 Task: Search one way flight ticket for 3 adults, 3 children in premium economy from Cedar City: Cedar City Regional Airport to Fort Wayne: Fort Wayne International Airport on 8-4-2023. Choice of flights is American. Number of bags: 9 checked bags. Price is upto 25000. Outbound departure time preference is 12:30.
Action: Mouse moved to (269, 406)
Screenshot: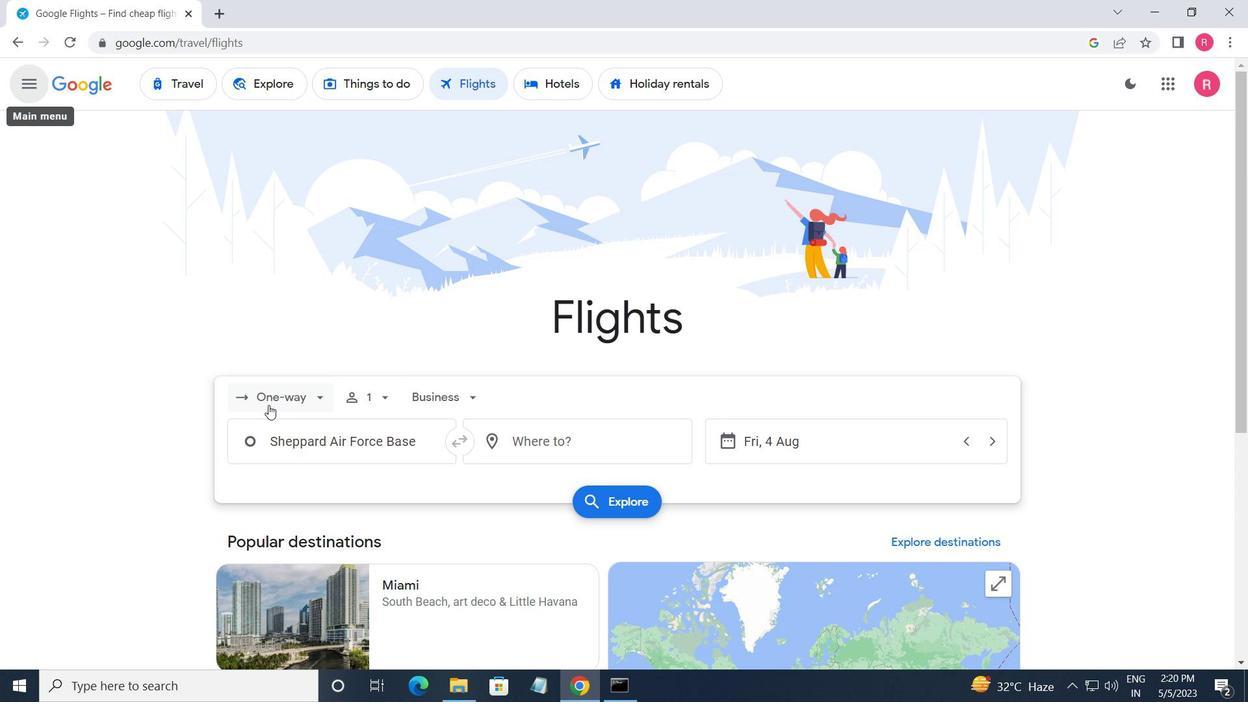 
Action: Mouse pressed left at (269, 406)
Screenshot: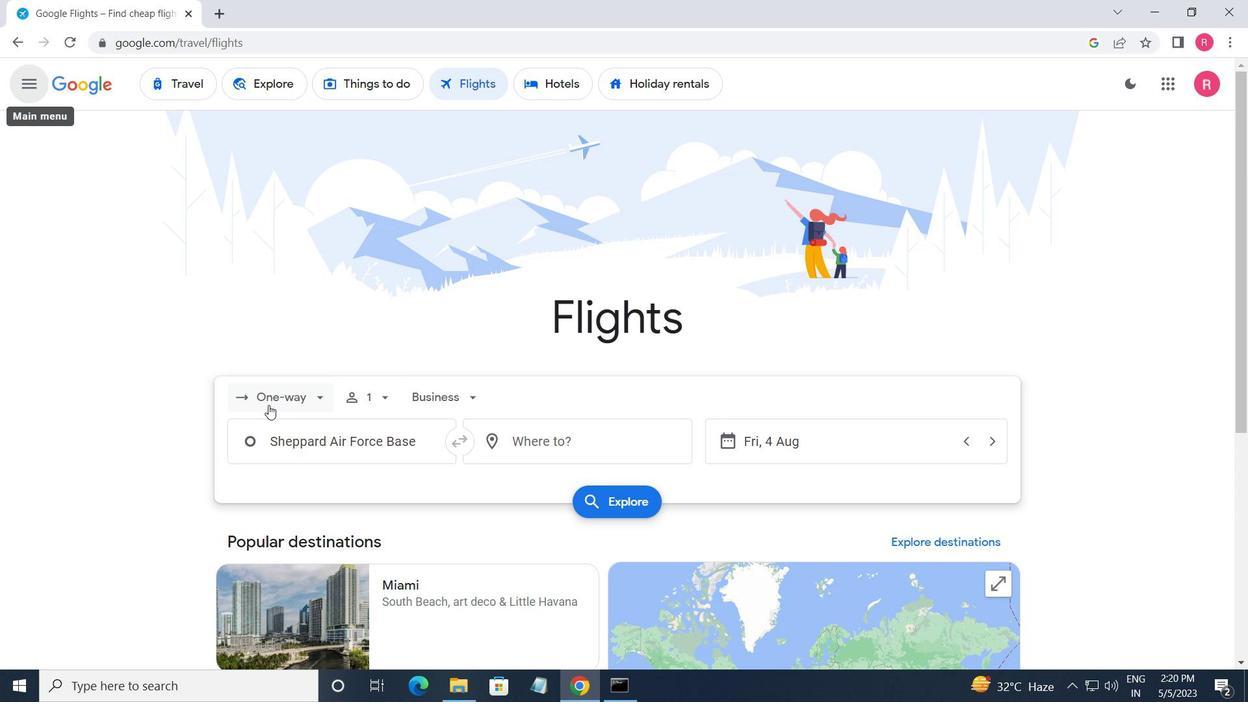 
Action: Mouse moved to (295, 476)
Screenshot: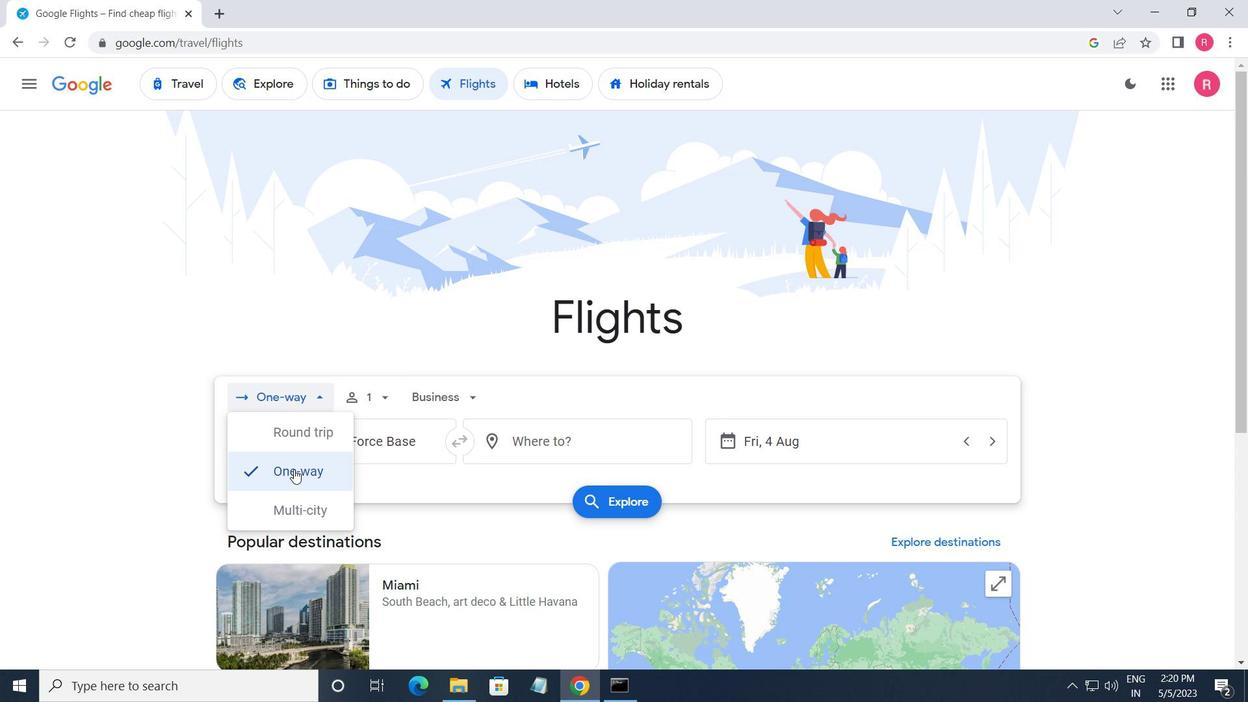 
Action: Mouse pressed left at (295, 476)
Screenshot: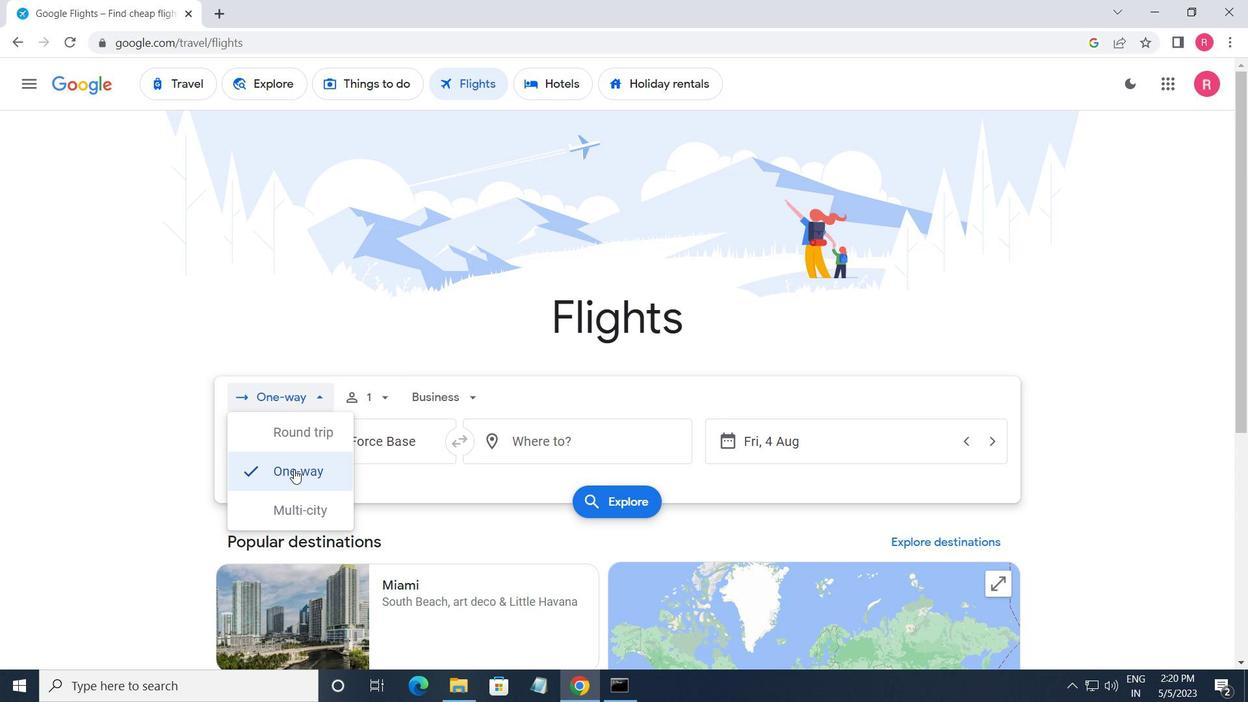 
Action: Mouse moved to (384, 394)
Screenshot: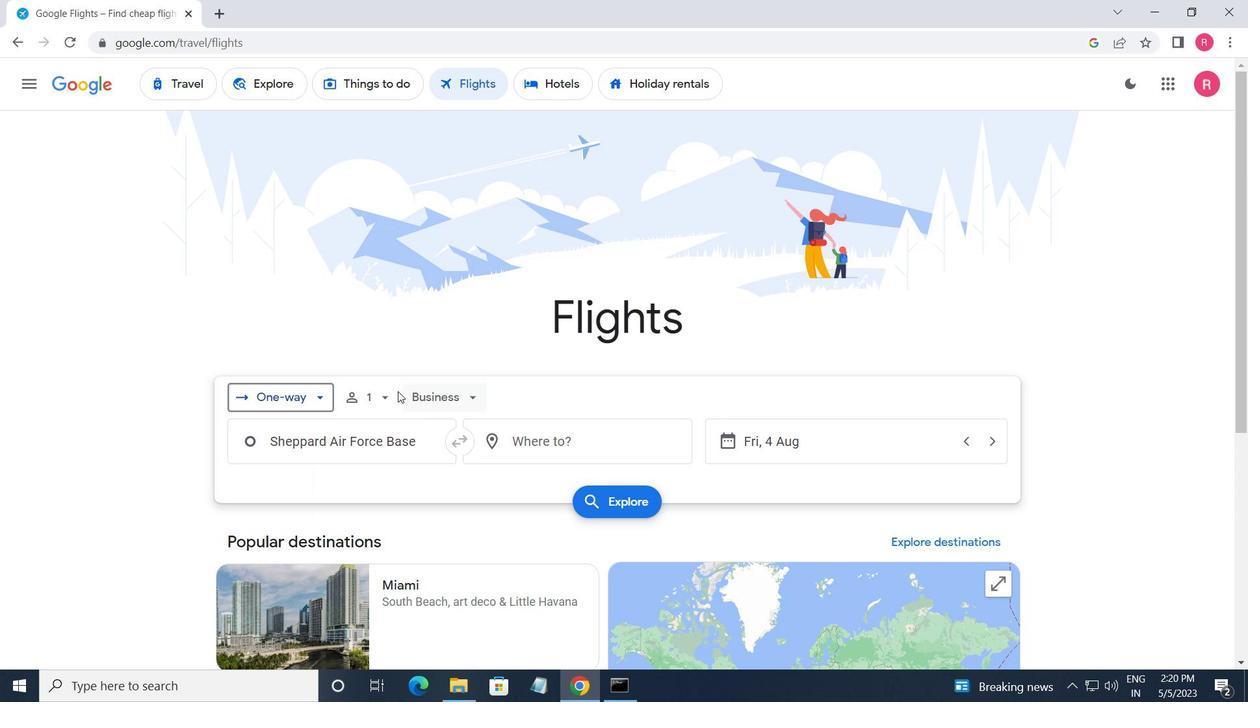 
Action: Mouse pressed left at (384, 394)
Screenshot: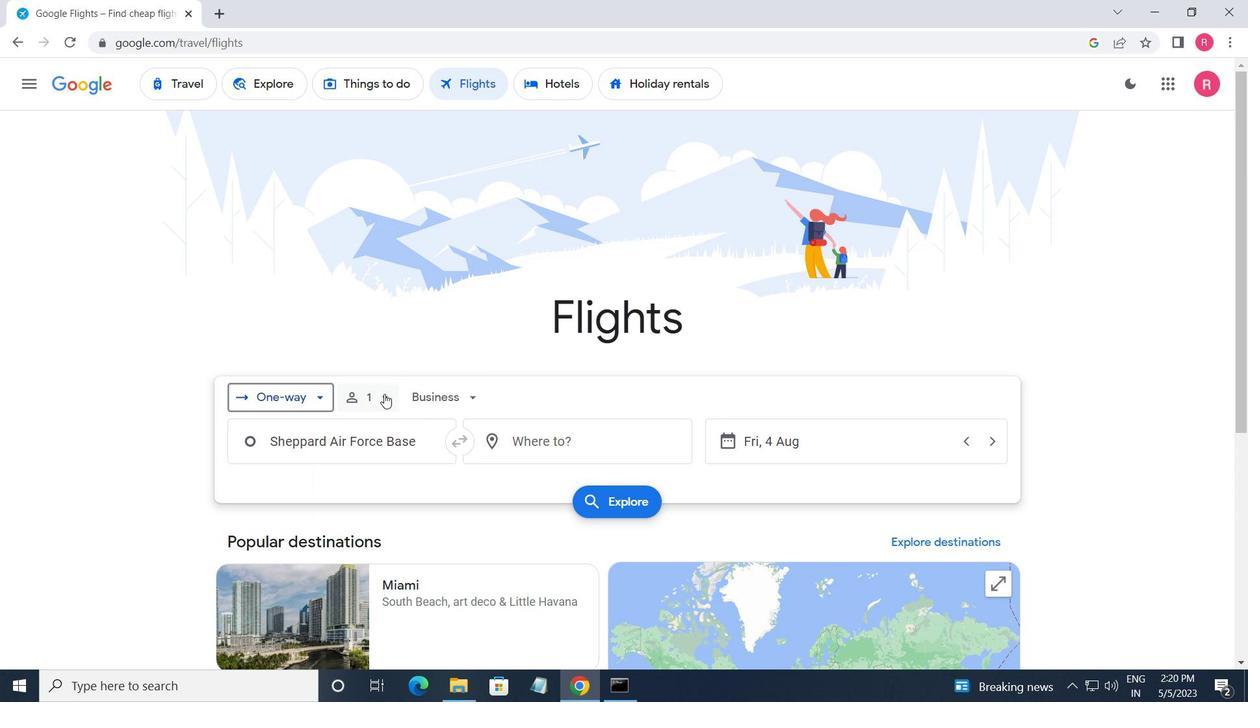 
Action: Mouse moved to (508, 439)
Screenshot: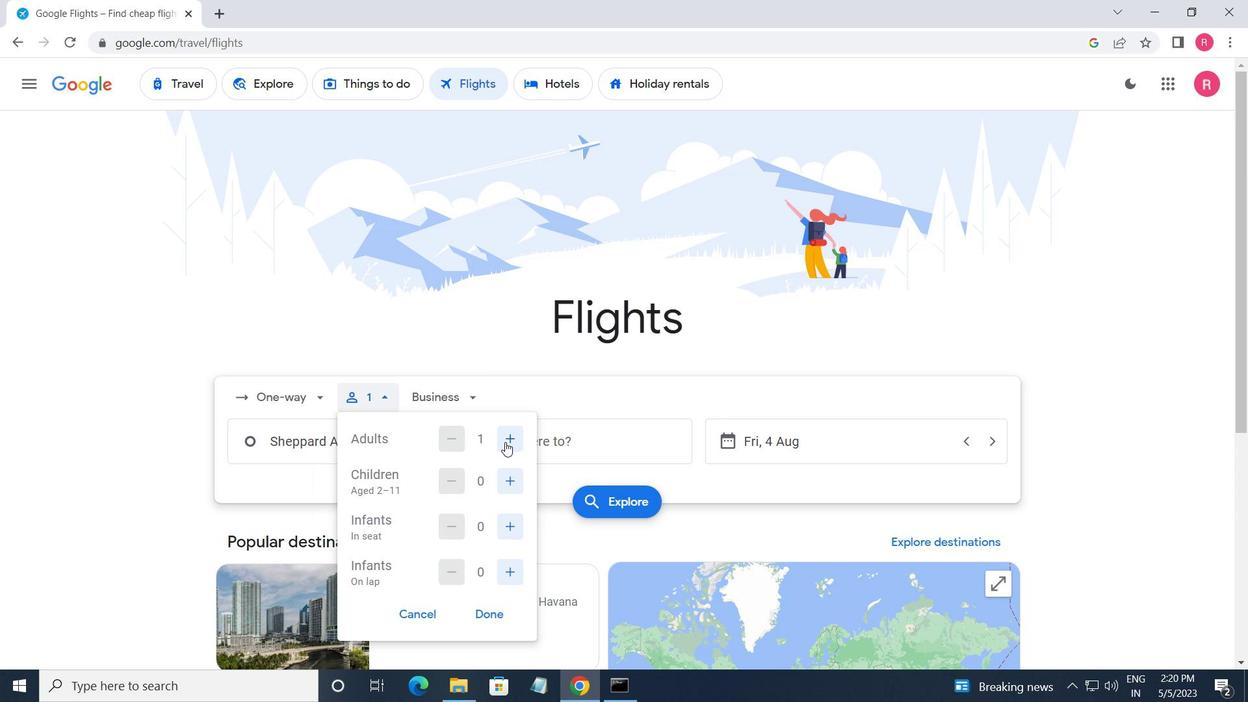 
Action: Mouse pressed left at (508, 439)
Screenshot: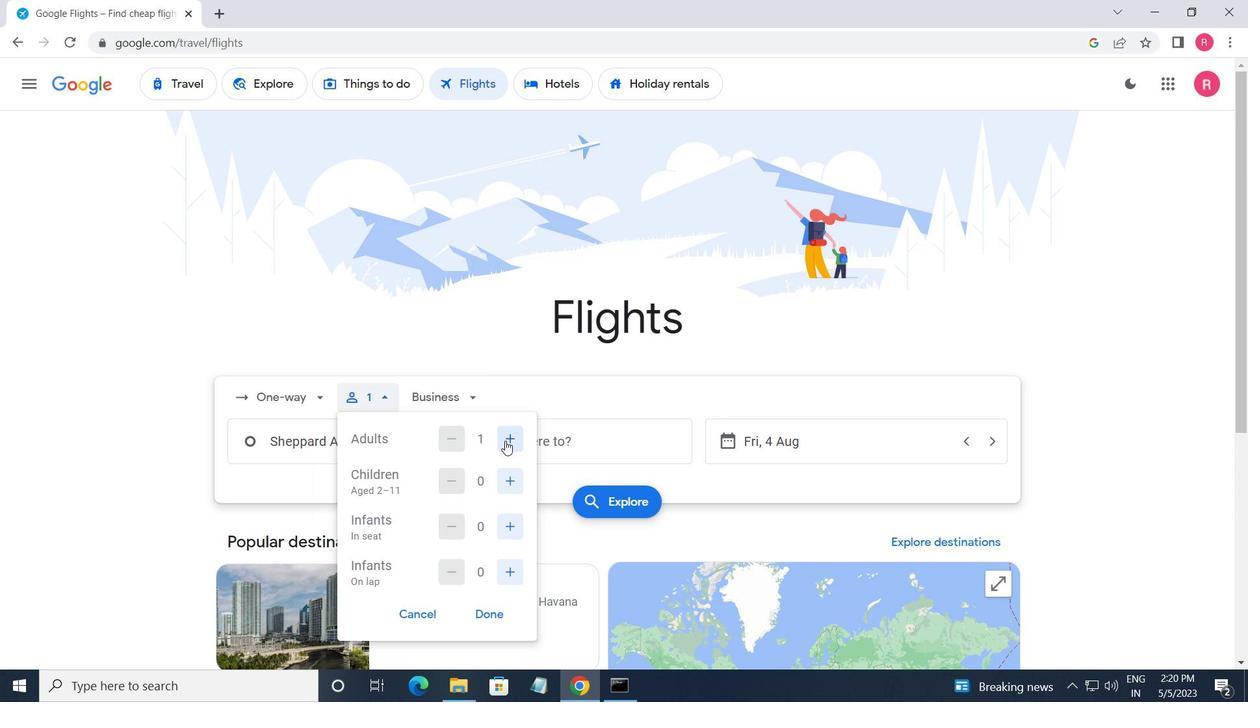 
Action: Mouse moved to (508, 439)
Screenshot: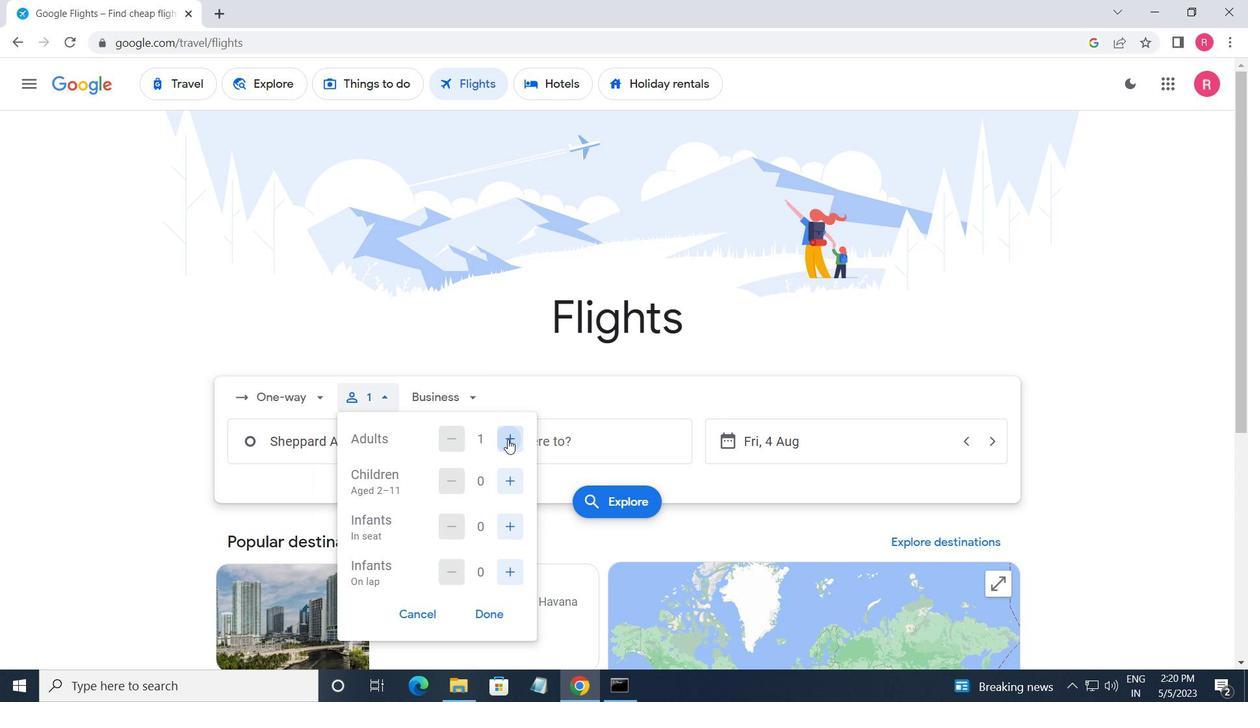 
Action: Mouse pressed left at (508, 439)
Screenshot: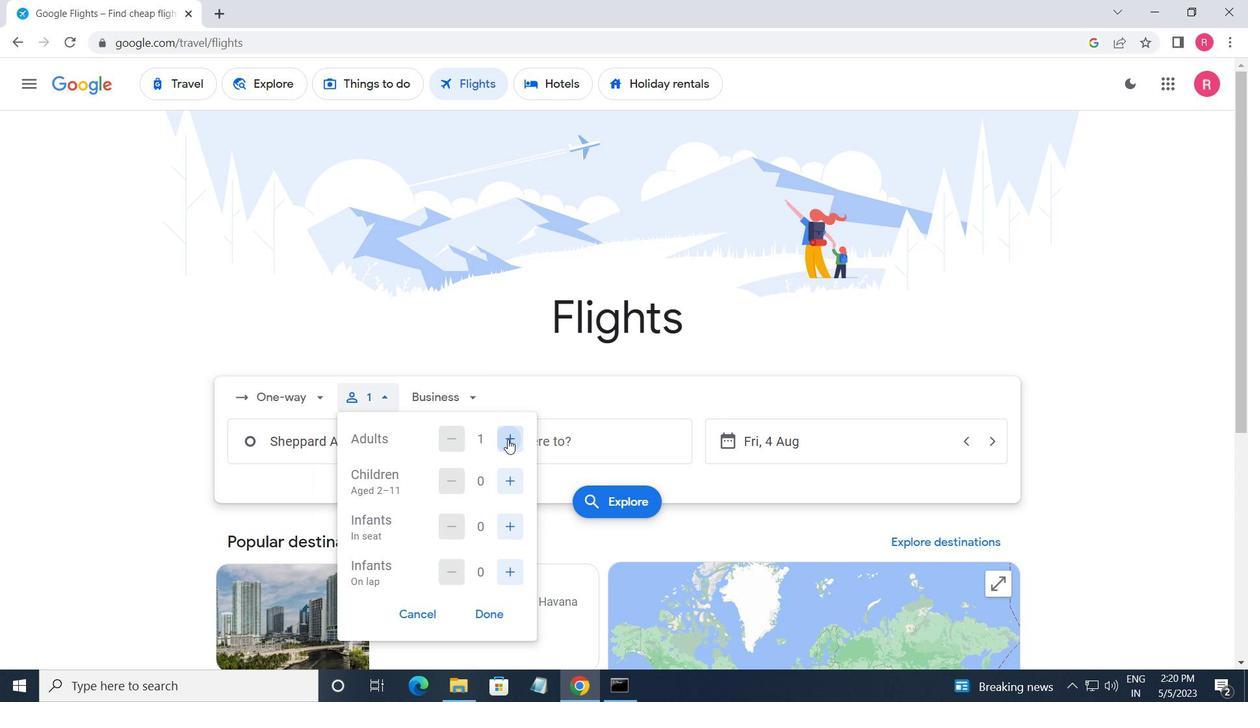 
Action: Mouse moved to (509, 478)
Screenshot: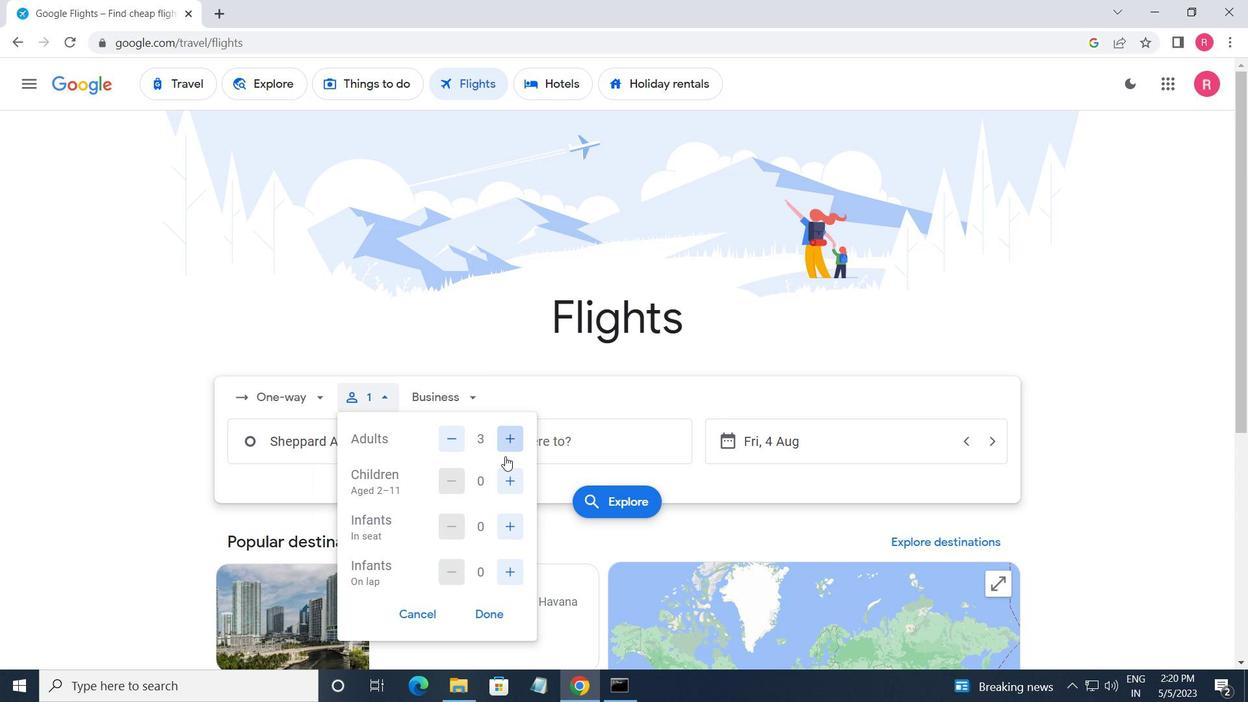 
Action: Mouse pressed left at (509, 478)
Screenshot: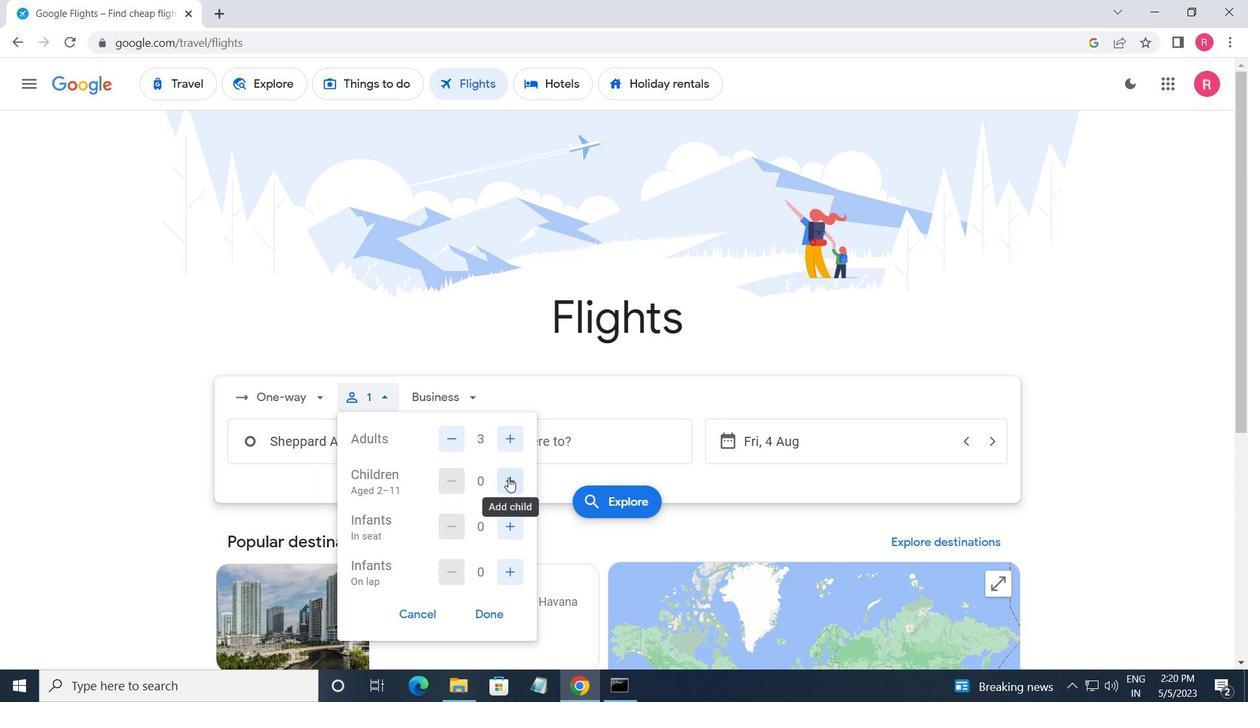 
Action: Mouse moved to (509, 478)
Screenshot: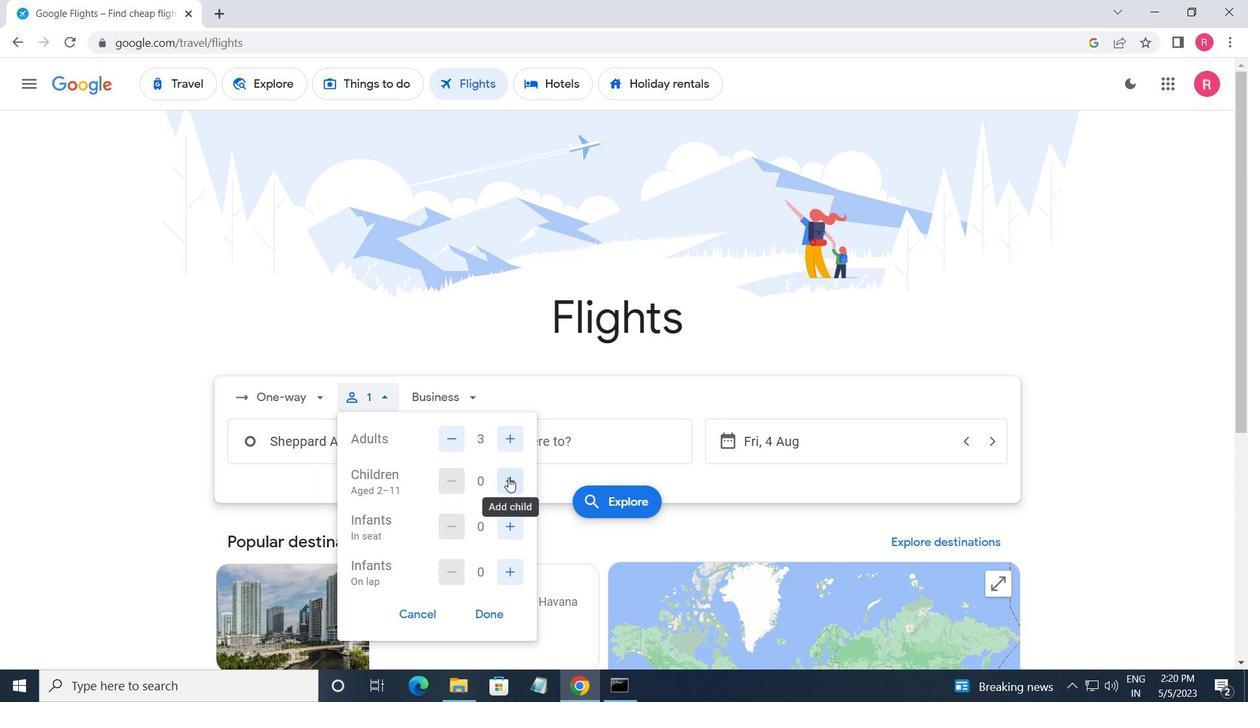 
Action: Mouse pressed left at (509, 478)
Screenshot: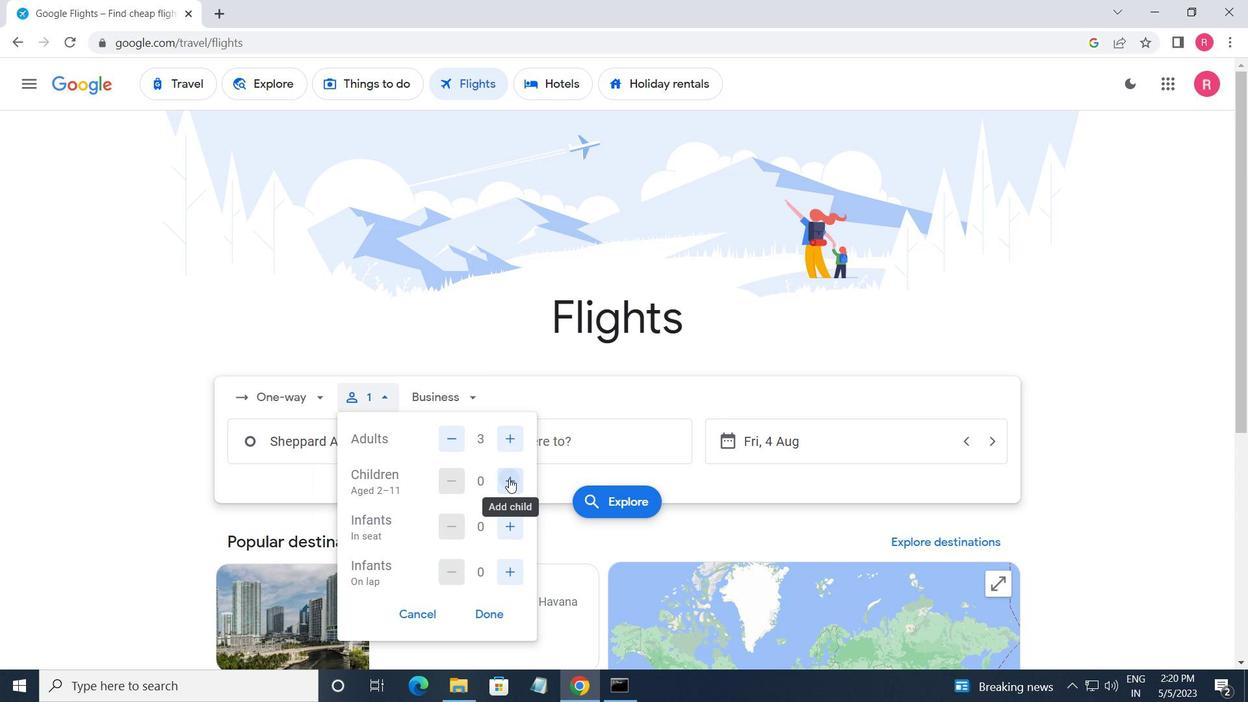 
Action: Mouse pressed left at (509, 478)
Screenshot: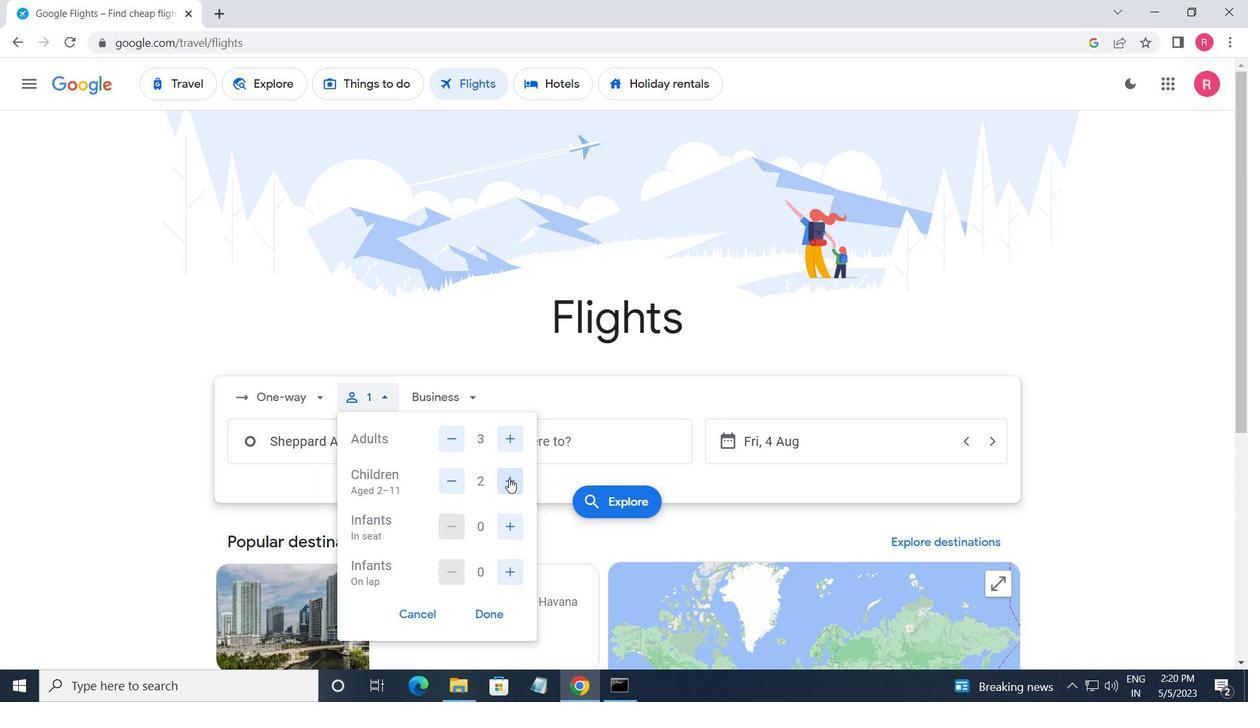 
Action: Mouse moved to (488, 615)
Screenshot: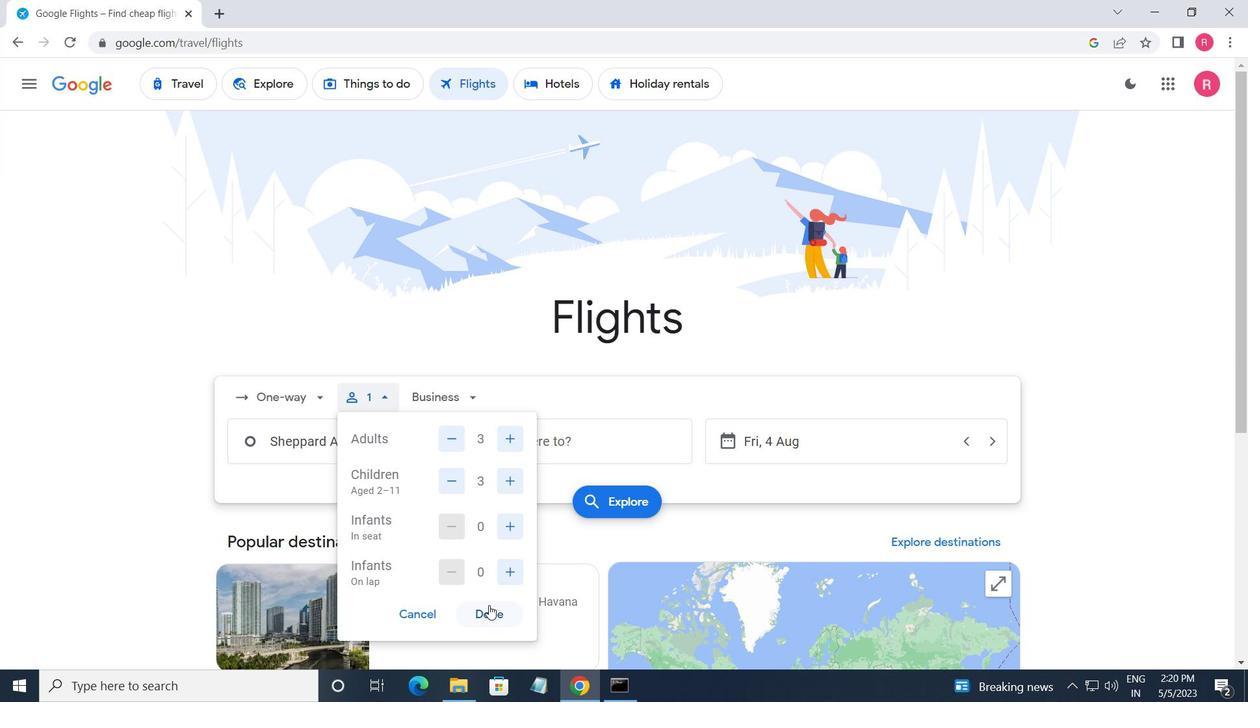 
Action: Mouse pressed left at (488, 615)
Screenshot: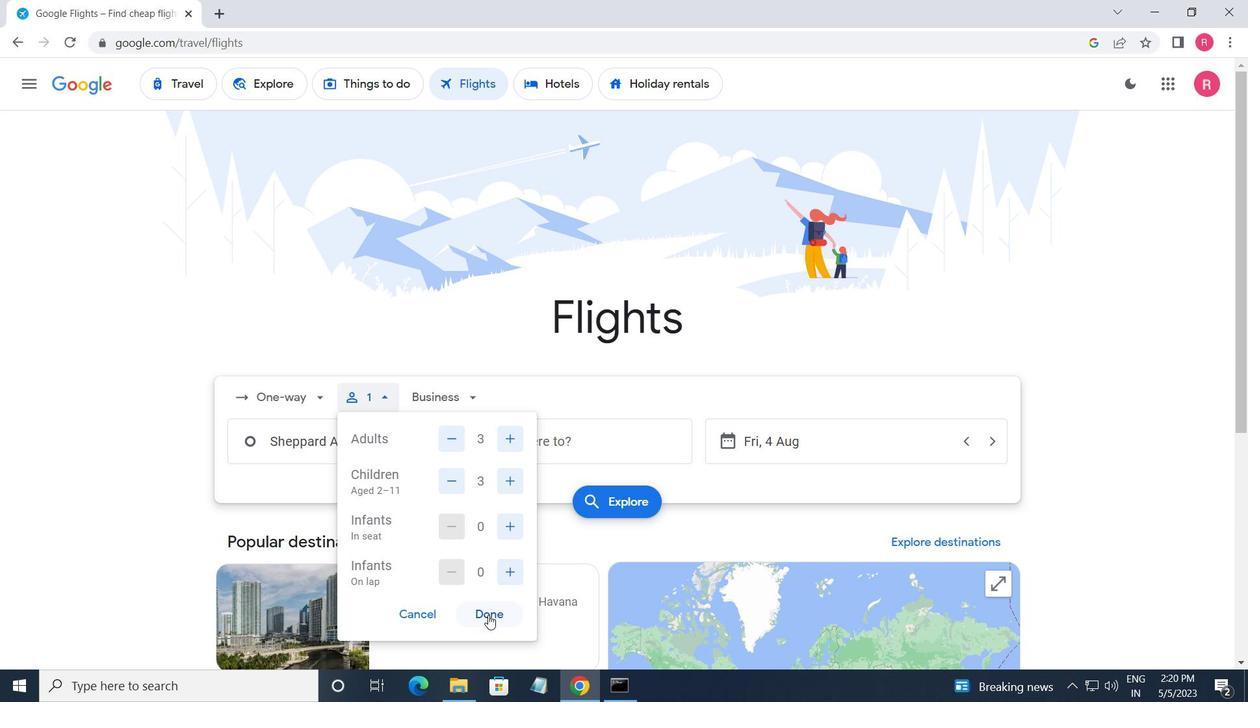 
Action: Mouse moved to (433, 398)
Screenshot: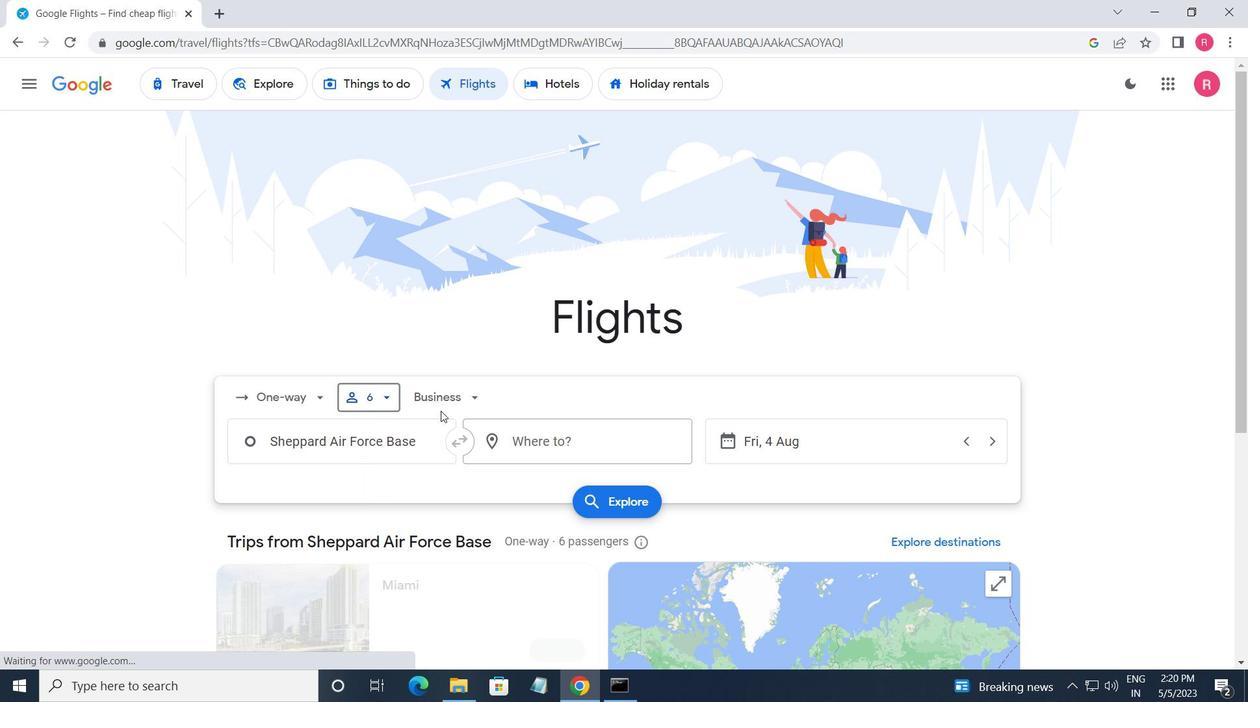 
Action: Mouse pressed left at (433, 398)
Screenshot: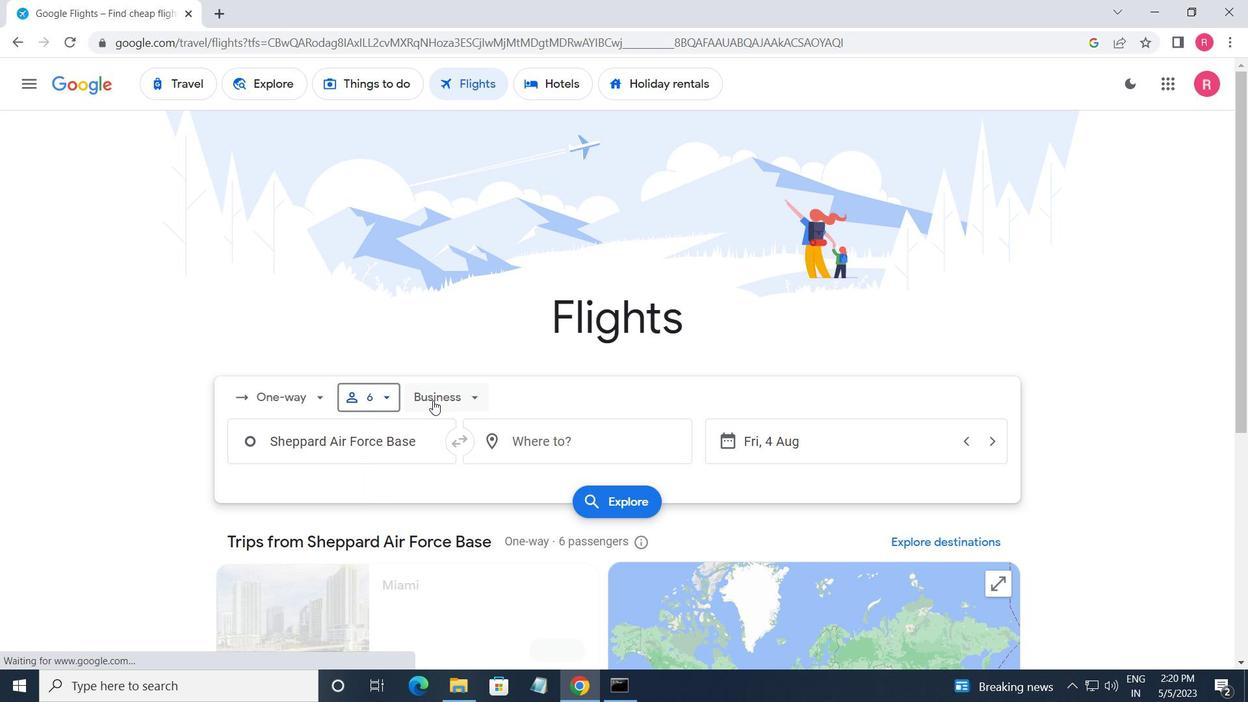 
Action: Mouse moved to (485, 474)
Screenshot: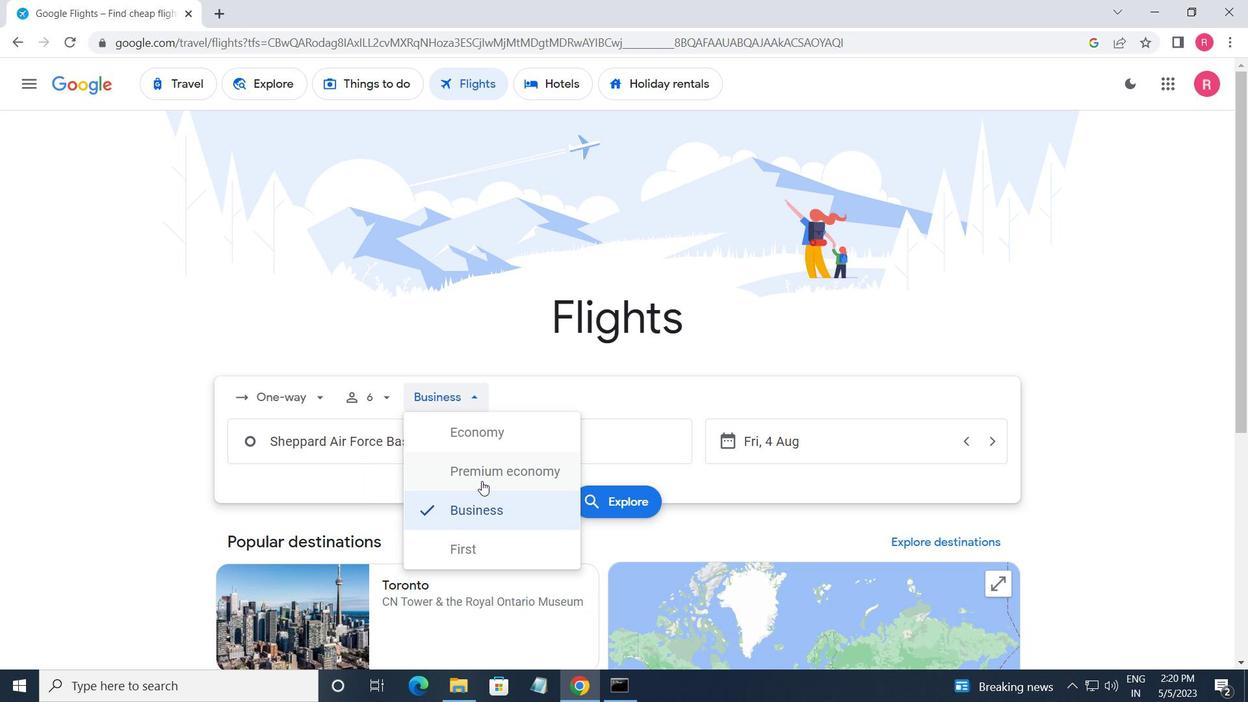 
Action: Mouse pressed left at (485, 474)
Screenshot: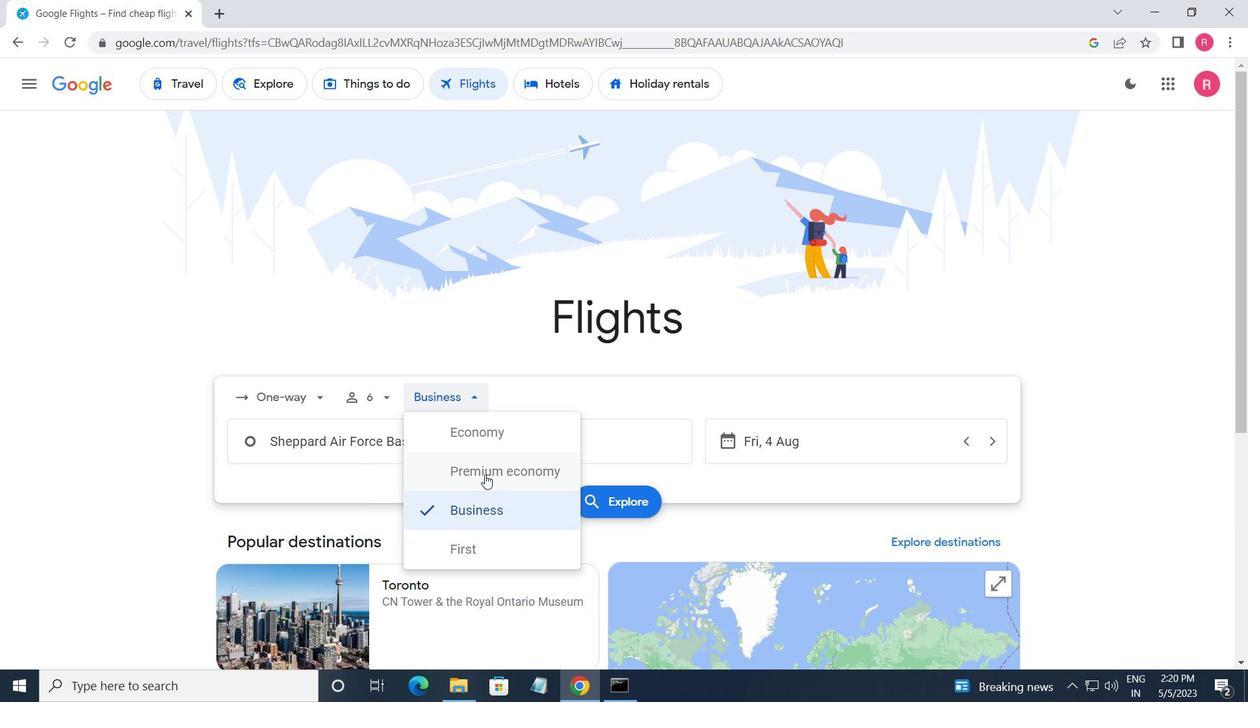 
Action: Mouse moved to (338, 444)
Screenshot: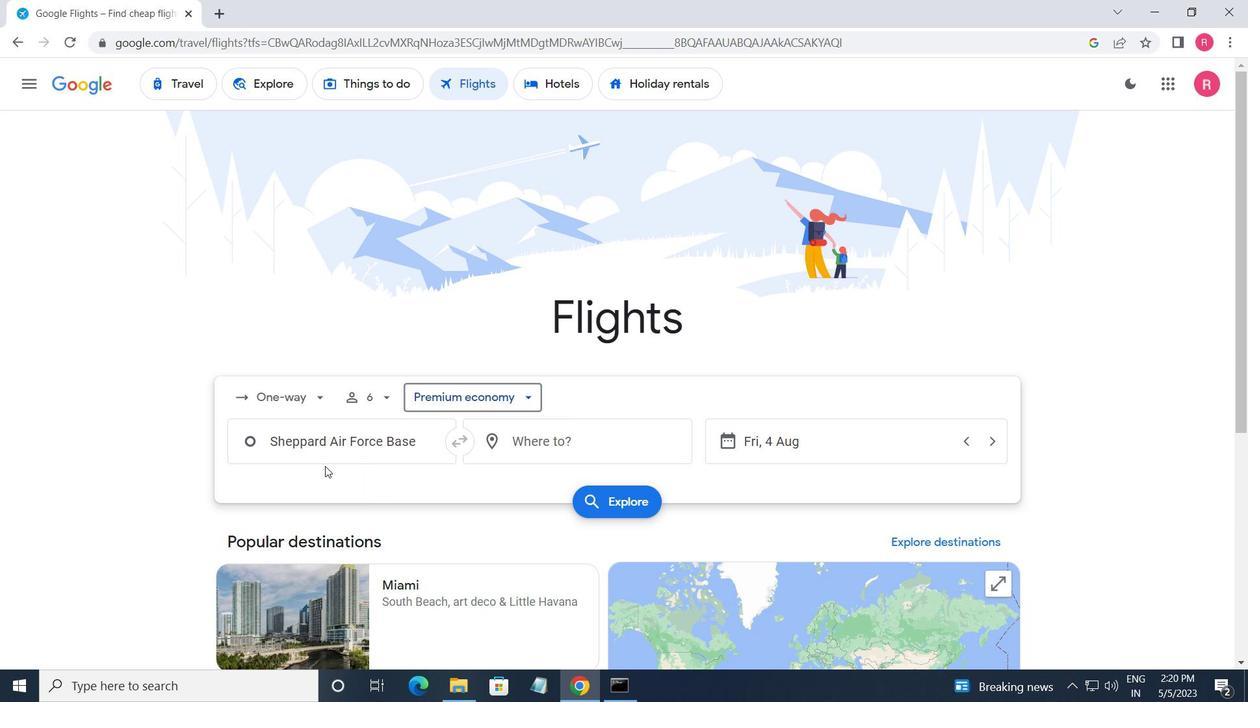 
Action: Mouse pressed left at (338, 444)
Screenshot: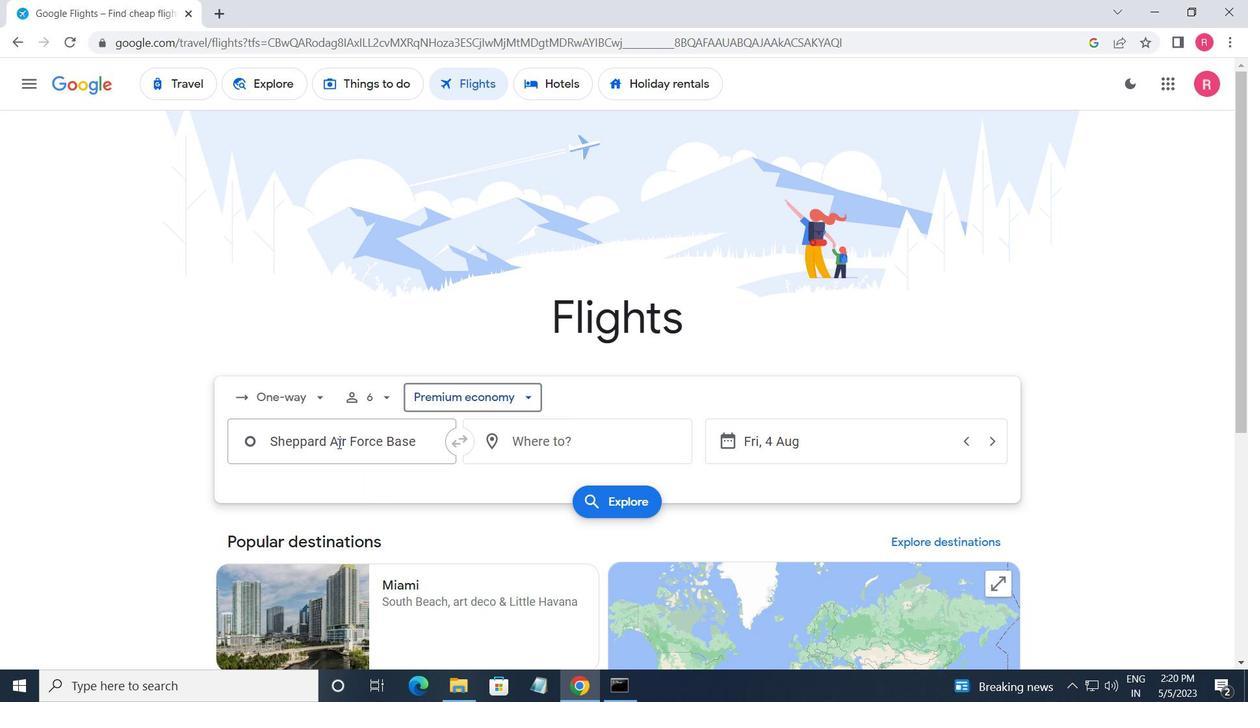 
Action: Mouse moved to (339, 444)
Screenshot: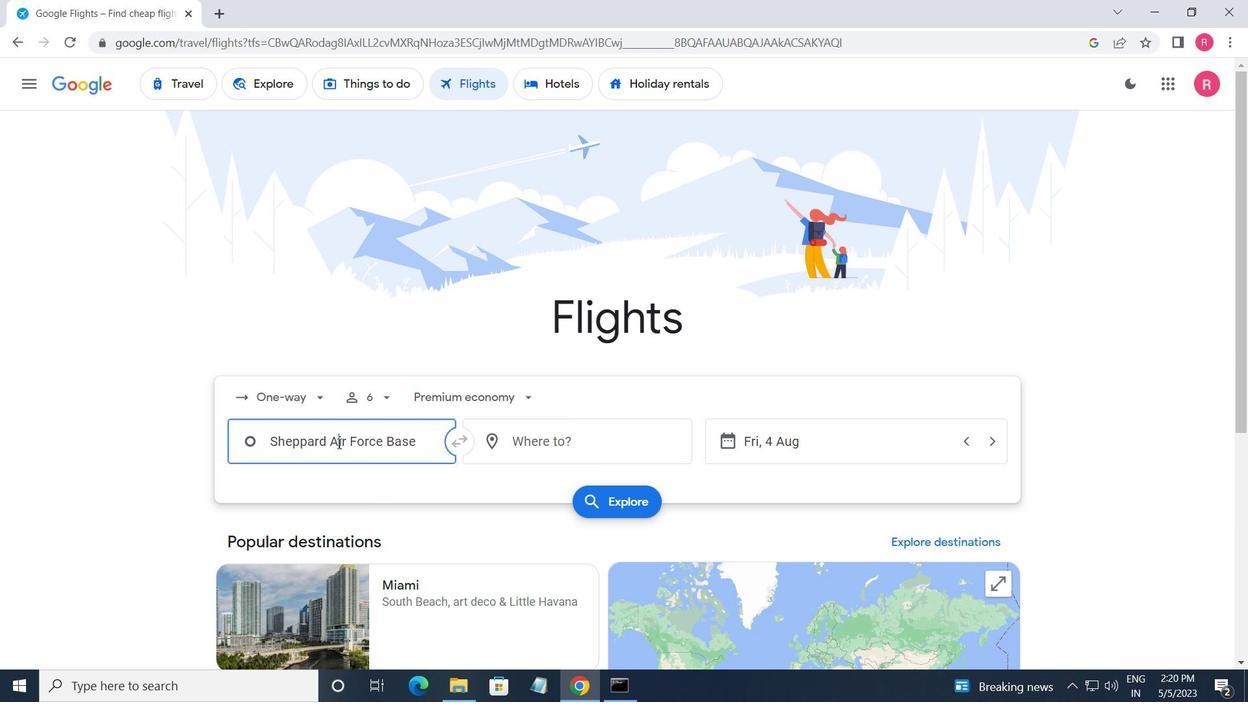 
Action: Key pressed <Key.shift>CEDAR<Key.space><Key.shift><Key.shift><Key.shift><Key.shift><Key.shift><Key.shift>CITY
Screenshot: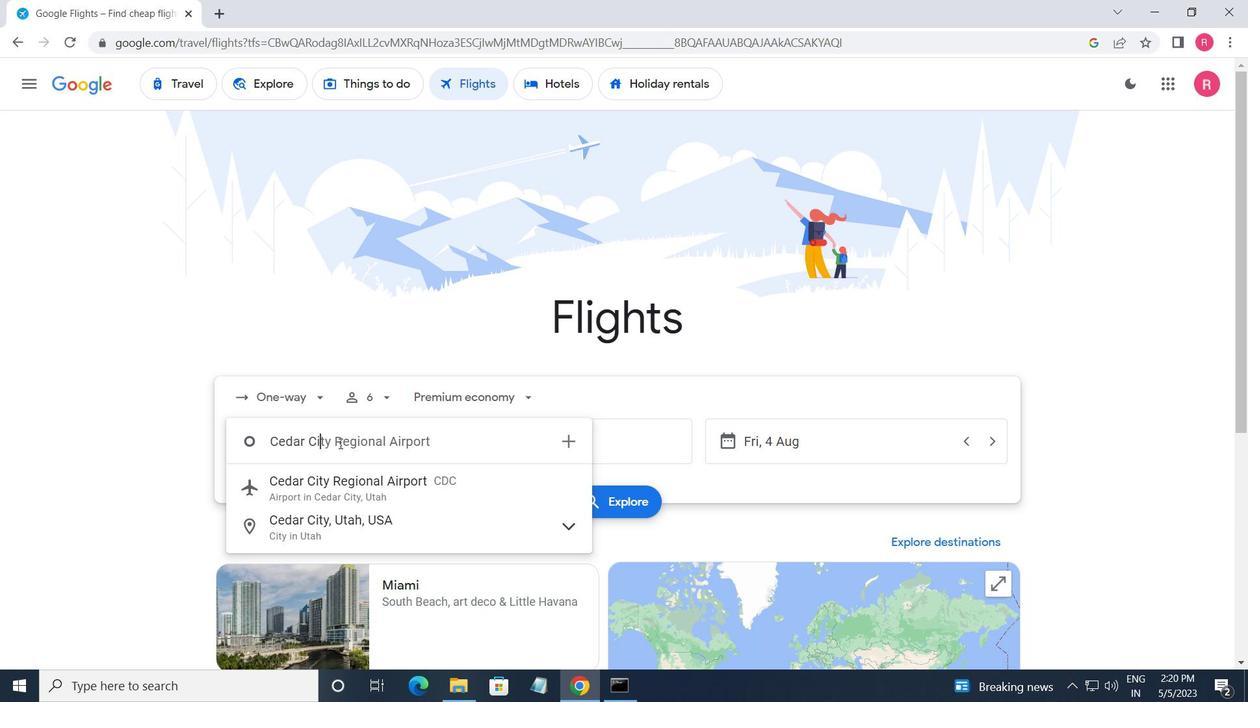 
Action: Mouse moved to (362, 501)
Screenshot: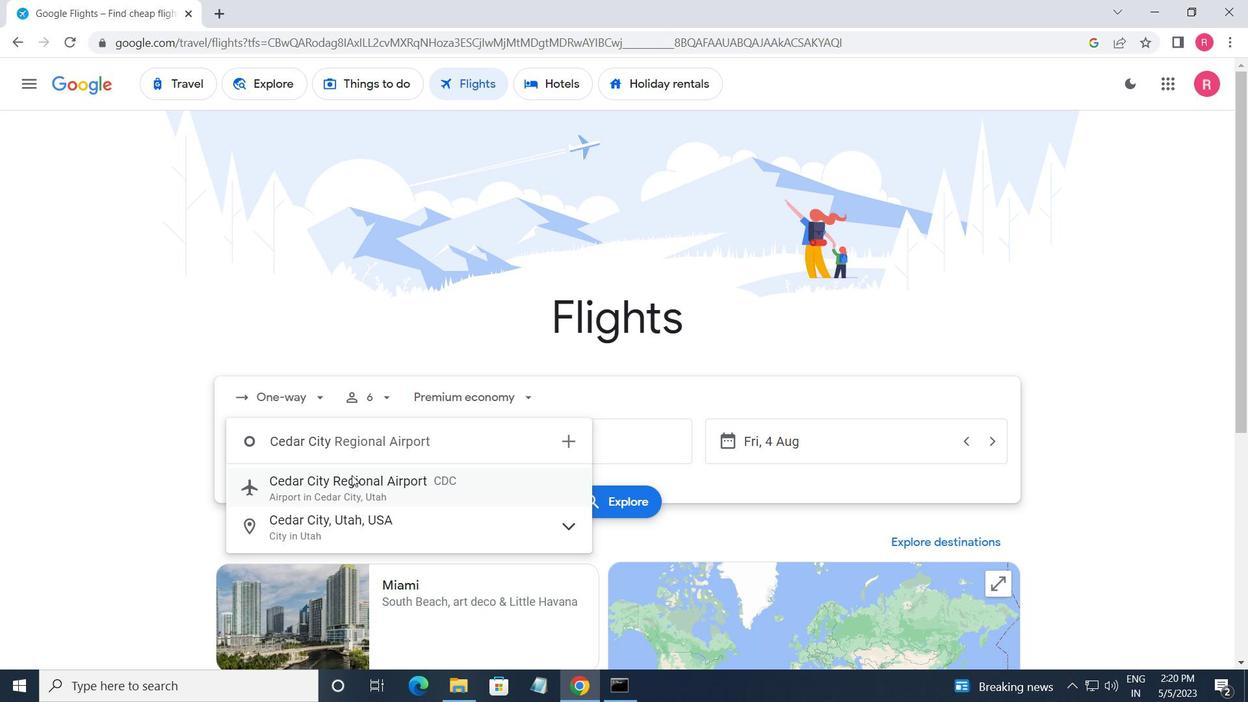 
Action: Mouse pressed left at (362, 501)
Screenshot: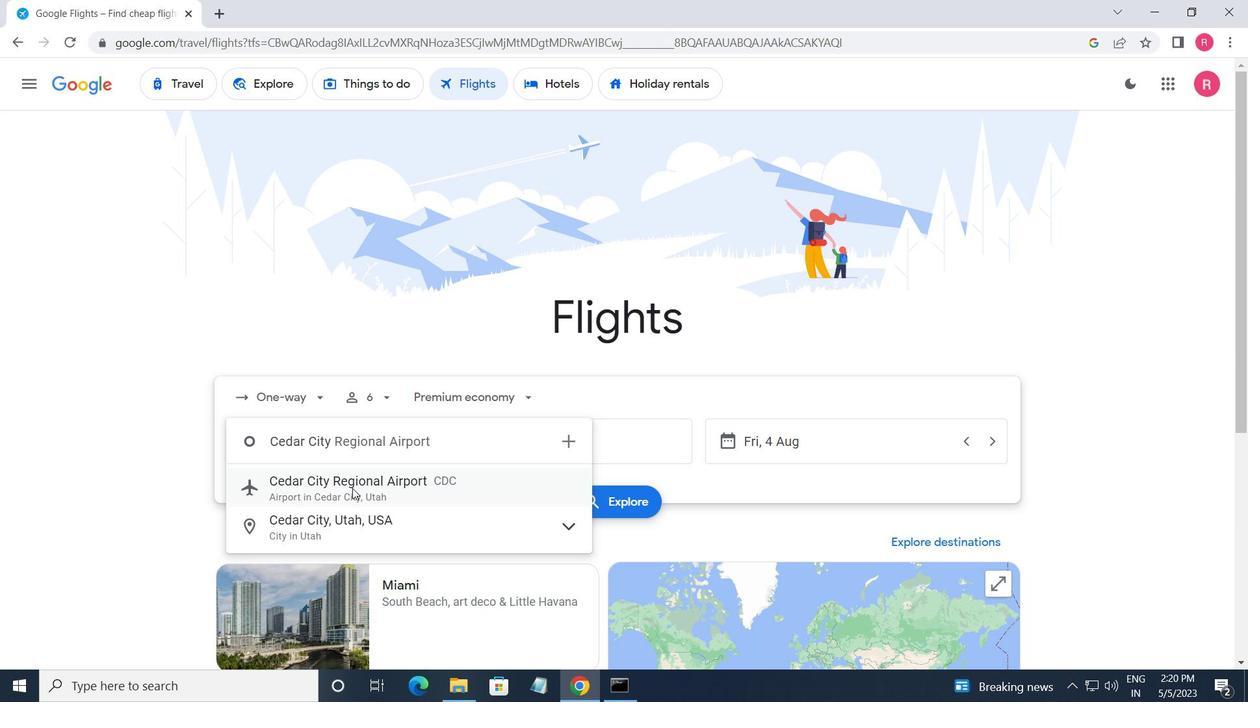 
Action: Mouse moved to (643, 436)
Screenshot: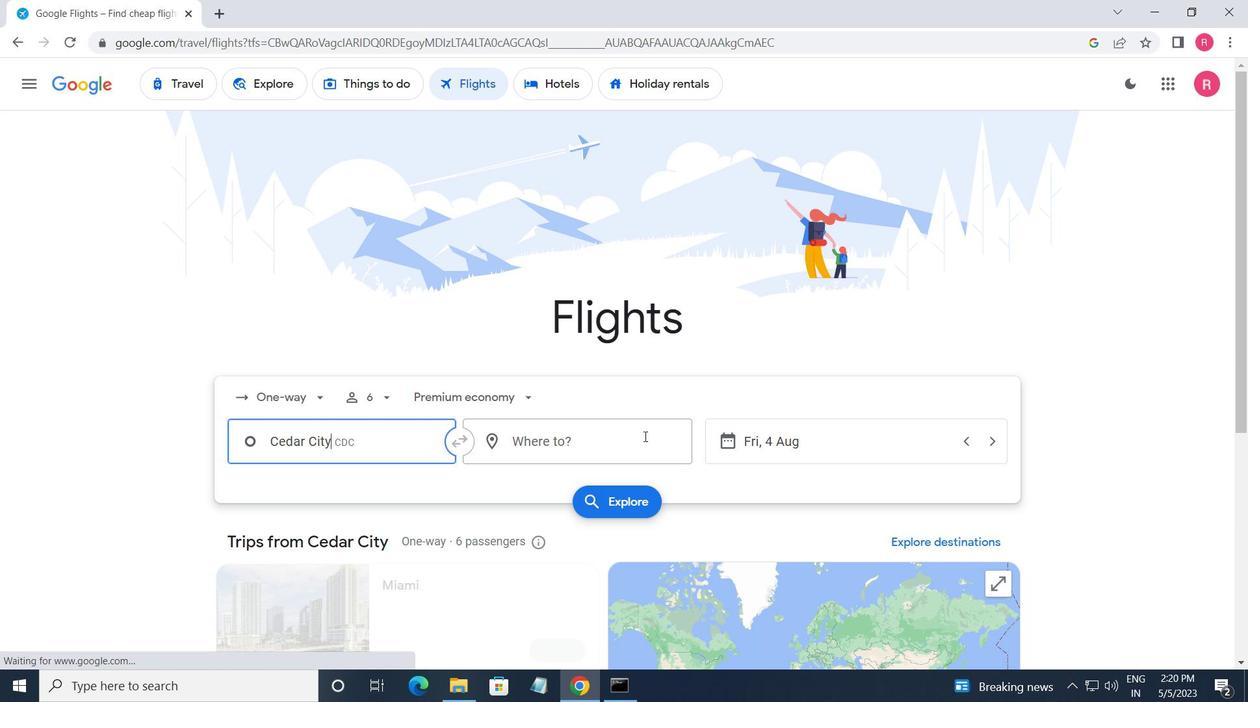 
Action: Mouse pressed left at (643, 436)
Screenshot: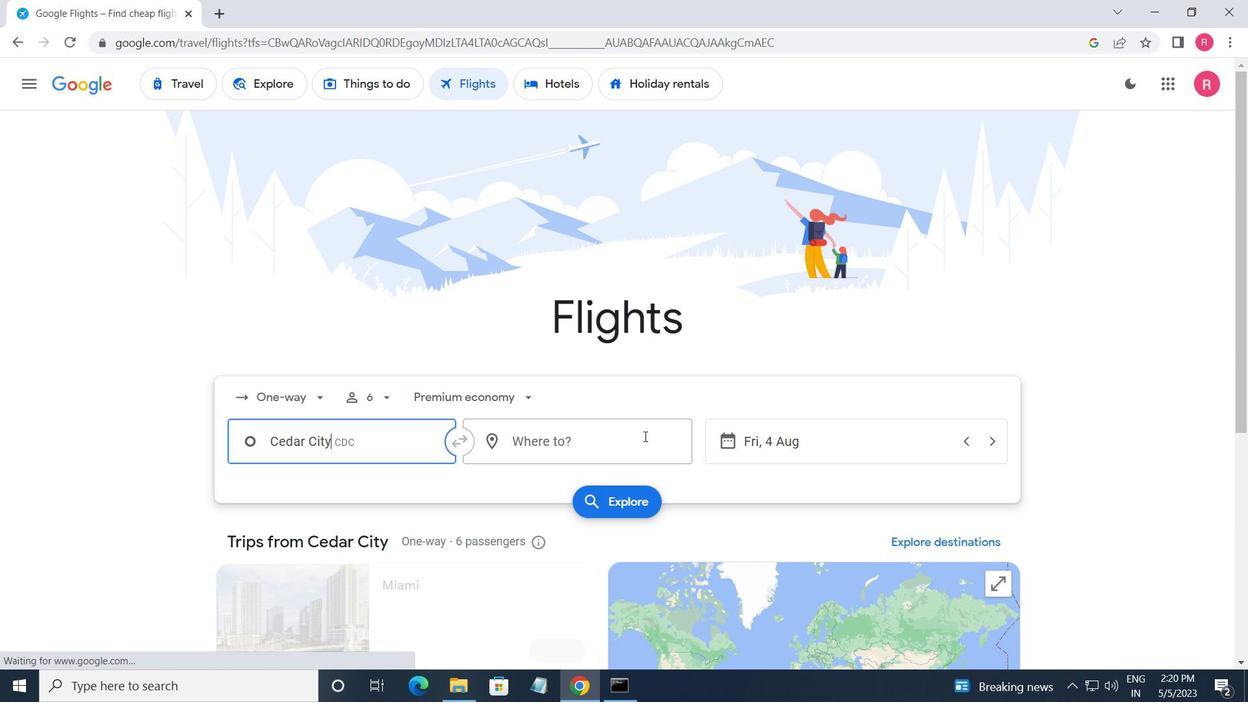 
Action: Key pressed <Key.shift>FORT<Key.space><Key.shift>WAY
Screenshot: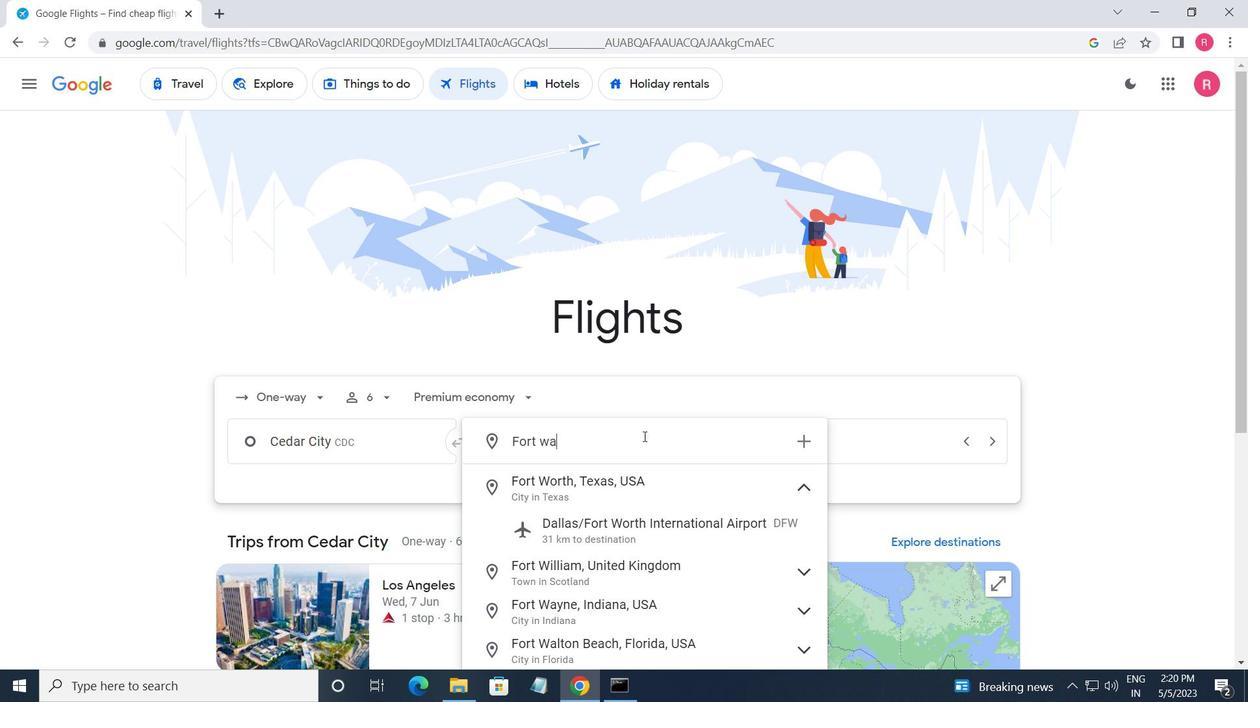 
Action: Mouse moved to (693, 549)
Screenshot: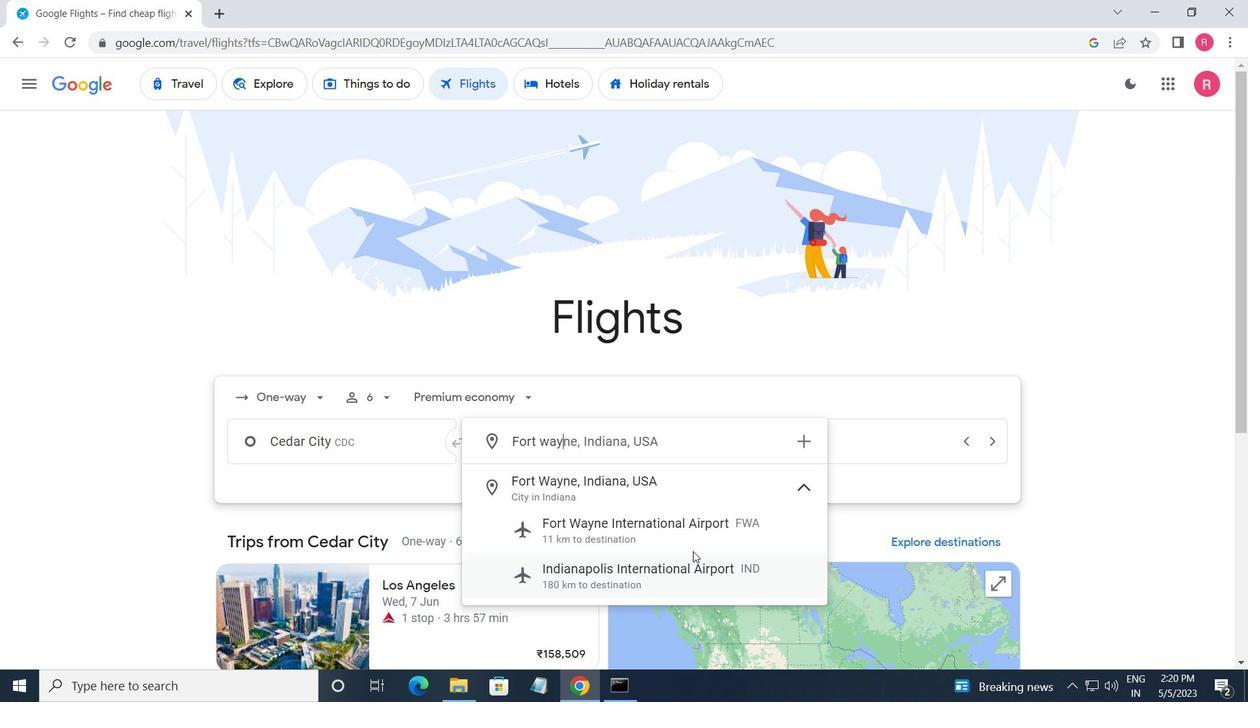 
Action: Mouse pressed left at (693, 549)
Screenshot: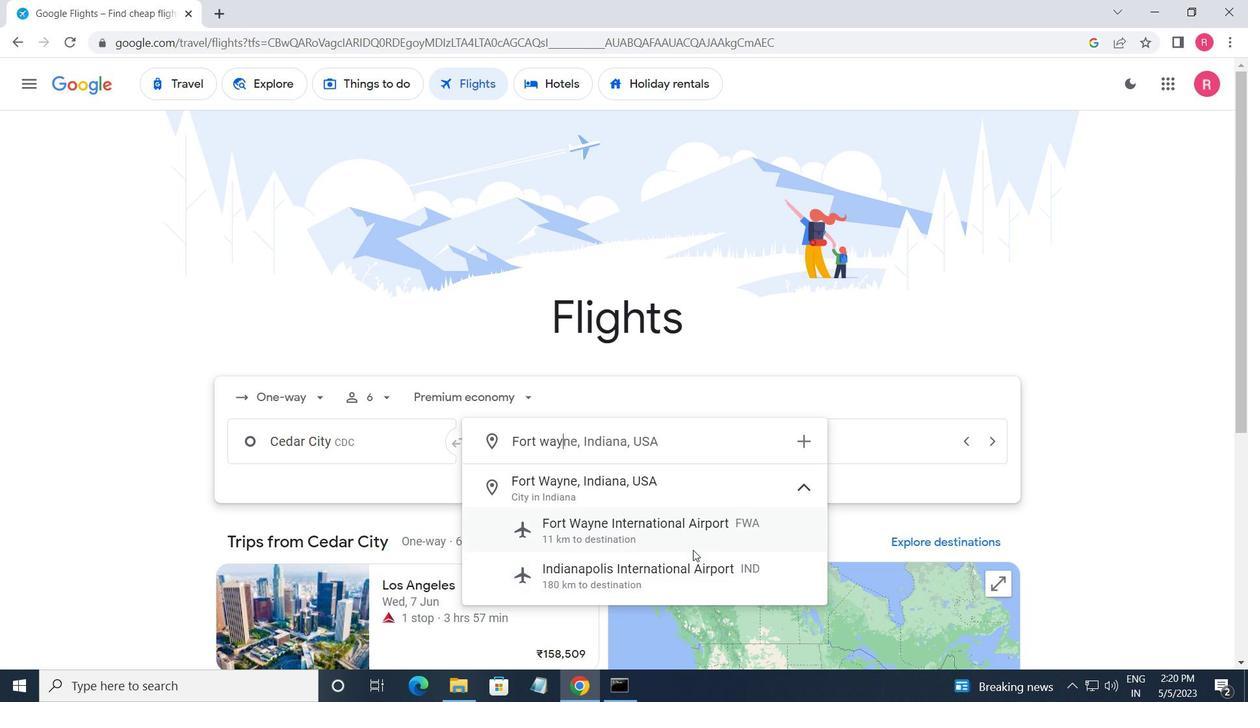 
Action: Mouse moved to (833, 427)
Screenshot: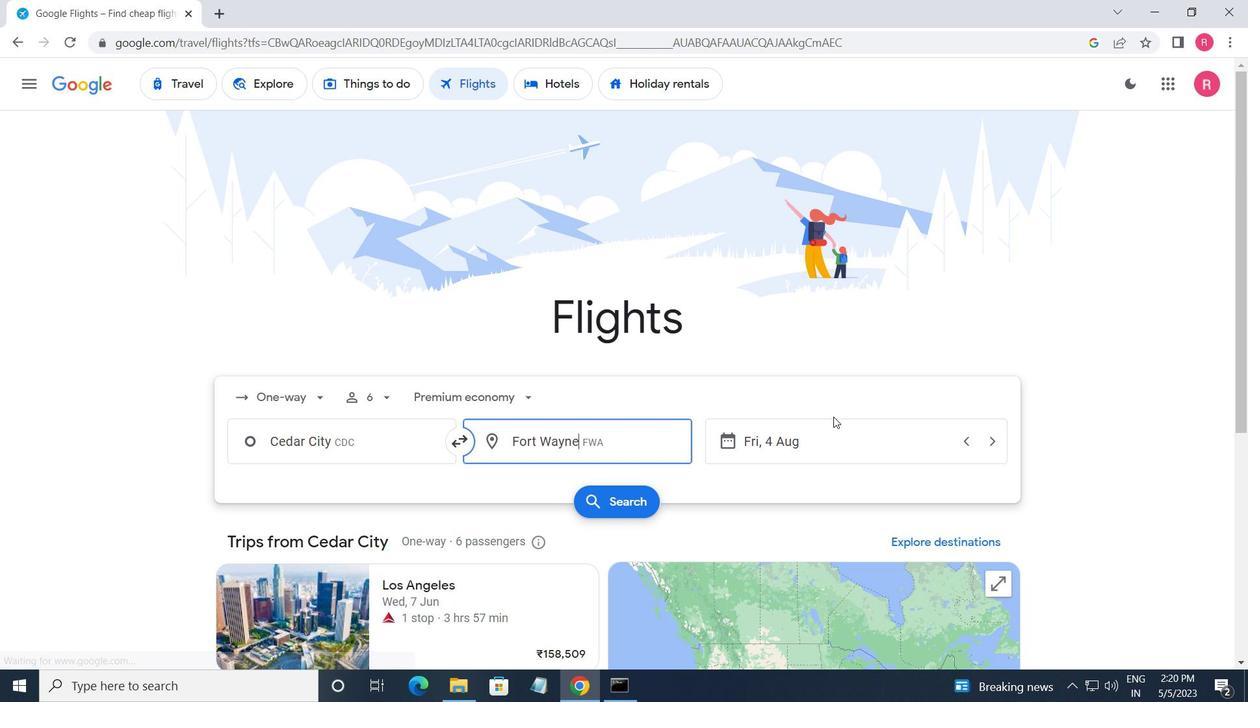 
Action: Mouse pressed left at (833, 427)
Screenshot: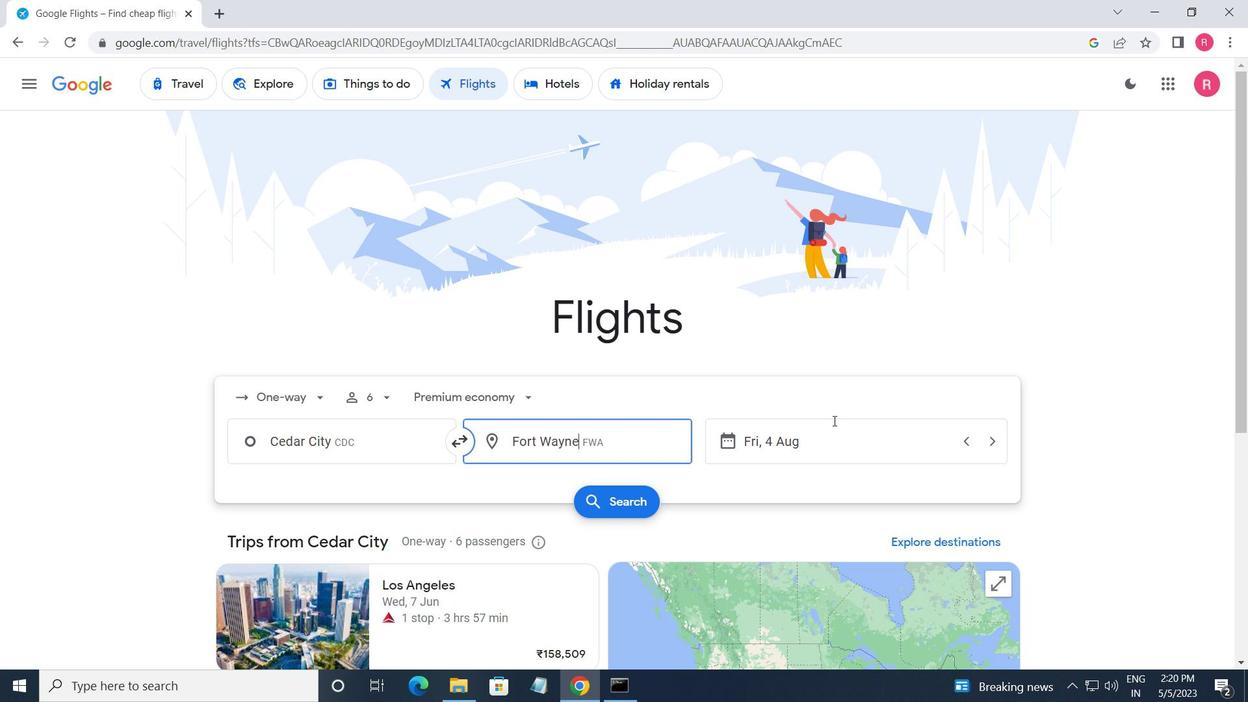 
Action: Mouse moved to (634, 370)
Screenshot: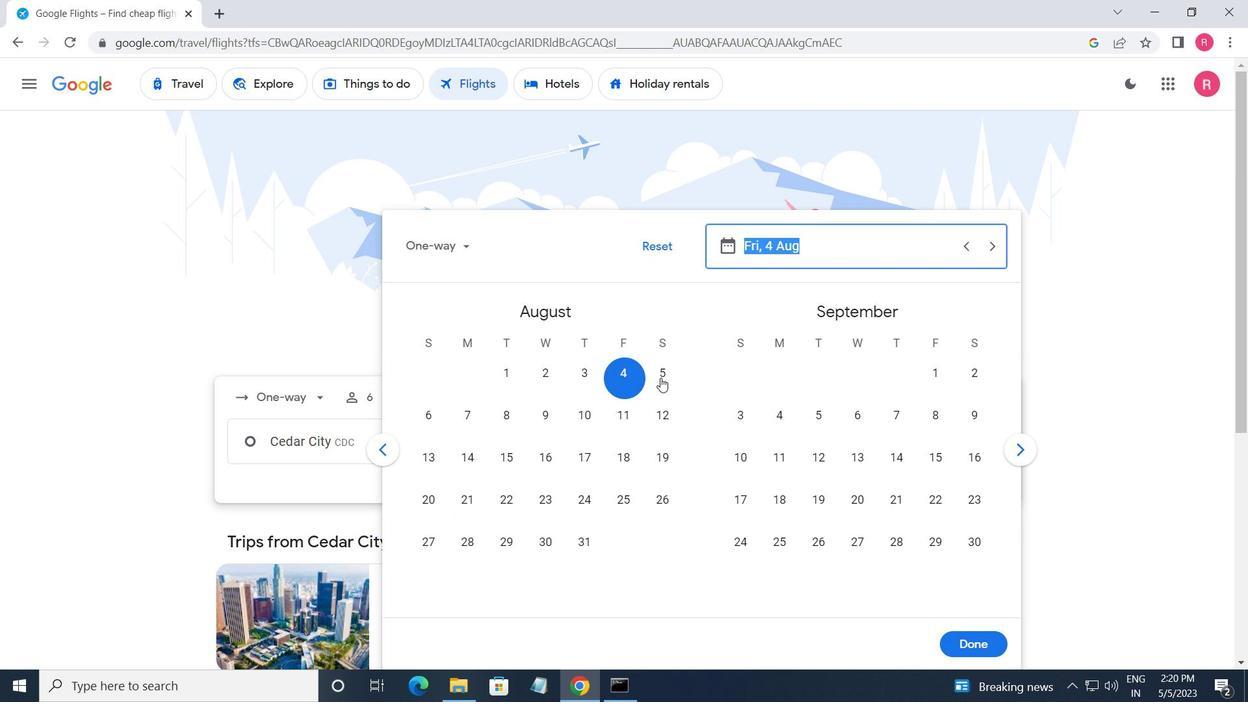 
Action: Mouse pressed left at (634, 370)
Screenshot: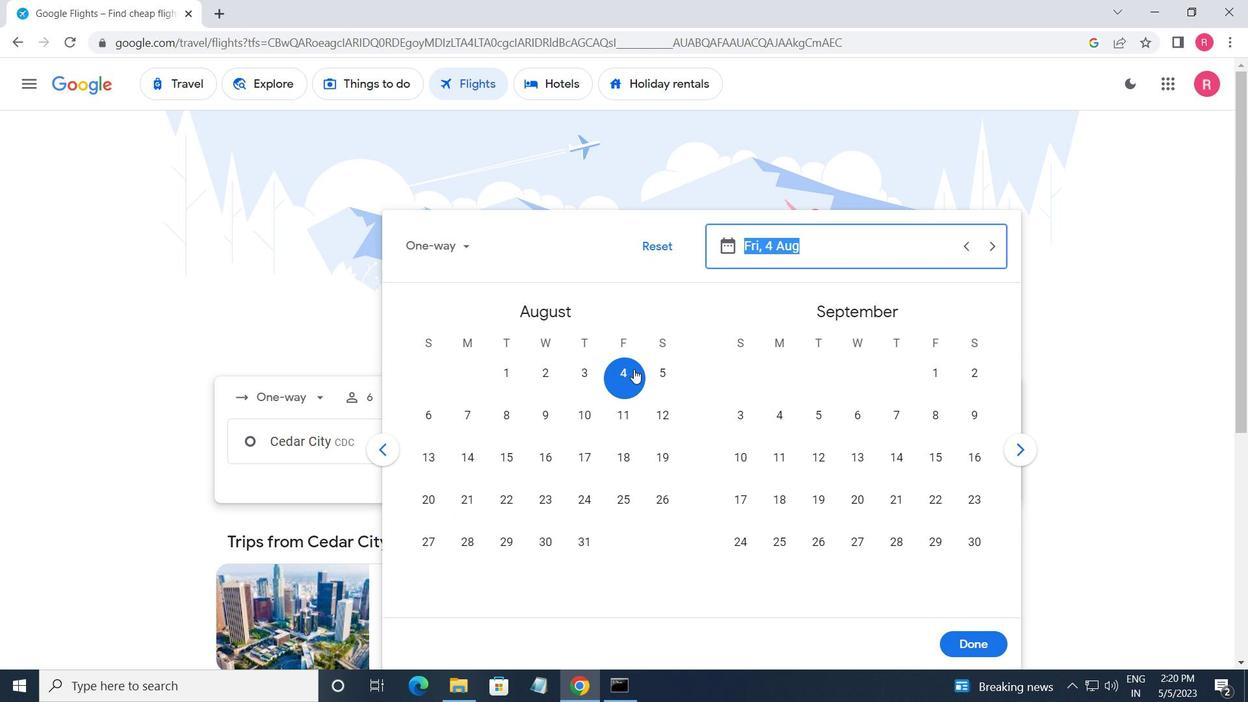 
Action: Mouse moved to (967, 640)
Screenshot: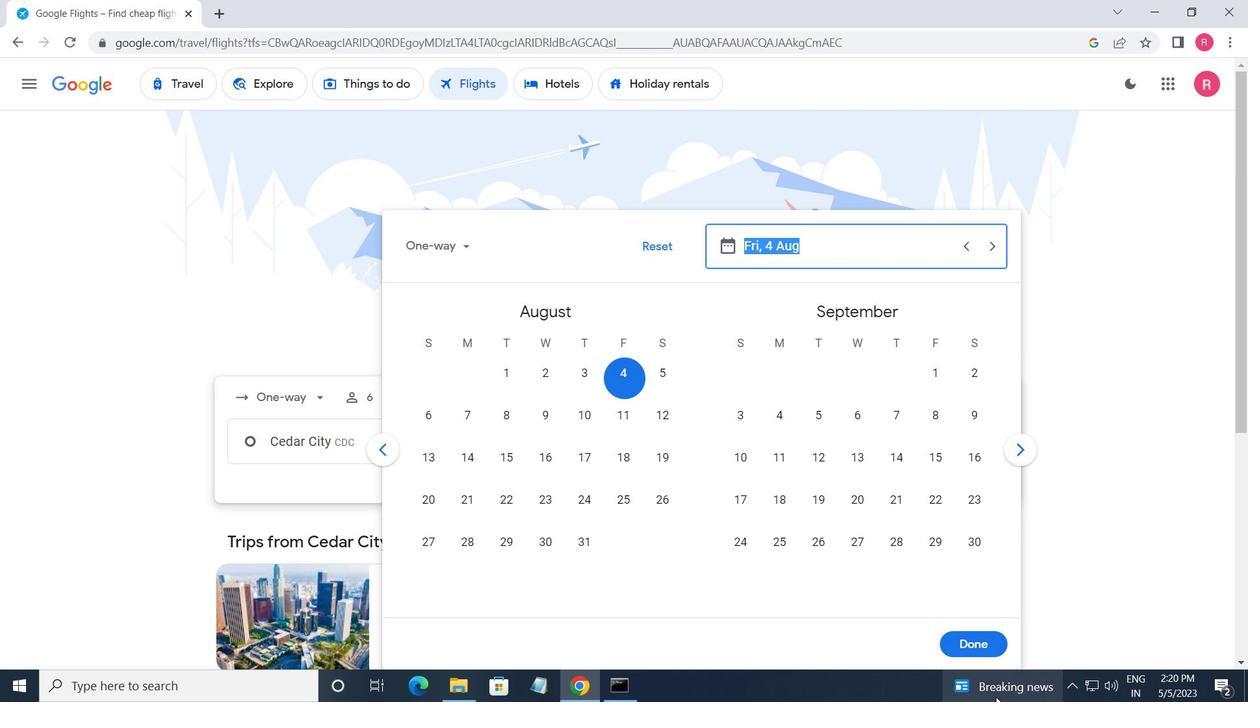 
Action: Mouse pressed left at (967, 640)
Screenshot: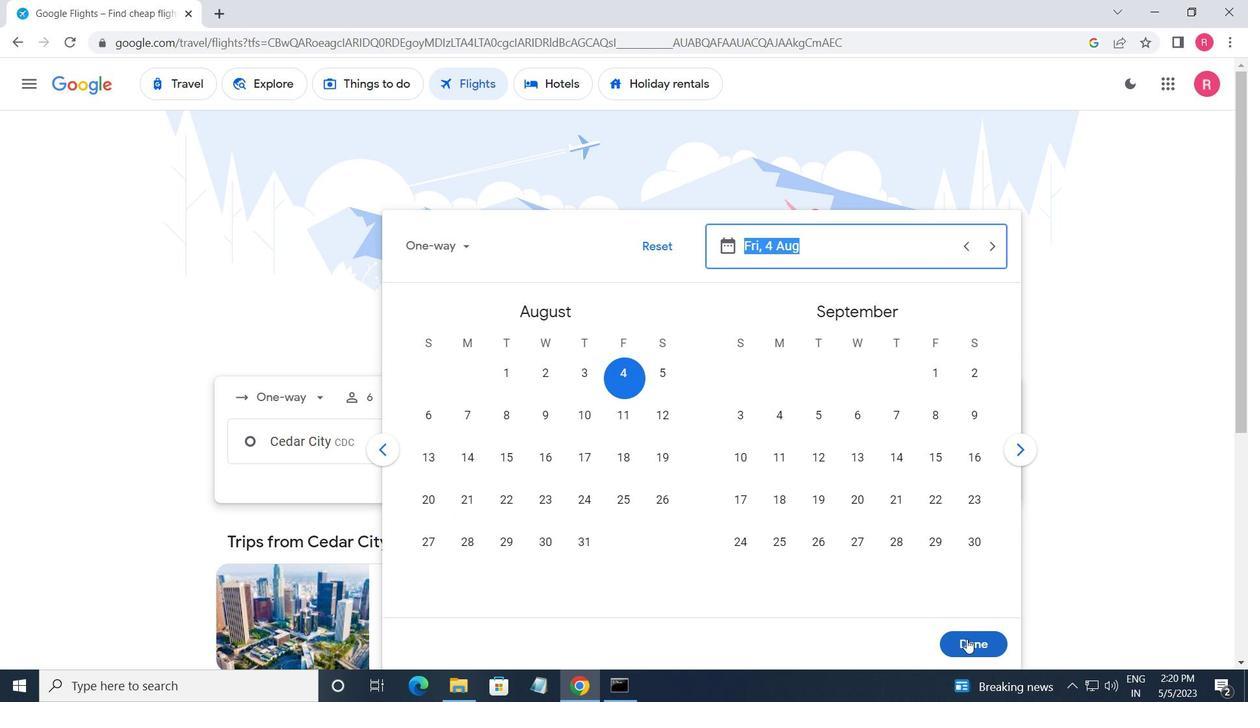 
Action: Mouse moved to (647, 508)
Screenshot: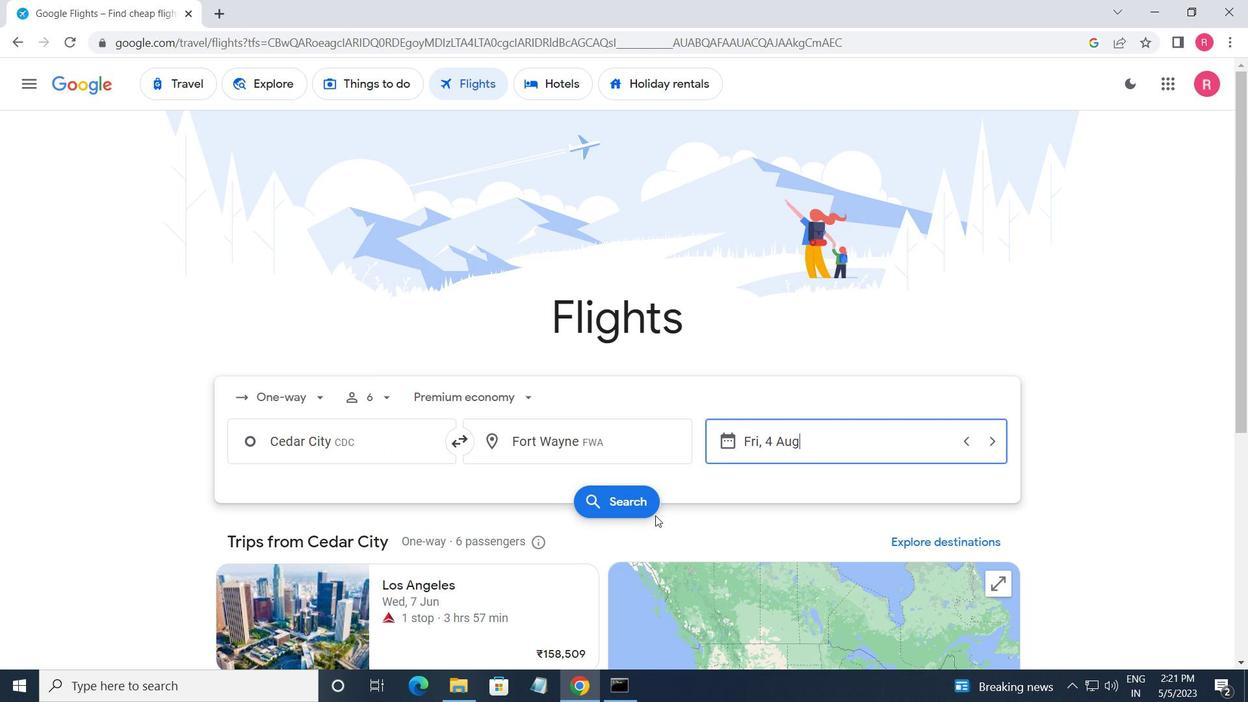 
Action: Mouse pressed left at (647, 508)
Screenshot: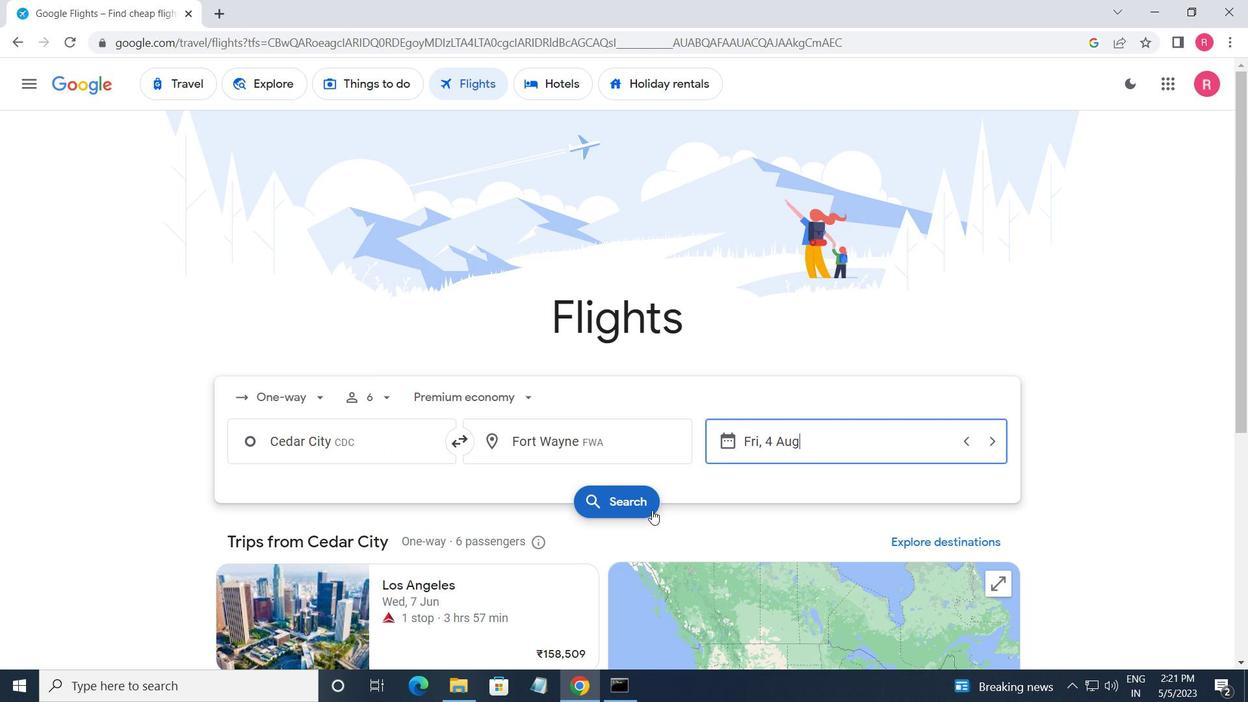 
Action: Mouse moved to (238, 234)
Screenshot: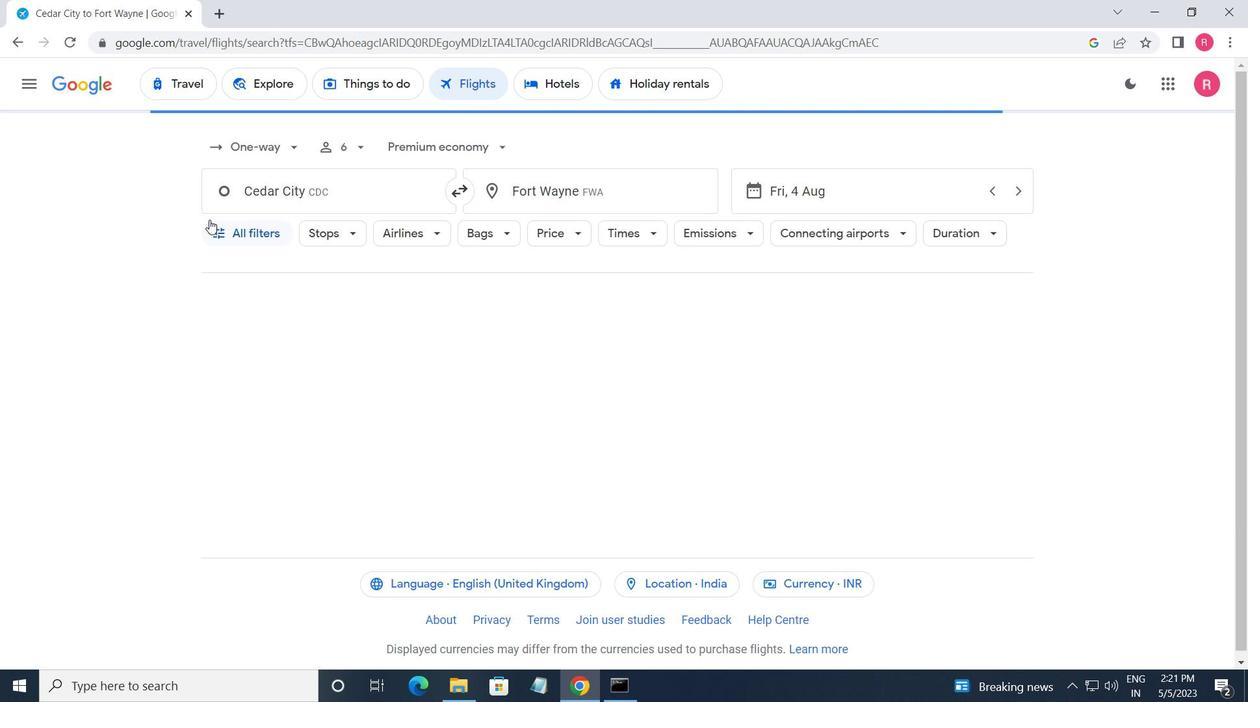 
Action: Mouse pressed left at (238, 234)
Screenshot: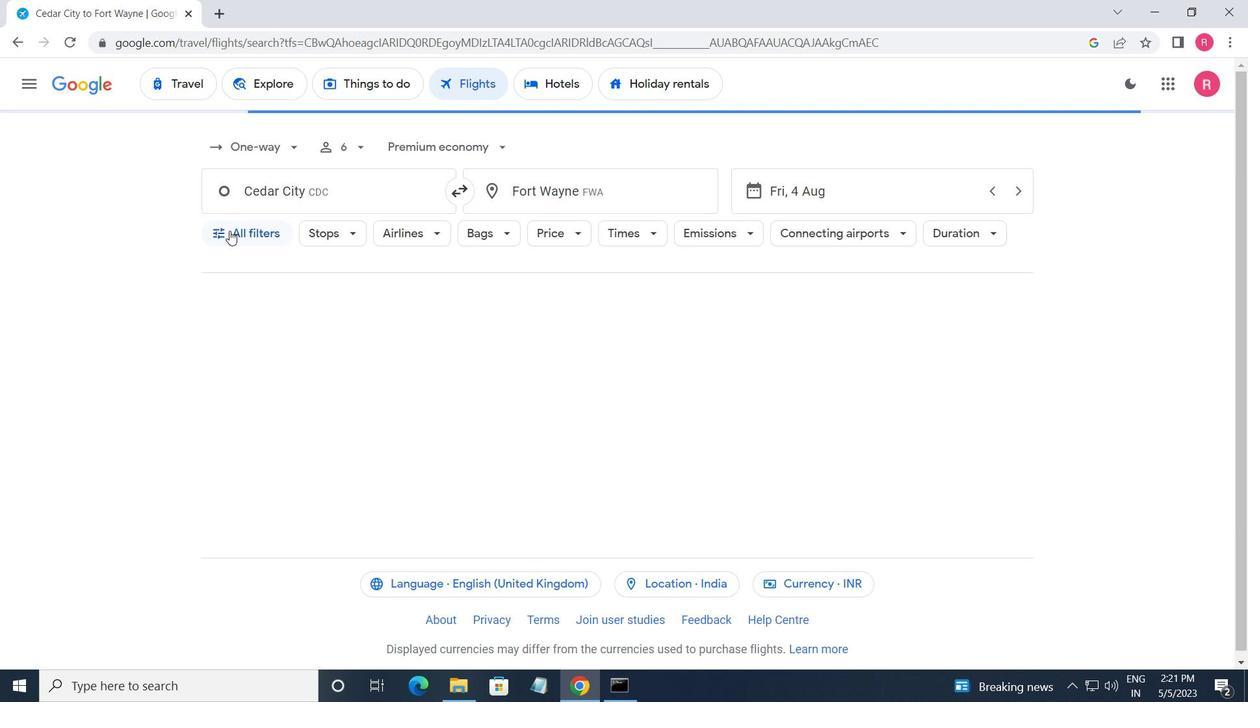 
Action: Mouse moved to (311, 303)
Screenshot: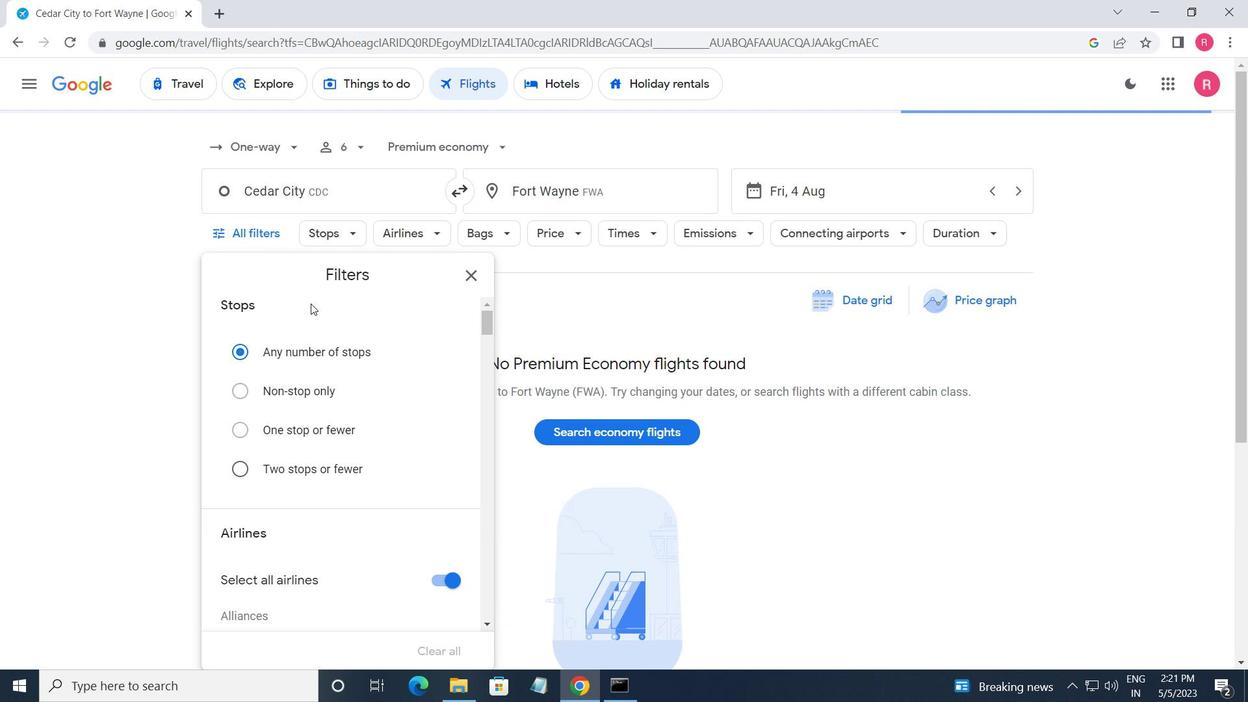 
Action: Mouse scrolled (311, 303) with delta (0, 0)
Screenshot: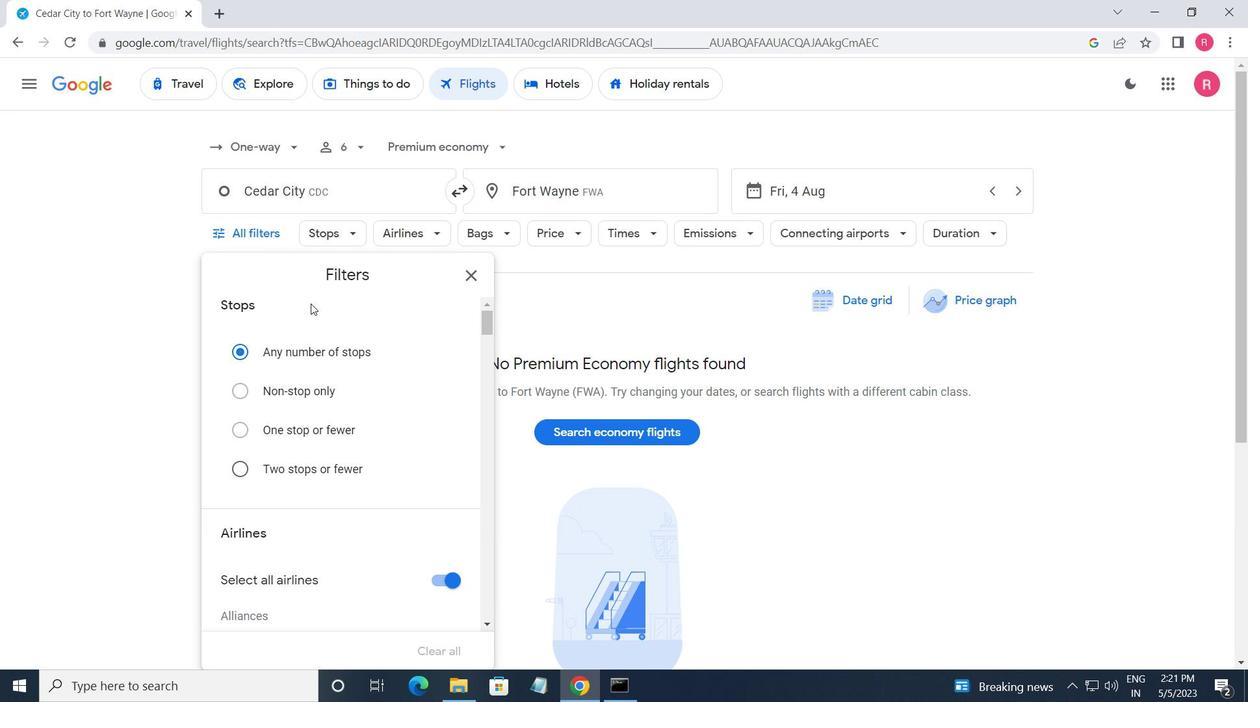 
Action: Mouse scrolled (311, 303) with delta (0, 0)
Screenshot: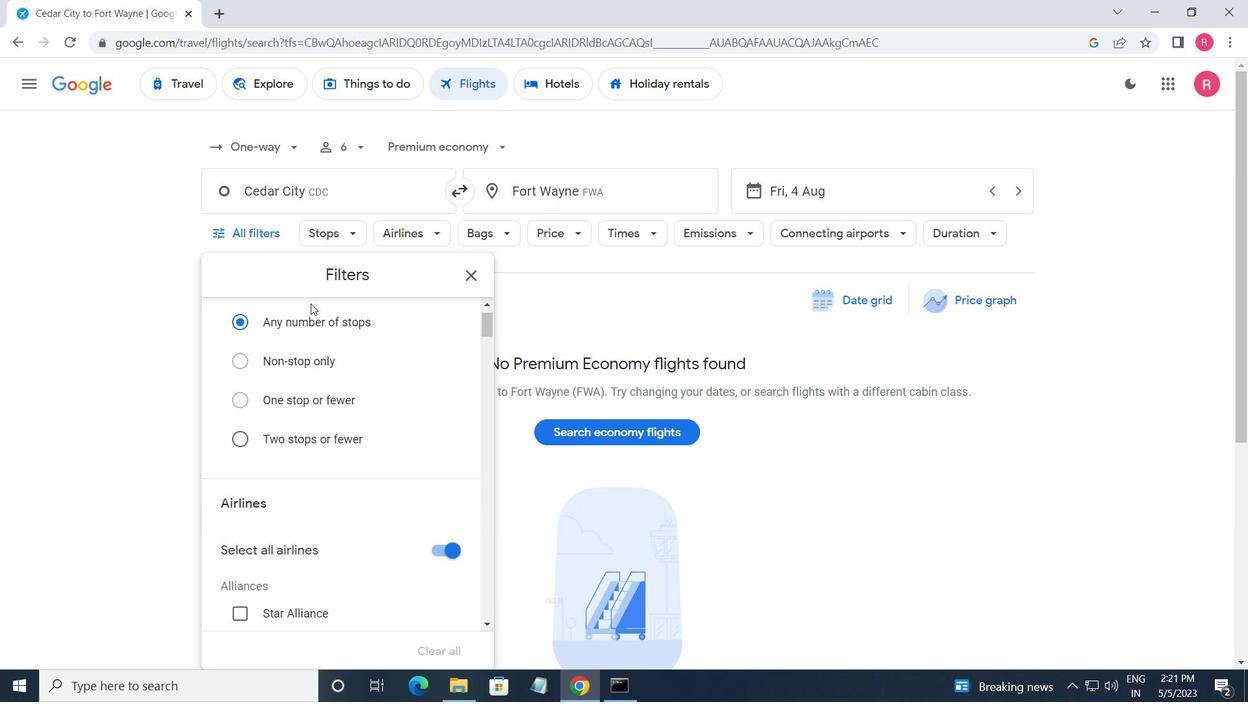
Action: Mouse scrolled (311, 303) with delta (0, 0)
Screenshot: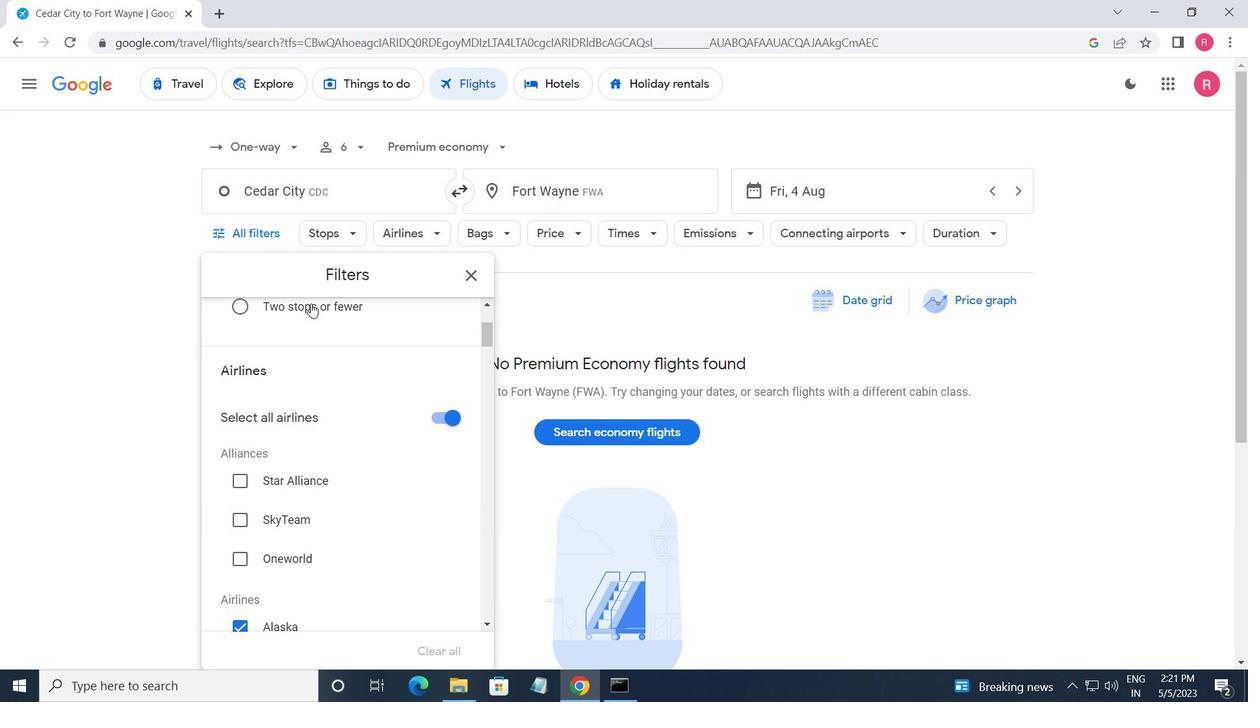 
Action: Mouse moved to (330, 447)
Screenshot: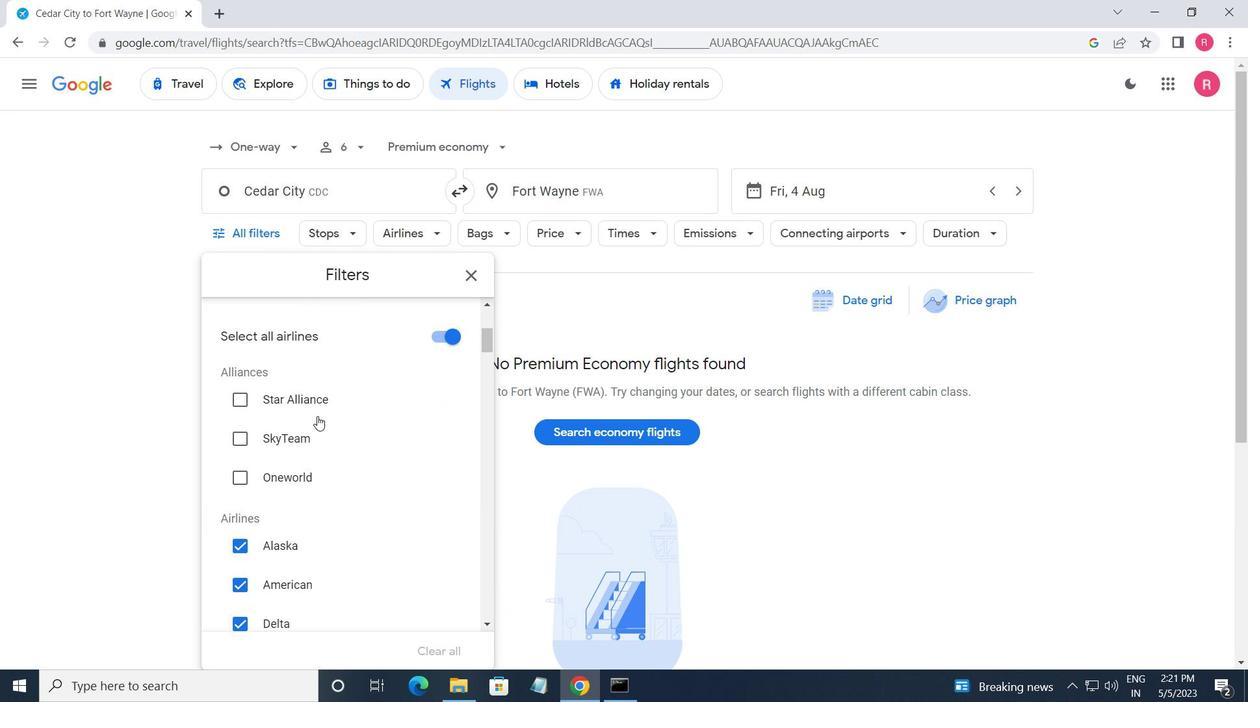 
Action: Mouse scrolled (330, 446) with delta (0, 0)
Screenshot: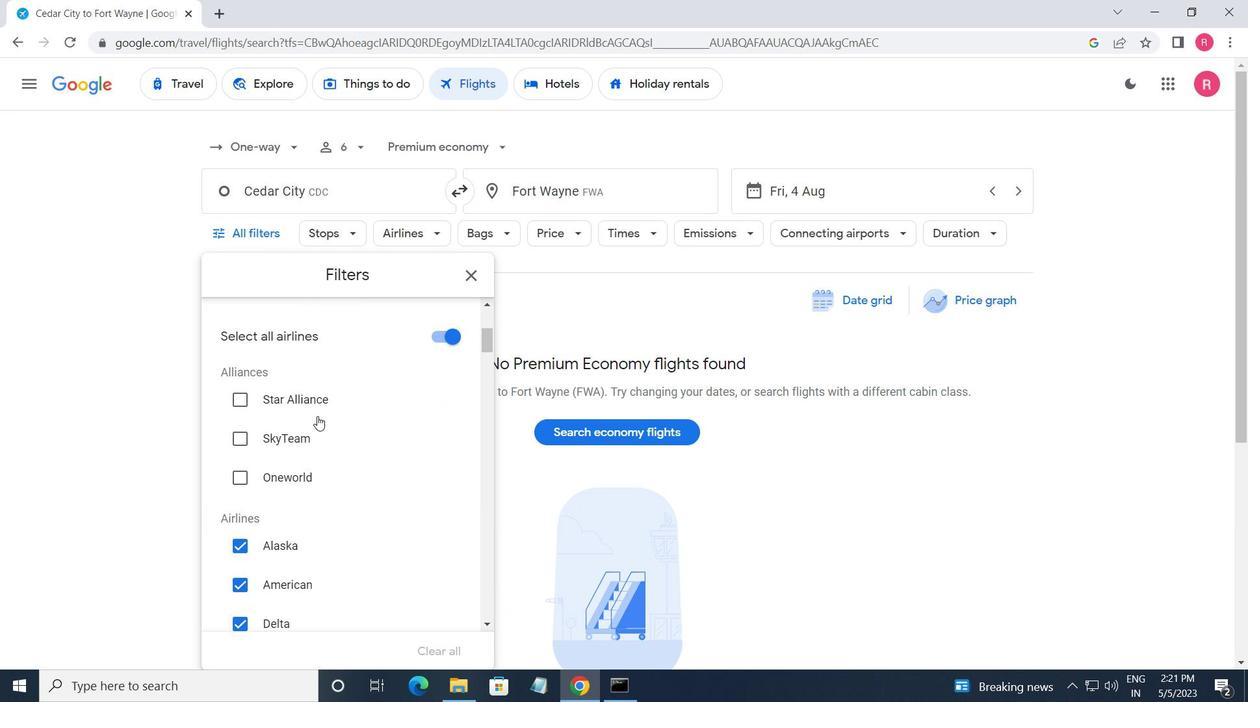 
Action: Mouse moved to (424, 495)
Screenshot: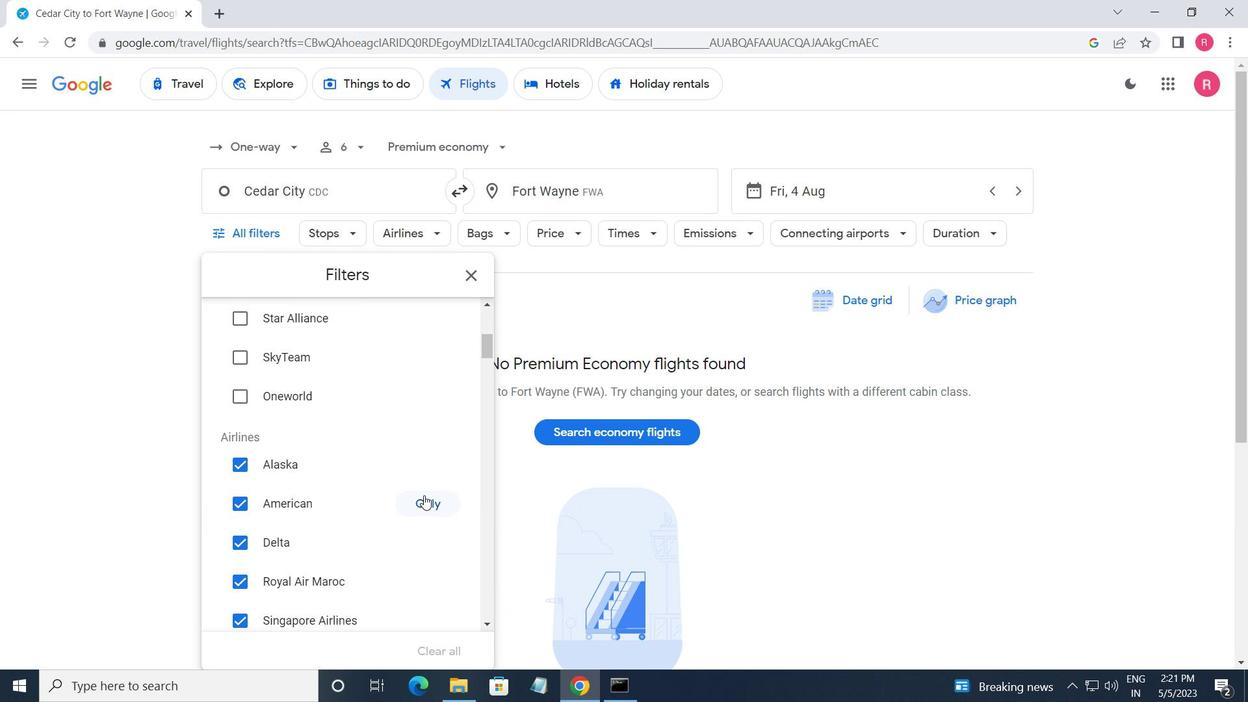 
Action: Mouse pressed left at (424, 495)
Screenshot: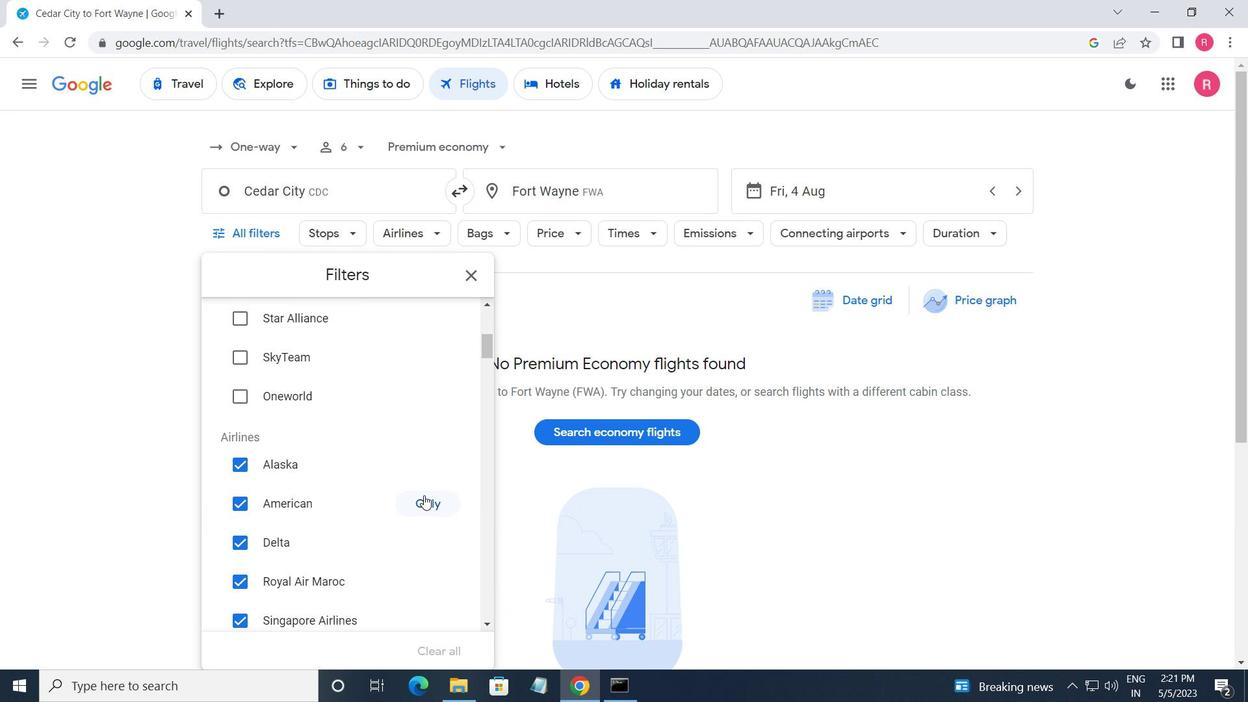 
Action: Mouse moved to (380, 444)
Screenshot: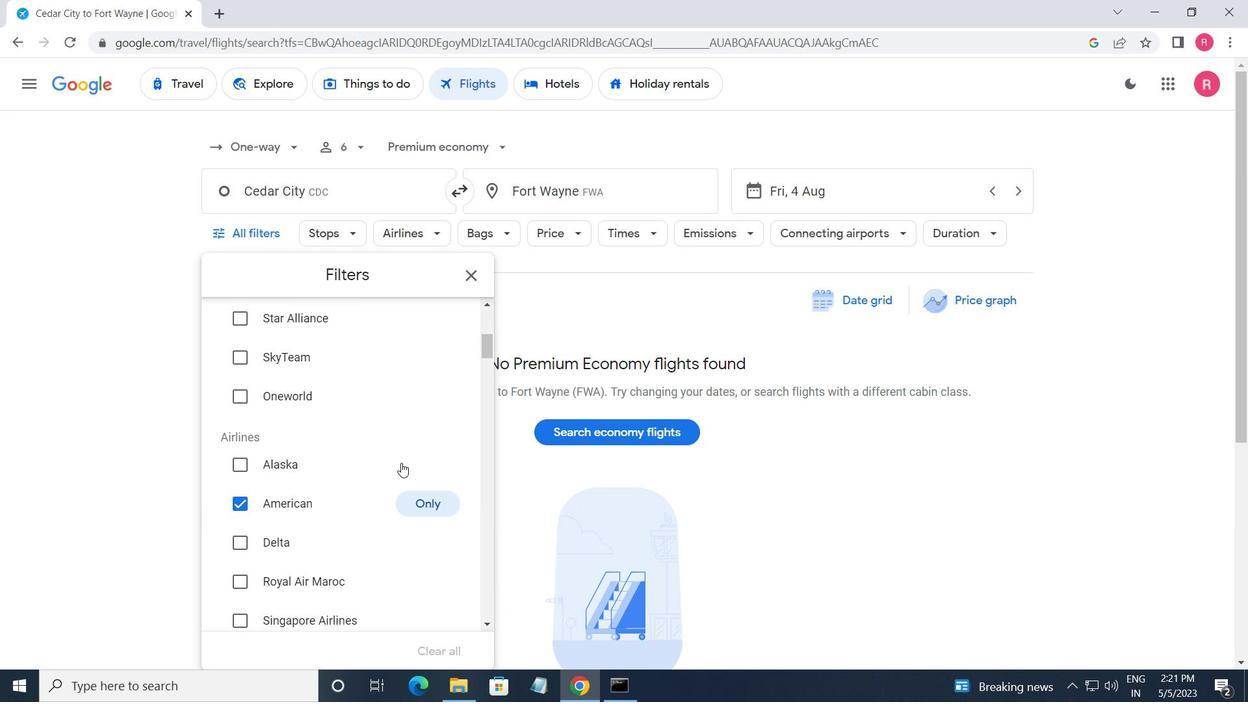 
Action: Mouse scrolled (380, 444) with delta (0, 0)
Screenshot: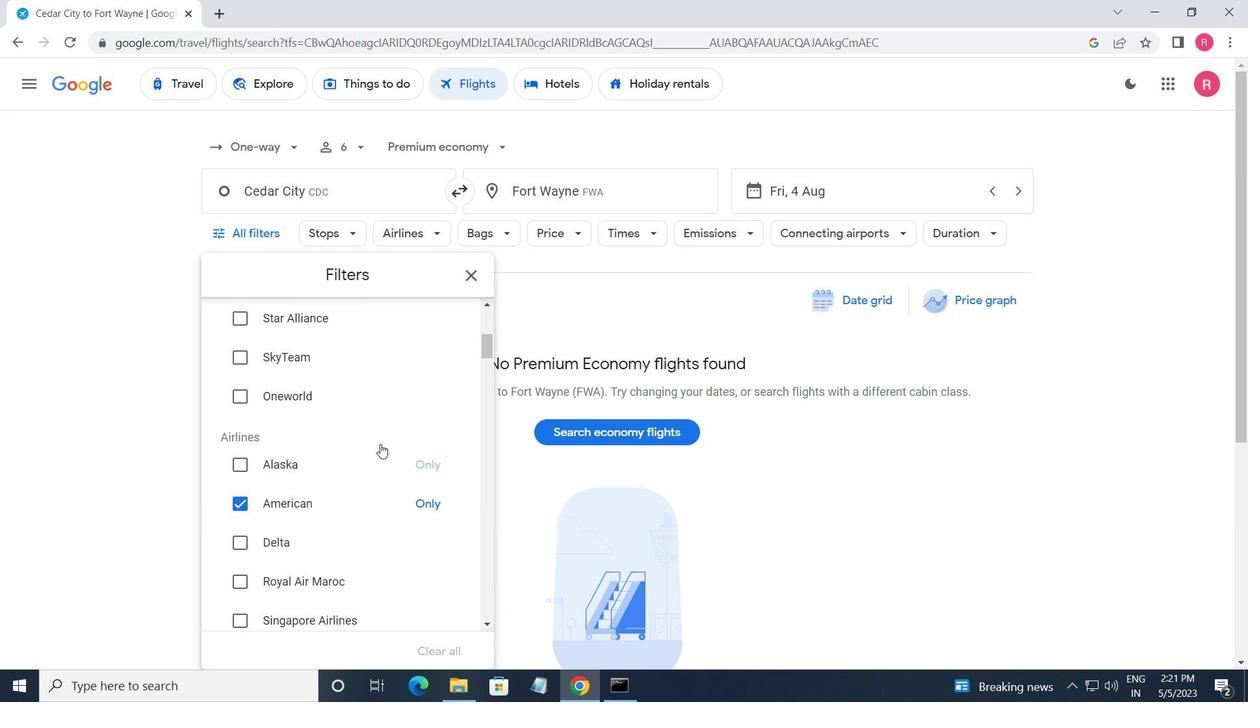 
Action: Mouse moved to (380, 444)
Screenshot: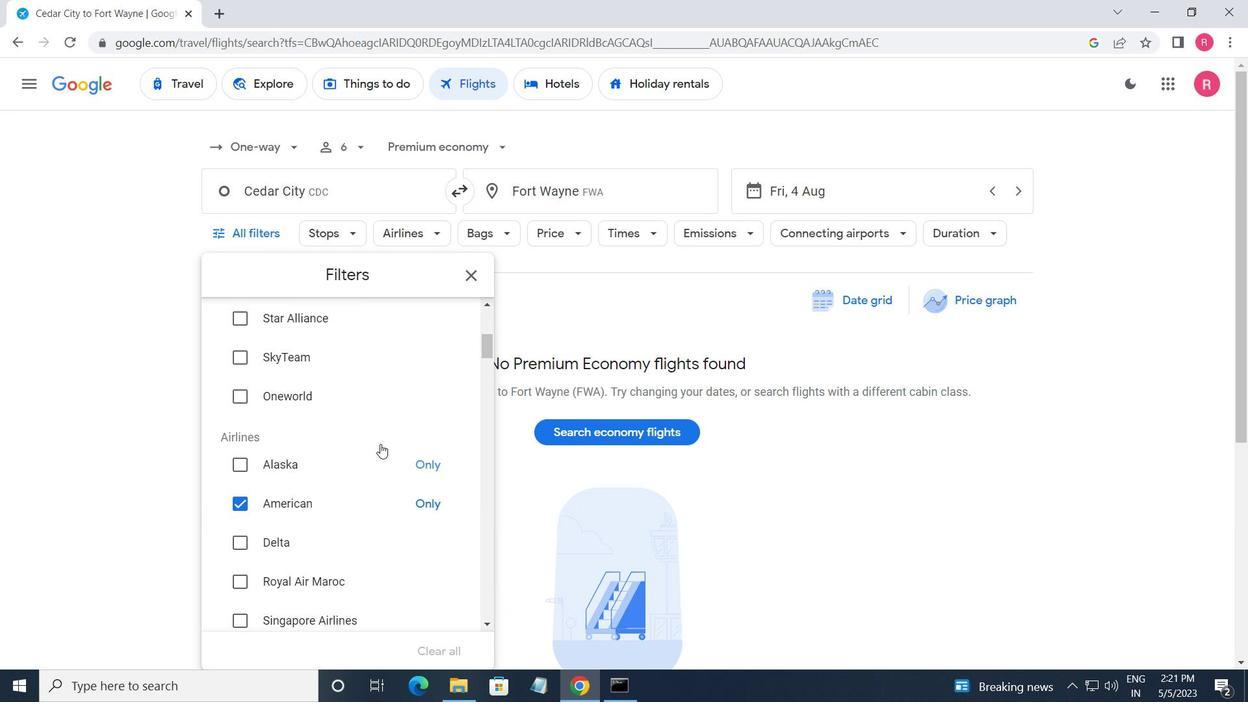 
Action: Mouse scrolled (380, 444) with delta (0, 0)
Screenshot: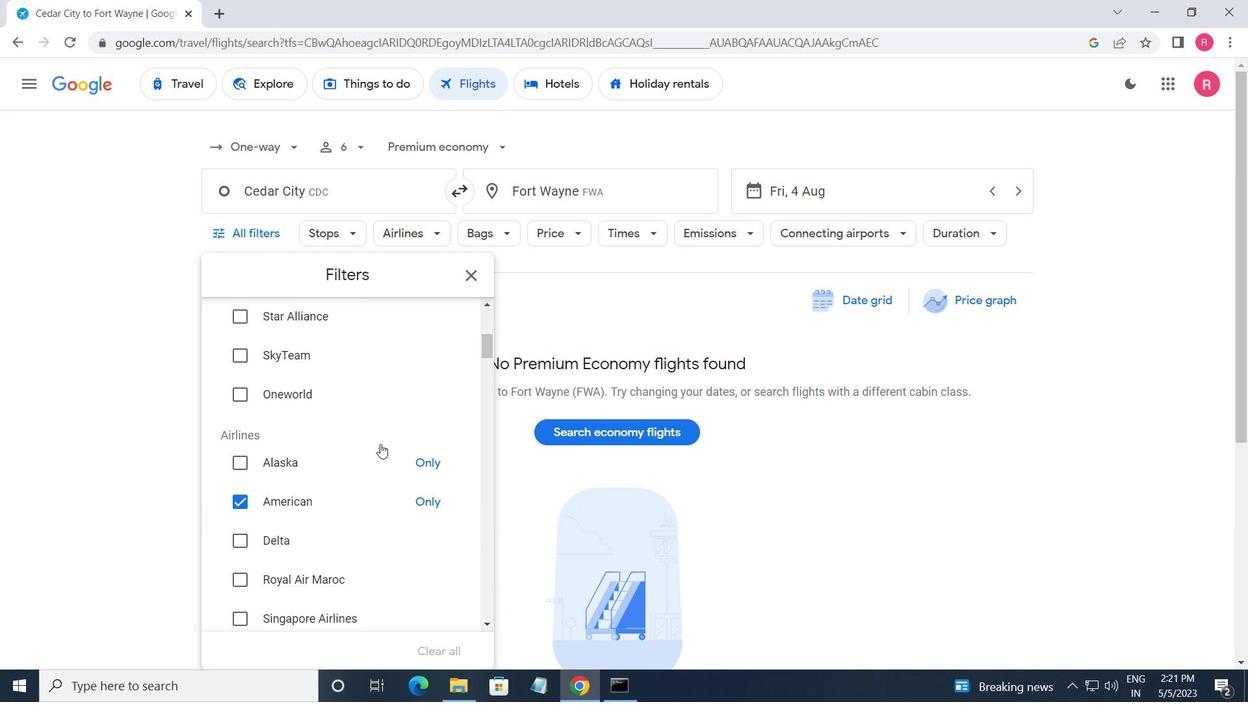 
Action: Mouse moved to (394, 474)
Screenshot: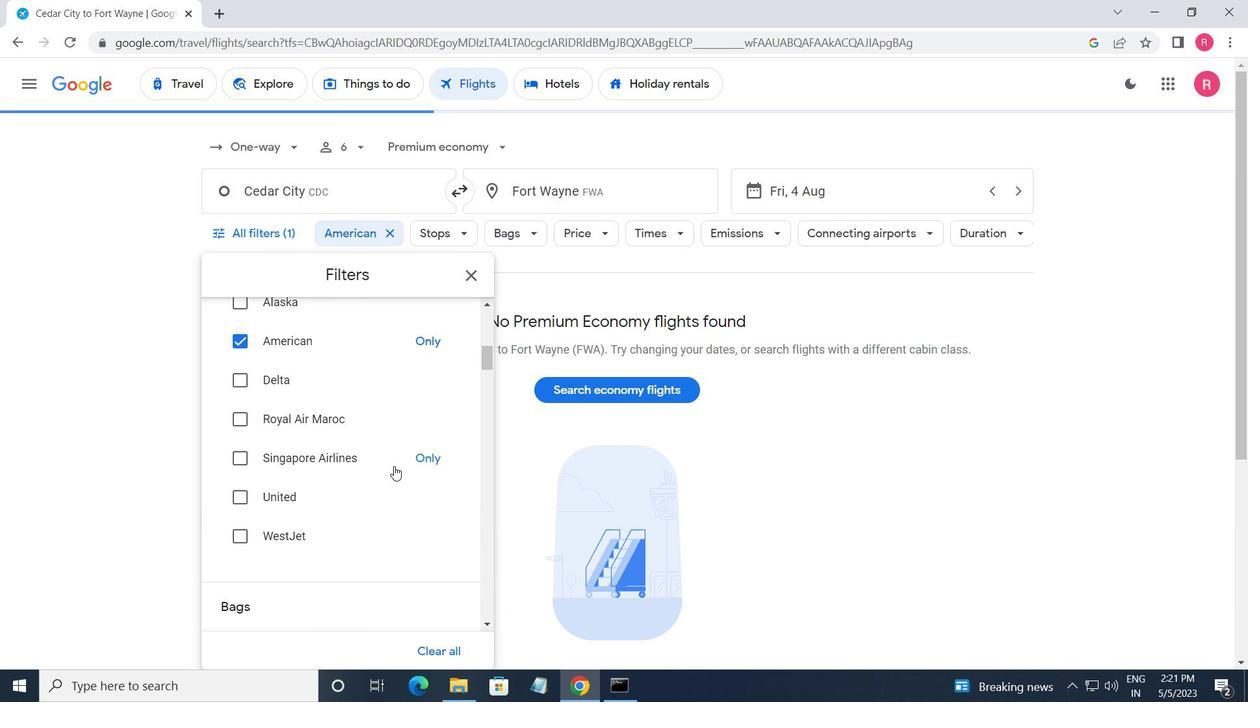 
Action: Mouse scrolled (394, 474) with delta (0, 0)
Screenshot: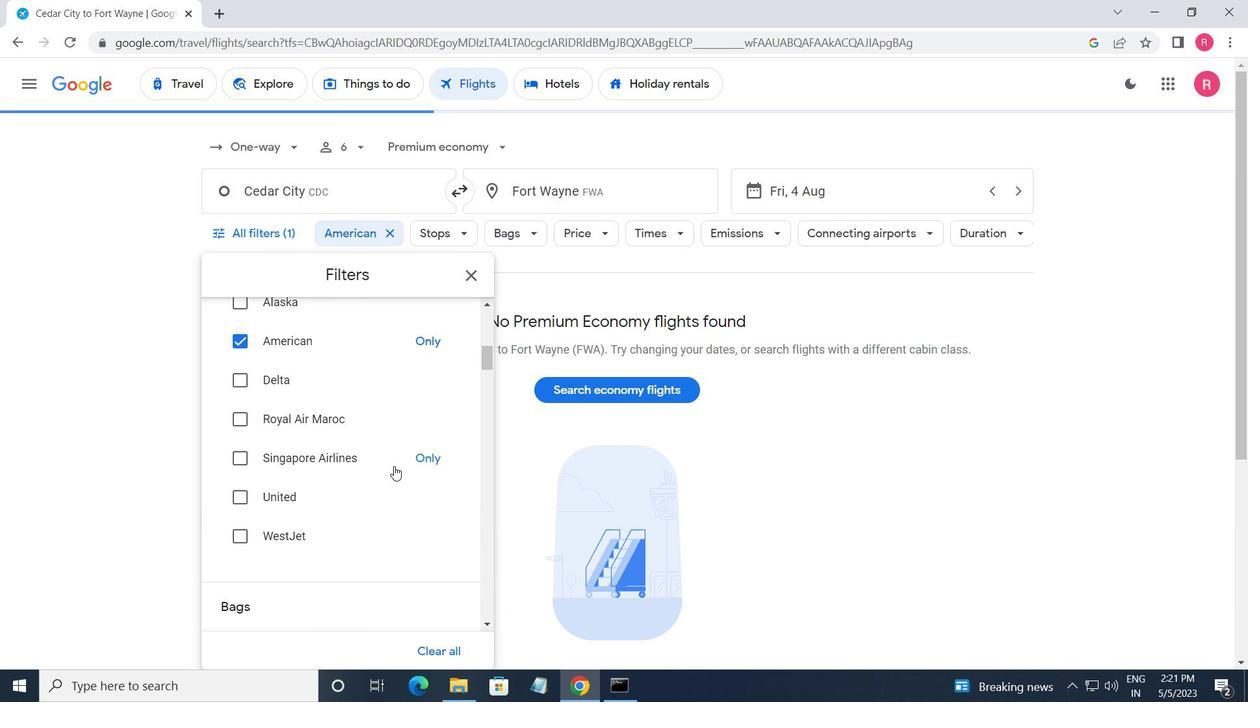 
Action: Mouse moved to (394, 478)
Screenshot: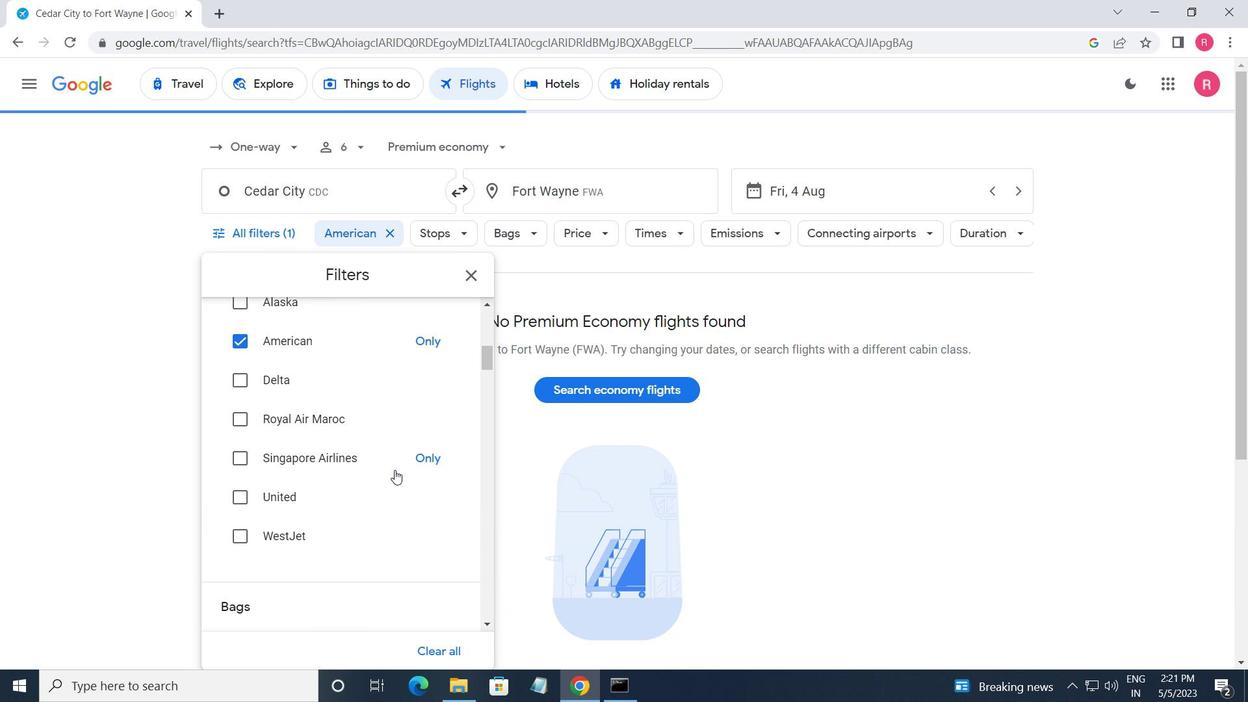 
Action: Mouse scrolled (394, 477) with delta (0, 0)
Screenshot: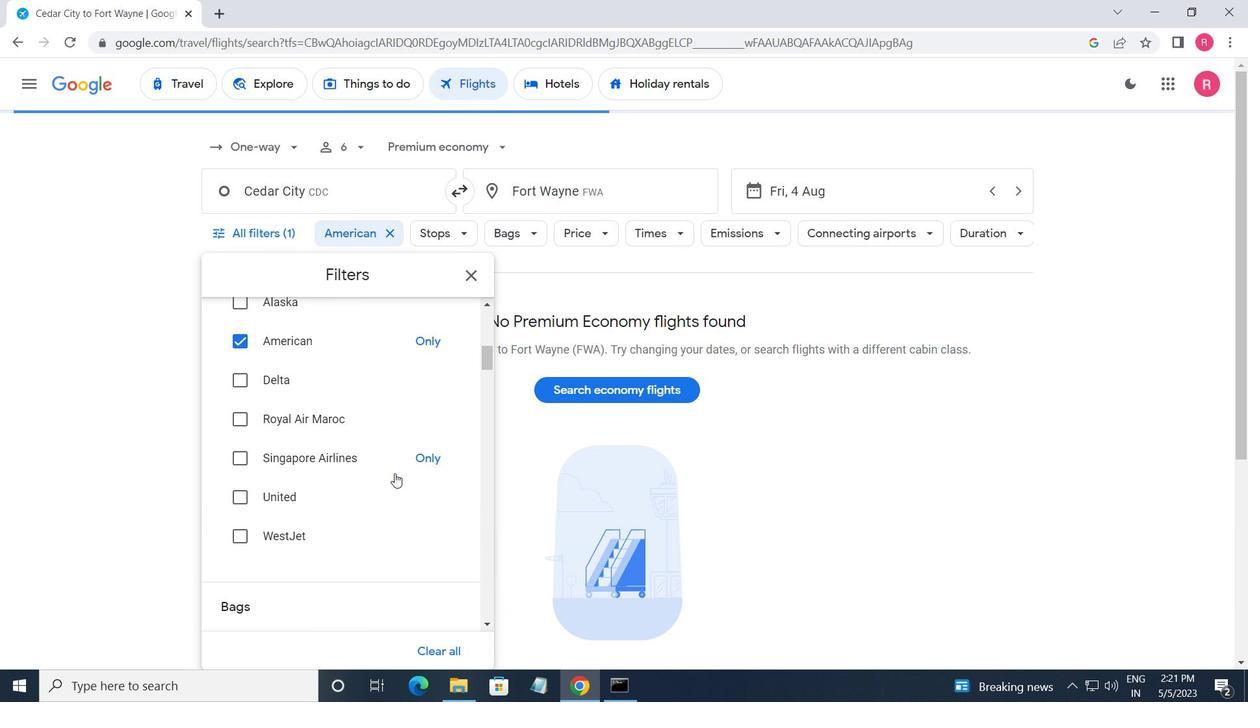 
Action: Mouse moved to (447, 517)
Screenshot: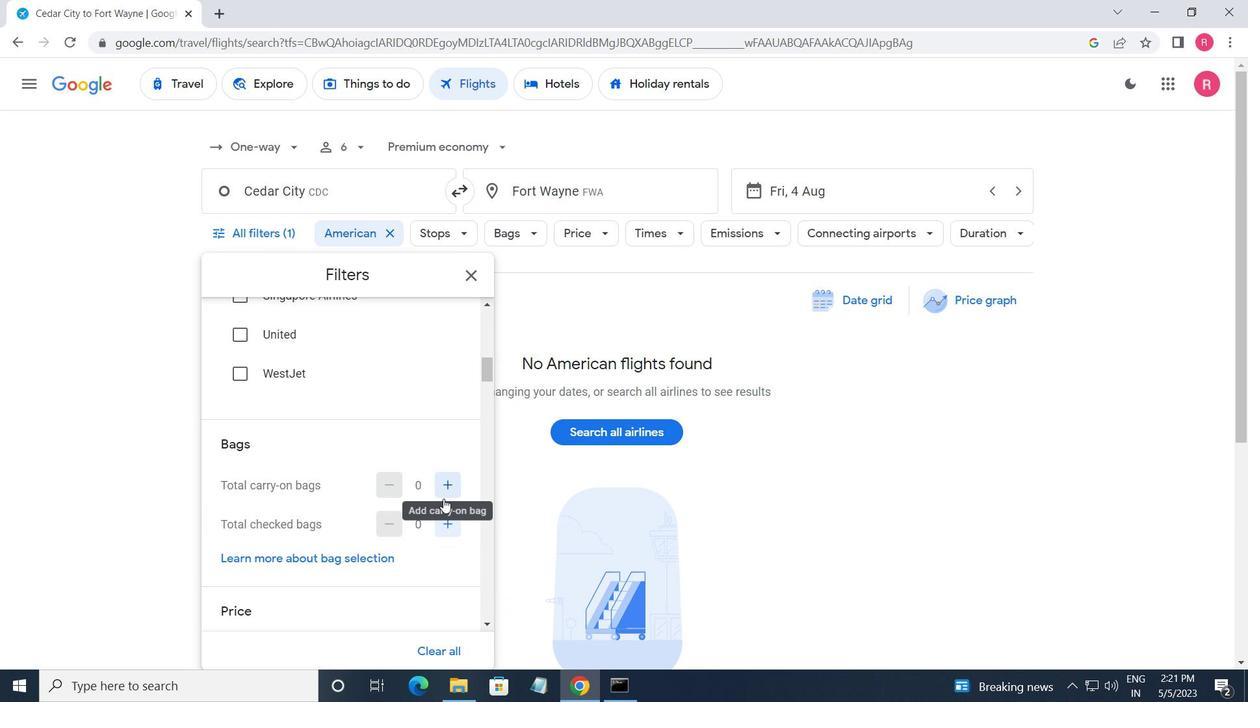 
Action: Mouse pressed left at (447, 517)
Screenshot: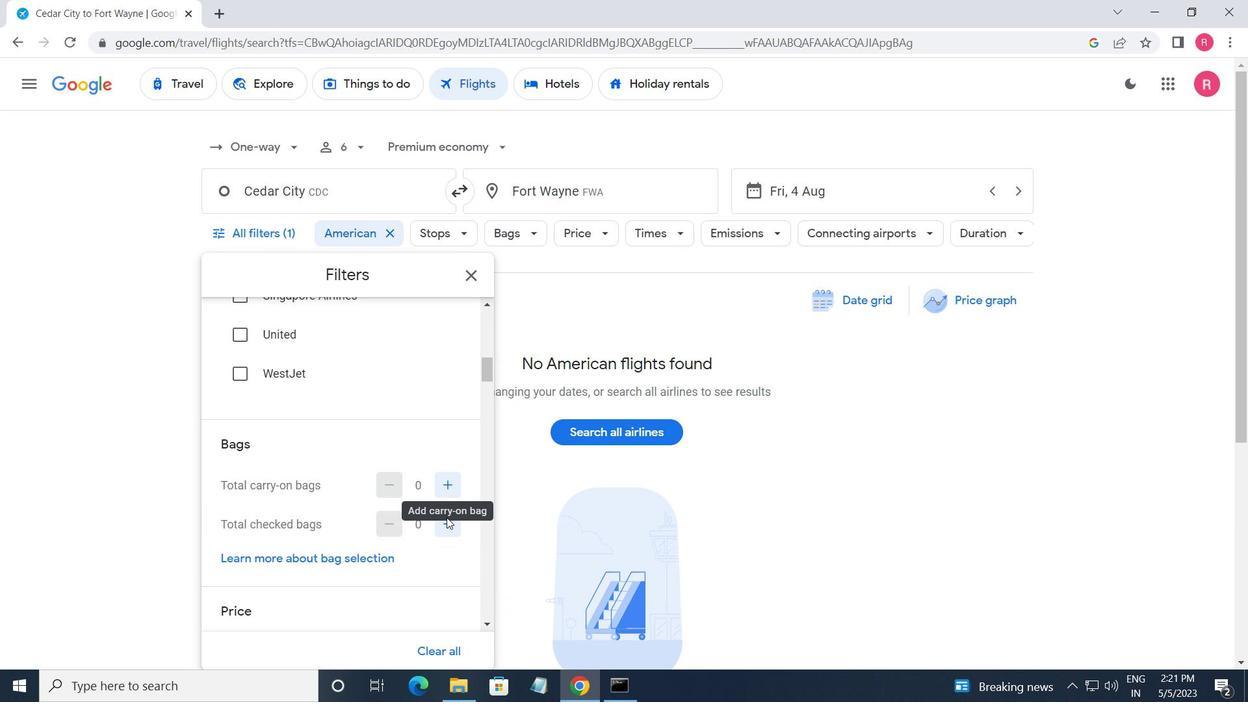 
Action: Mouse moved to (448, 517)
Screenshot: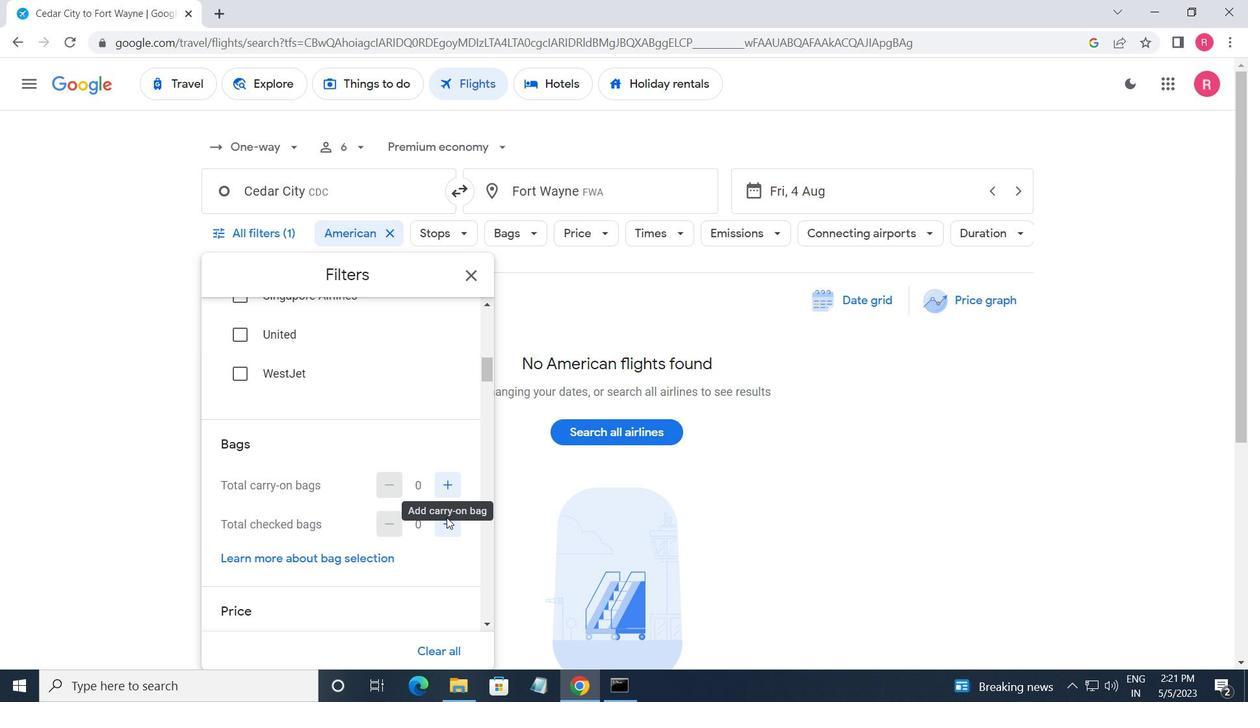 
Action: Mouse pressed left at (448, 517)
Screenshot: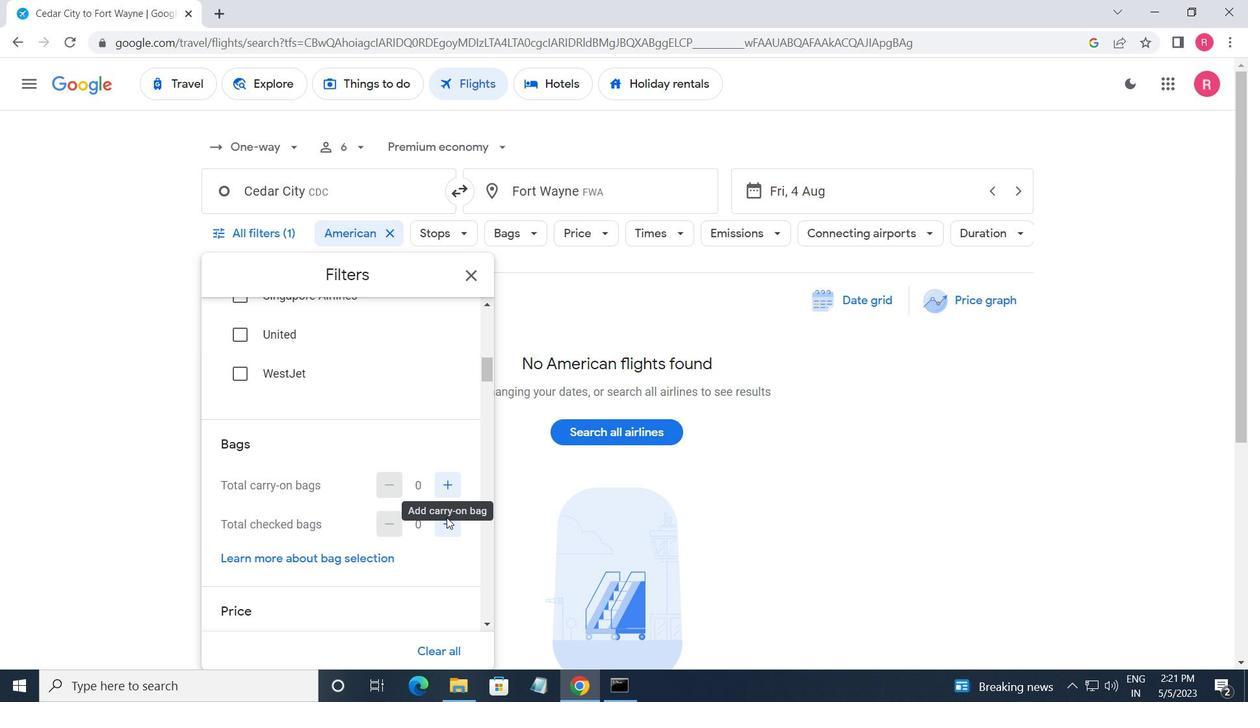 
Action: Mouse pressed left at (448, 517)
Screenshot: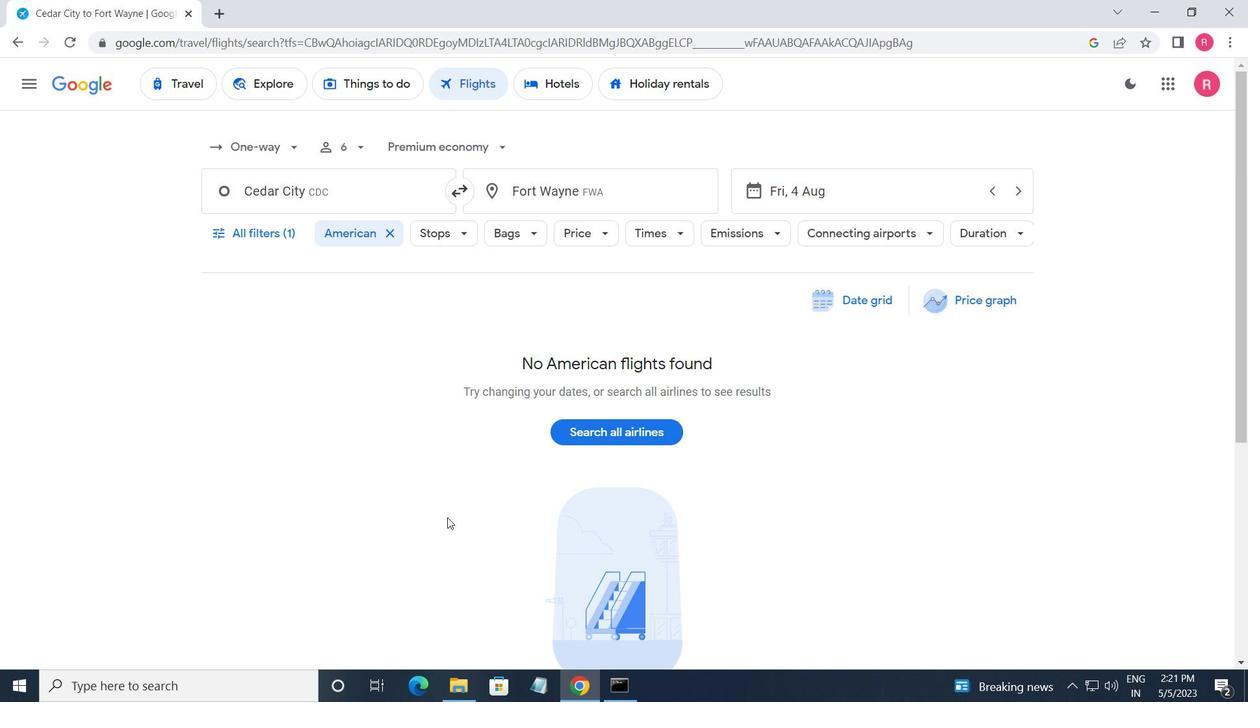 
Action: Mouse moved to (262, 240)
Screenshot: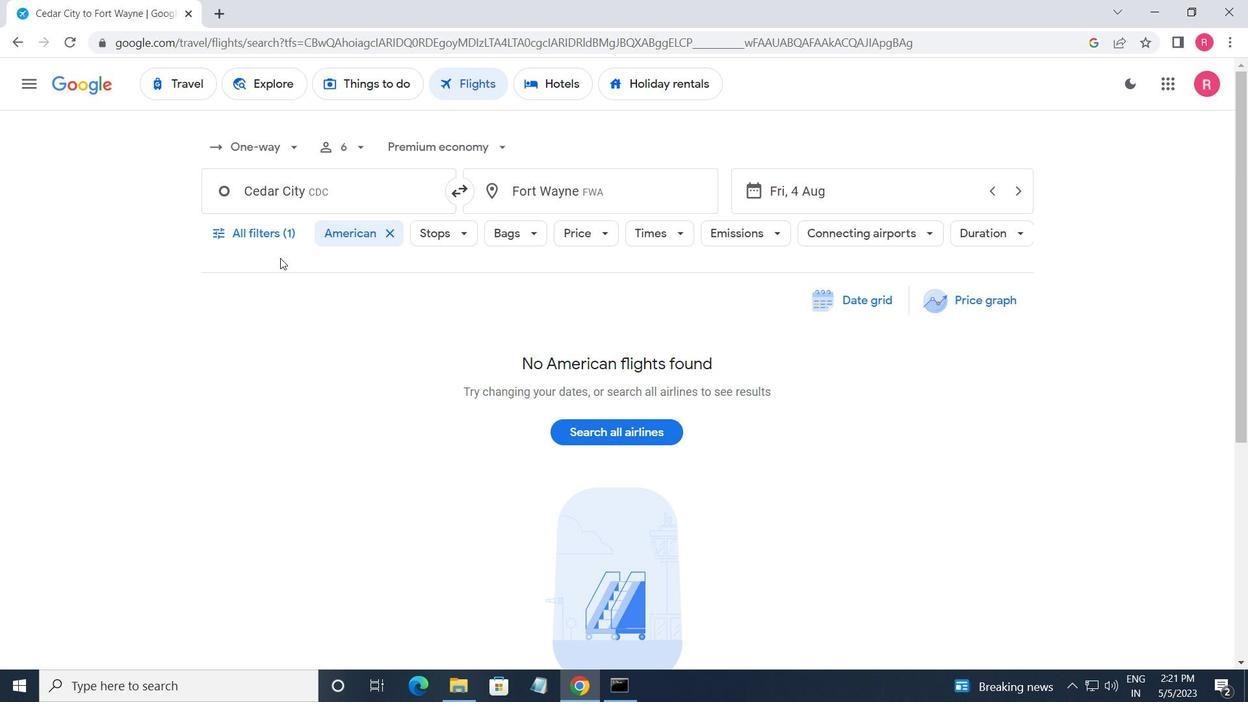 
Action: Mouse pressed left at (262, 240)
Screenshot: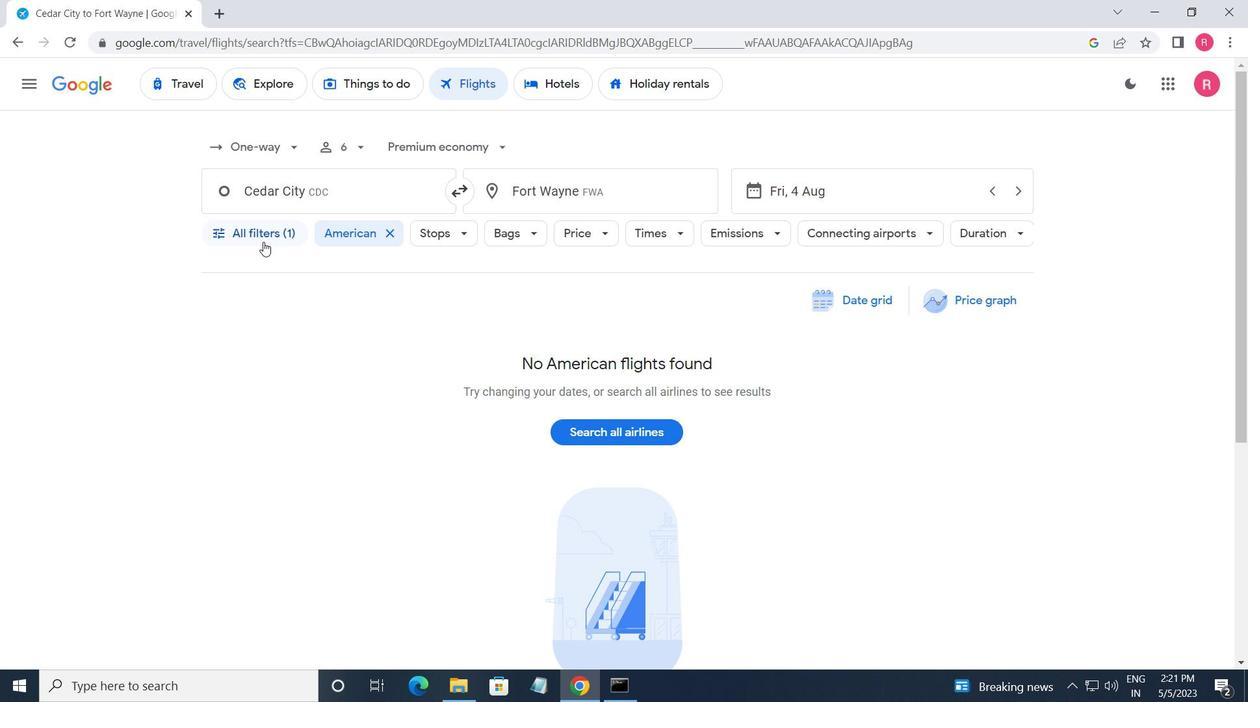 
Action: Mouse moved to (329, 415)
Screenshot: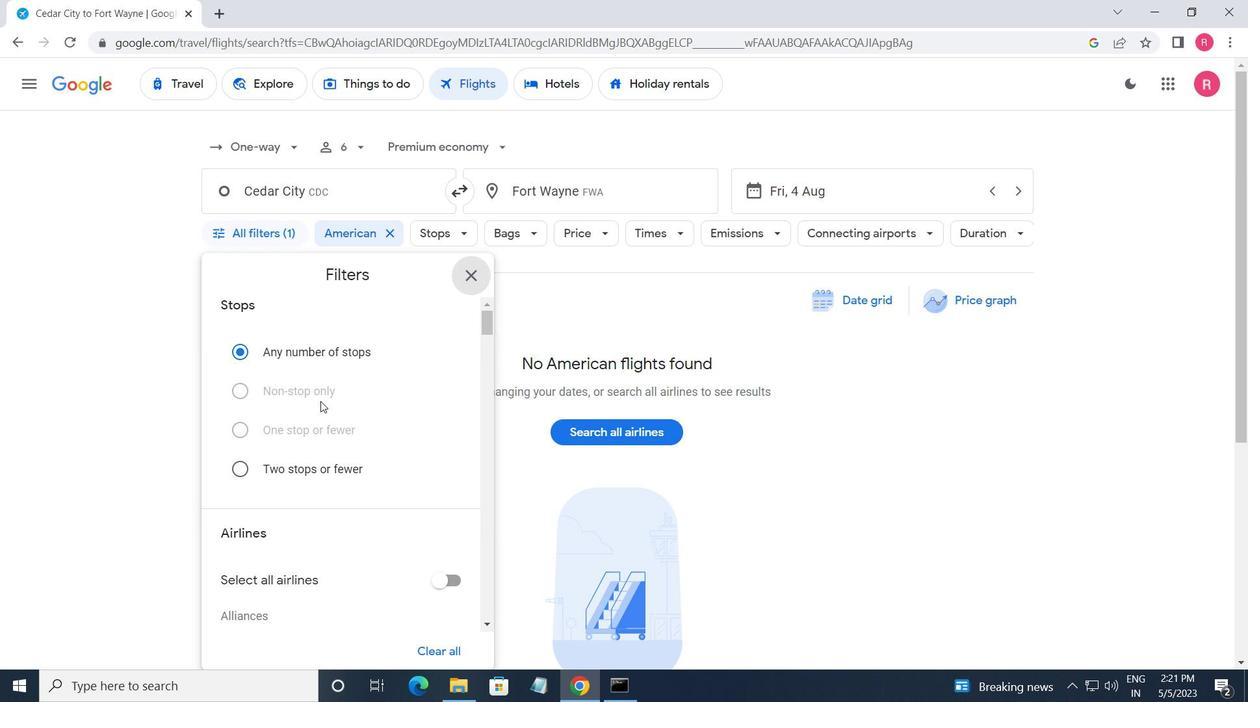 
Action: Mouse scrolled (329, 414) with delta (0, 0)
Screenshot: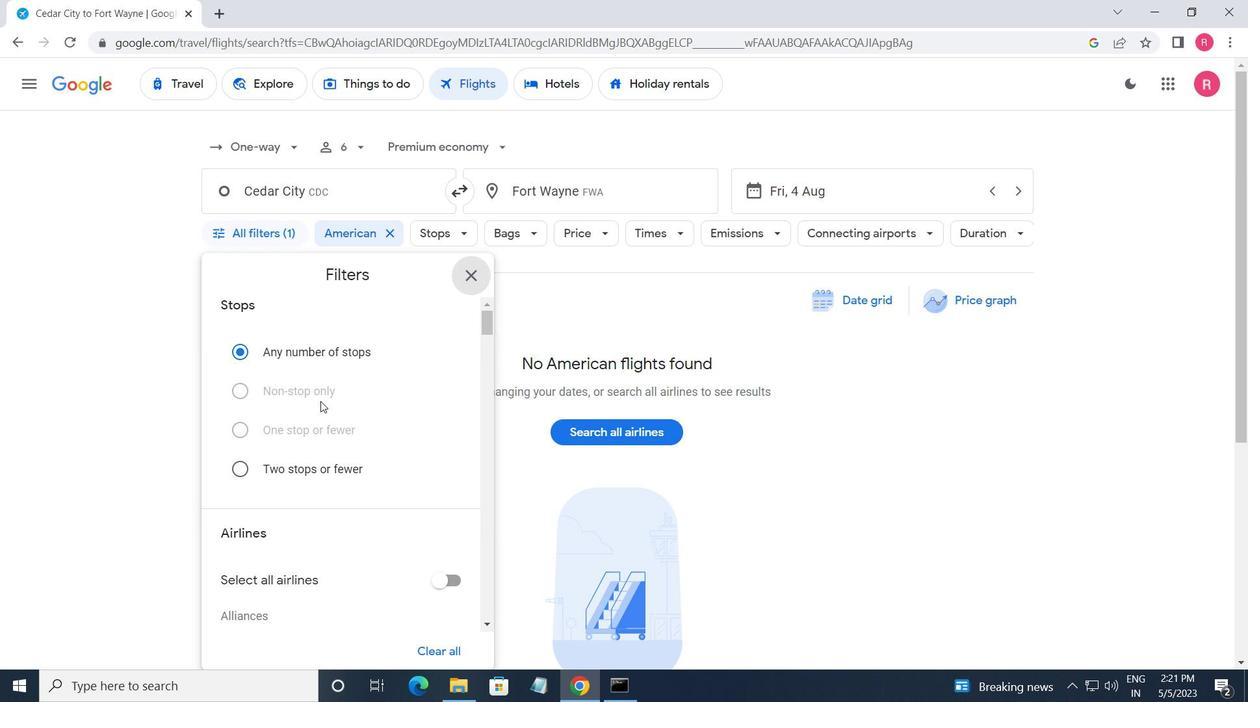 
Action: Mouse moved to (331, 416)
Screenshot: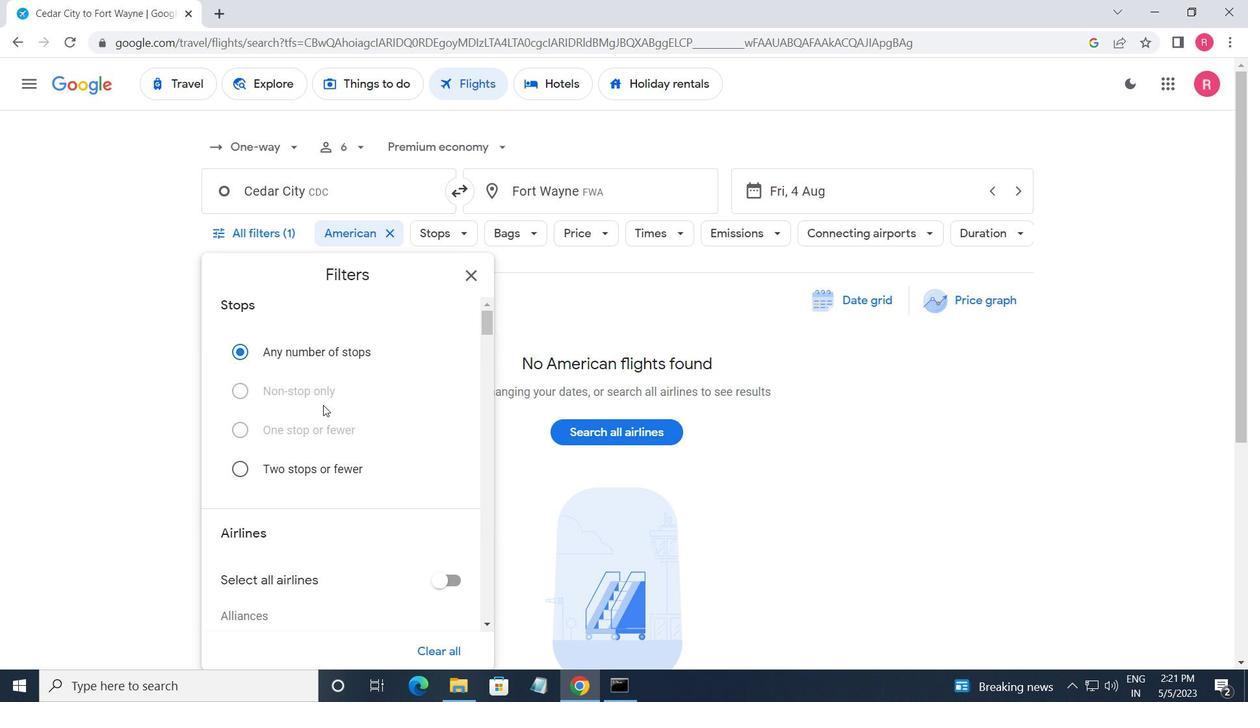 
Action: Mouse scrolled (331, 415) with delta (0, 0)
Screenshot: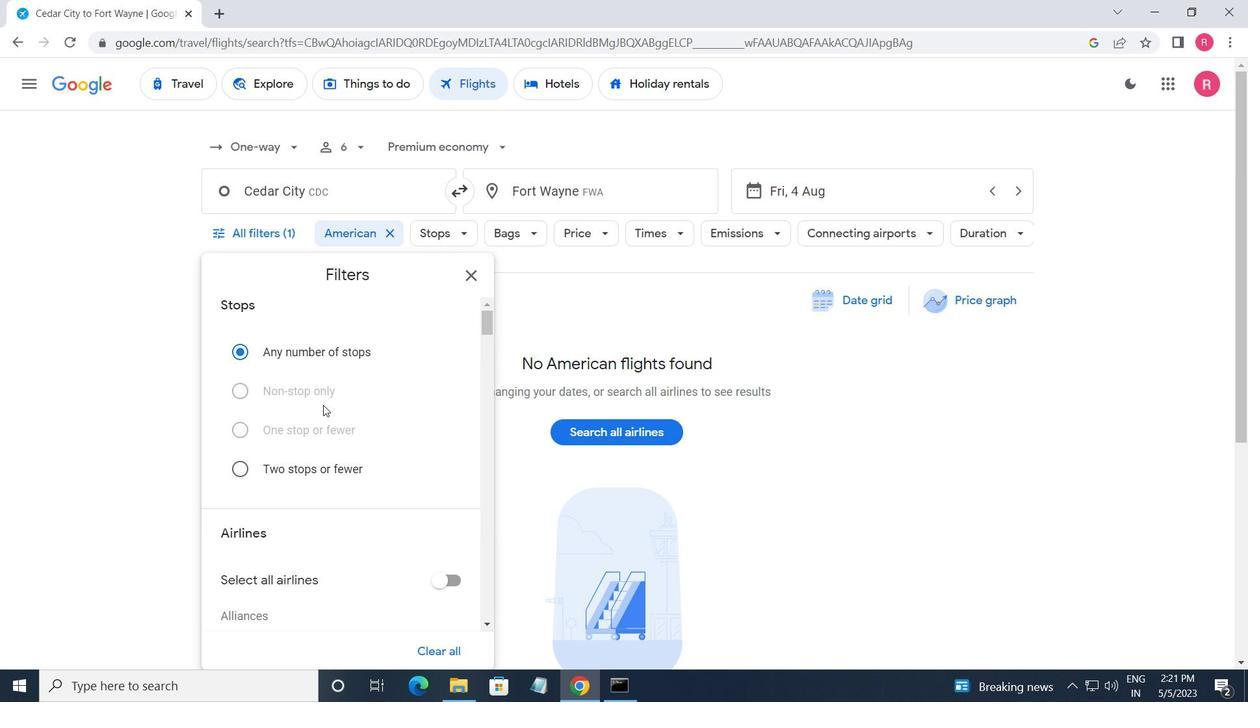 
Action: Mouse moved to (331, 416)
Screenshot: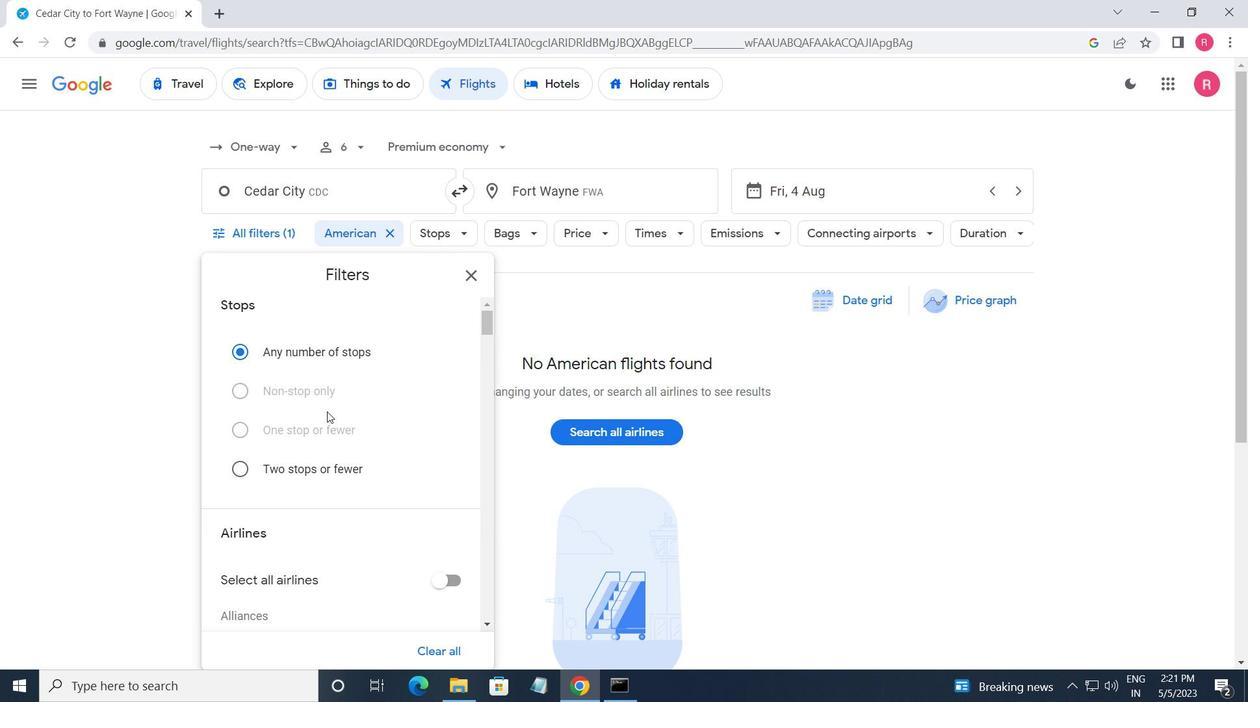 
Action: Mouse scrolled (331, 416) with delta (0, 0)
Screenshot: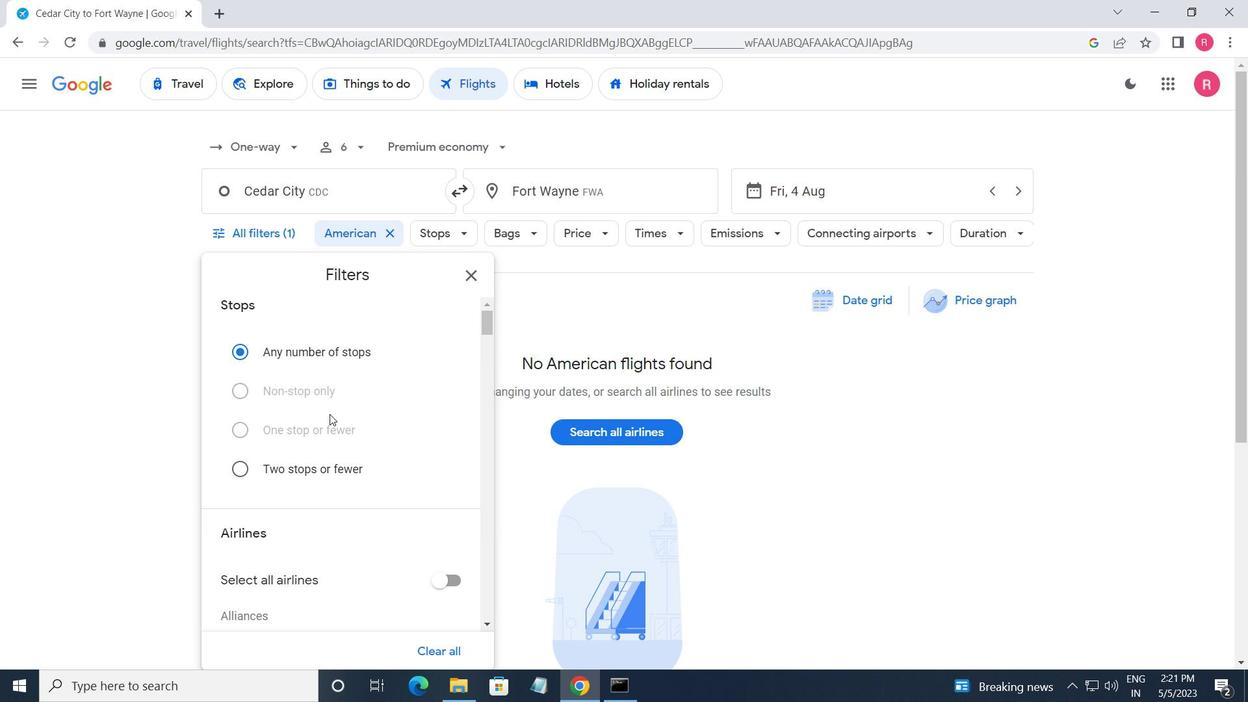 
Action: Mouse moved to (334, 416)
Screenshot: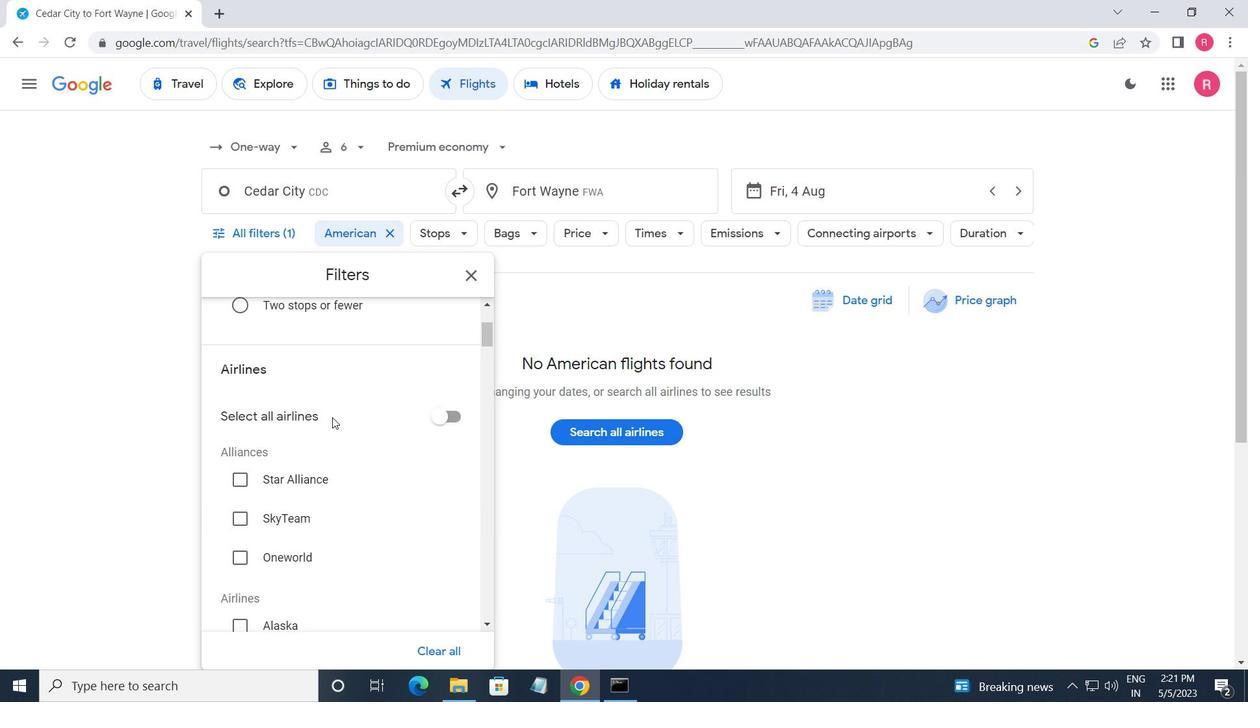 
Action: Mouse scrolled (334, 415) with delta (0, 0)
Screenshot: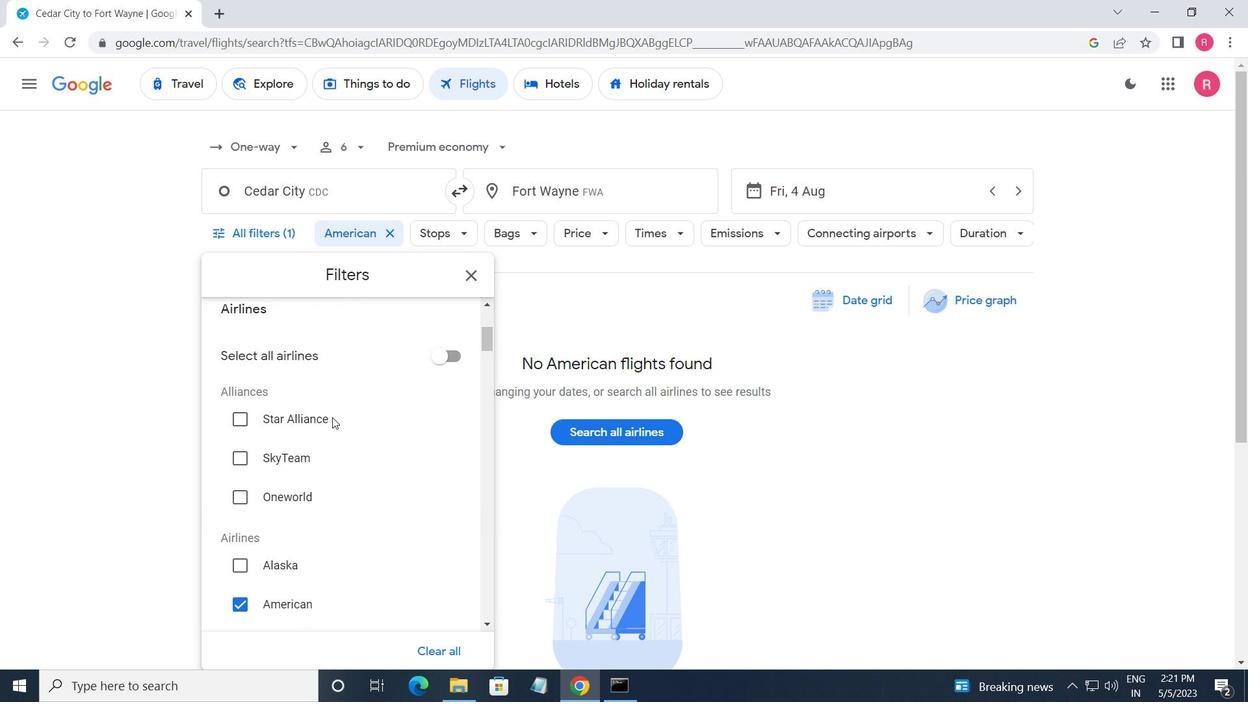
Action: Mouse moved to (341, 416)
Screenshot: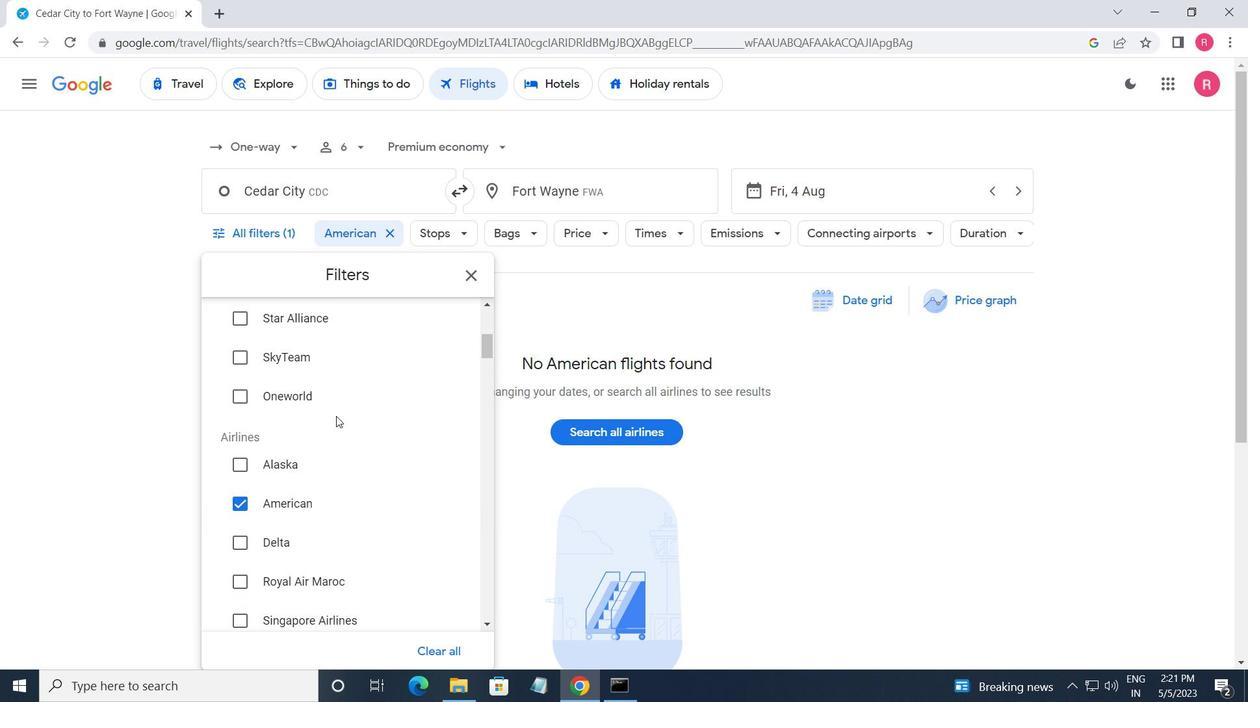 
Action: Mouse scrolled (341, 415) with delta (0, 0)
Screenshot: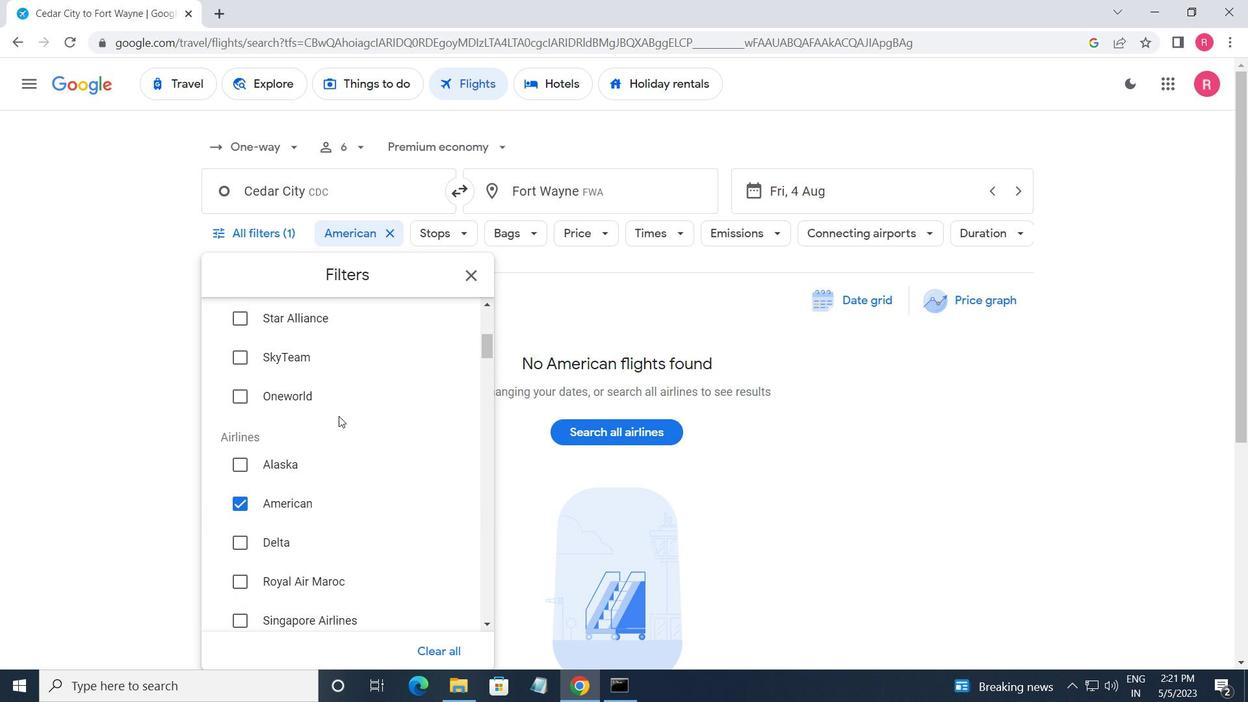 
Action: Mouse moved to (344, 418)
Screenshot: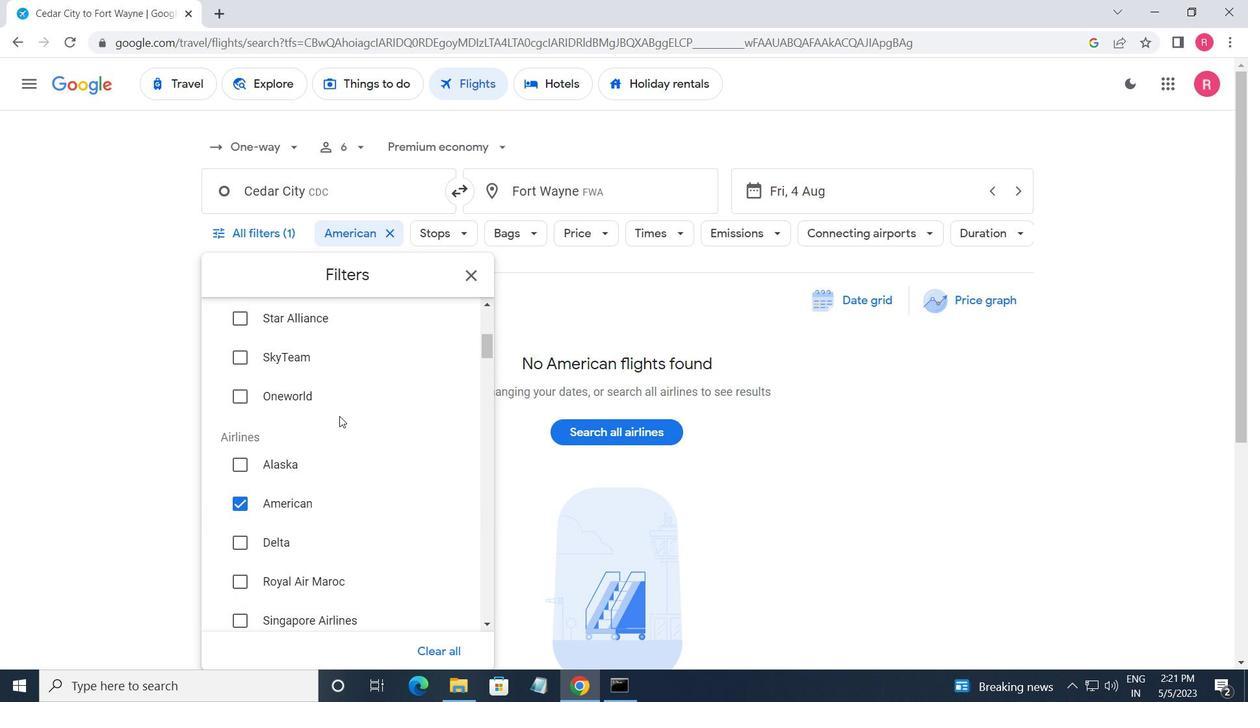 
Action: Mouse scrolled (344, 418) with delta (0, 0)
Screenshot: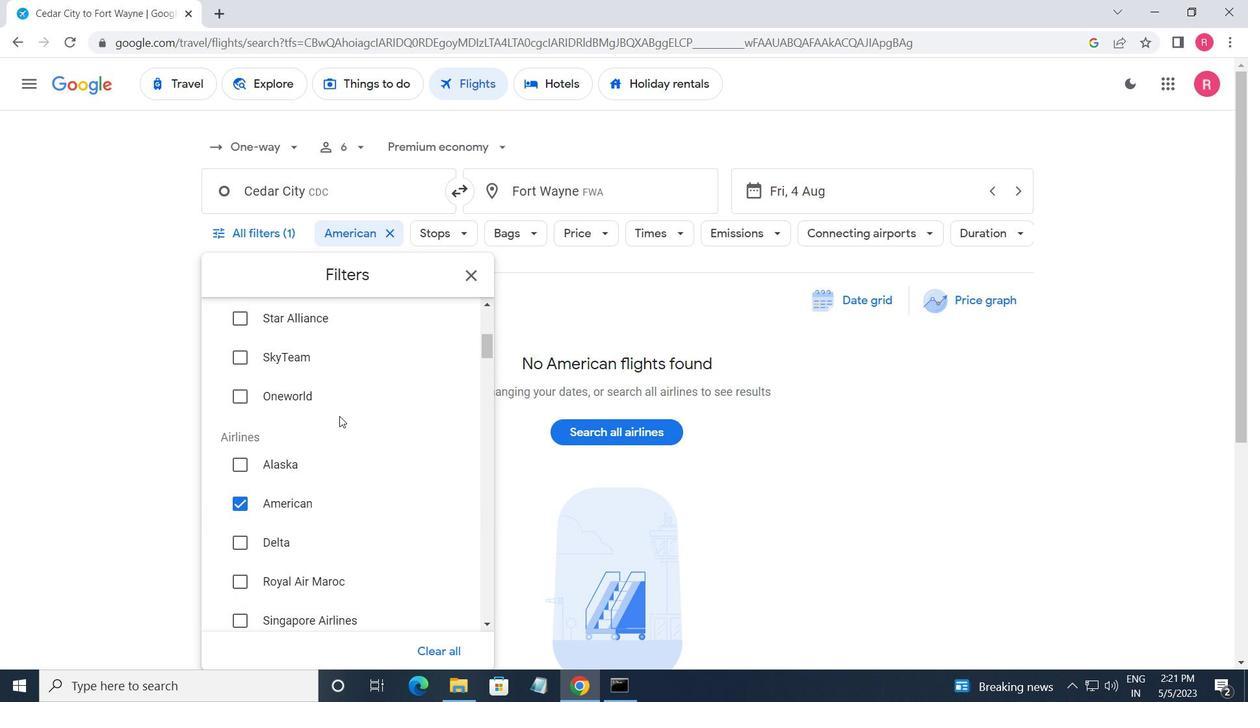 
Action: Mouse moved to (346, 418)
Screenshot: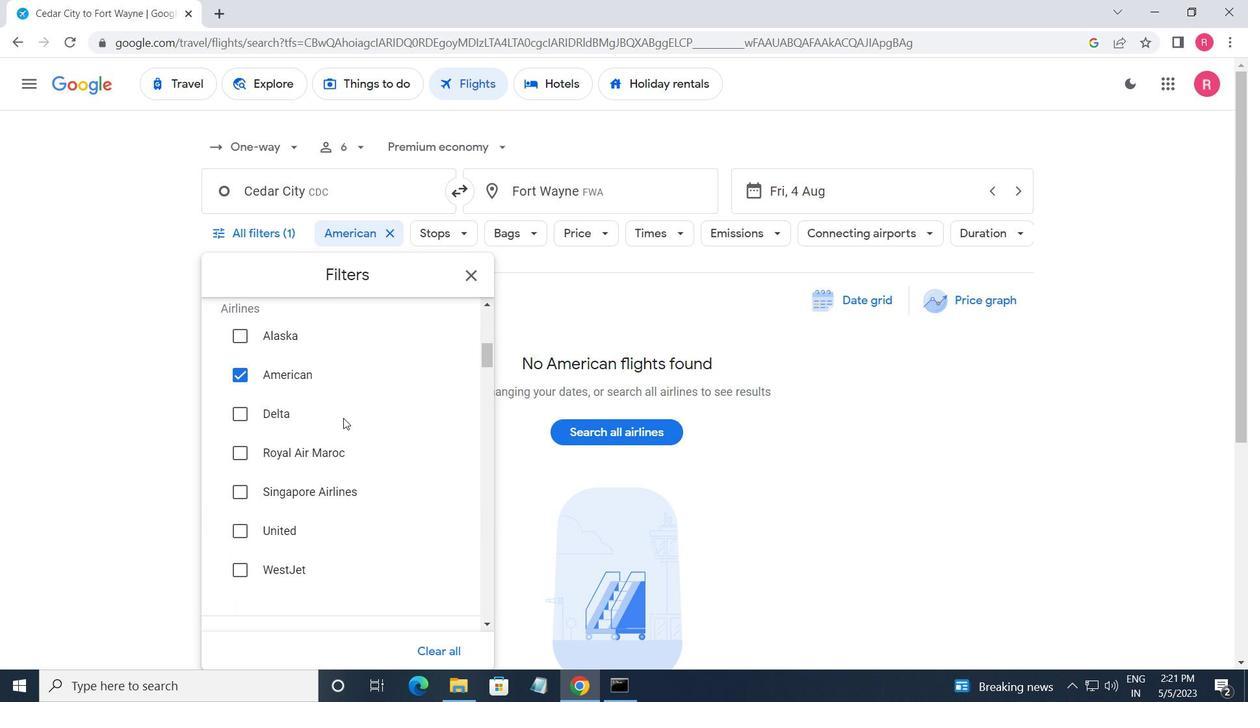 
Action: Mouse scrolled (346, 418) with delta (0, 0)
Screenshot: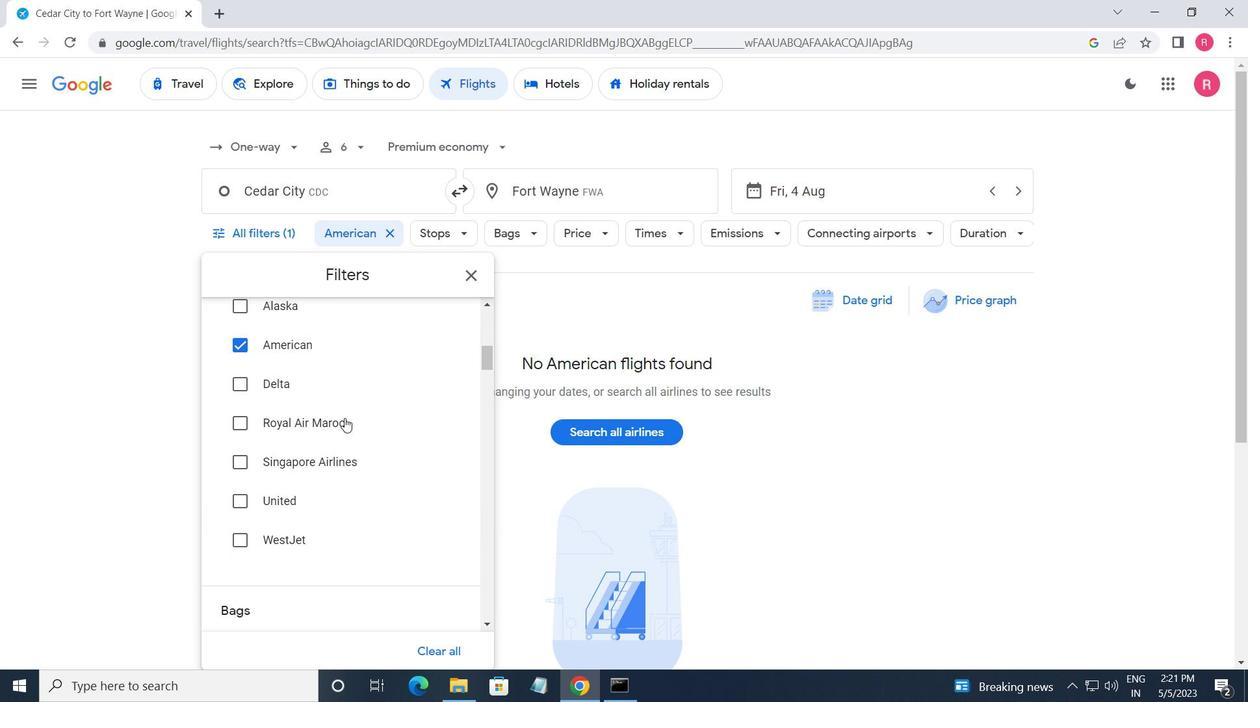 
Action: Mouse moved to (346, 418)
Screenshot: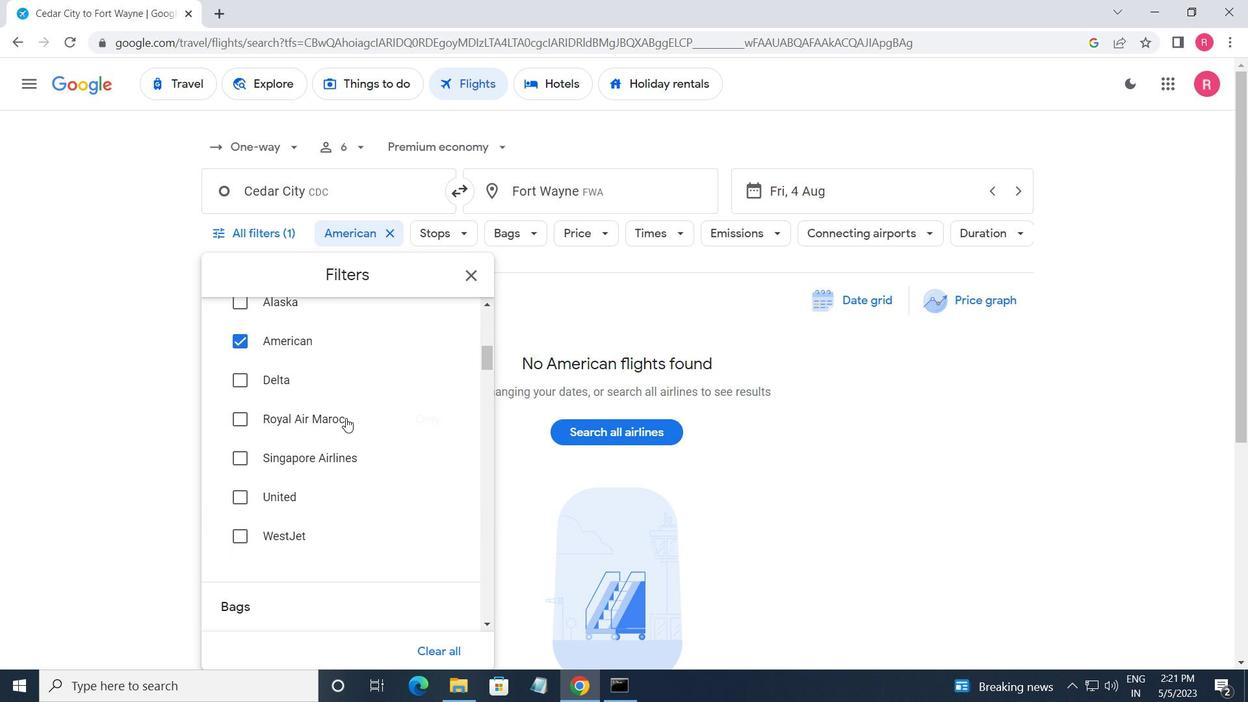 
Action: Mouse scrolled (346, 418) with delta (0, 0)
Screenshot: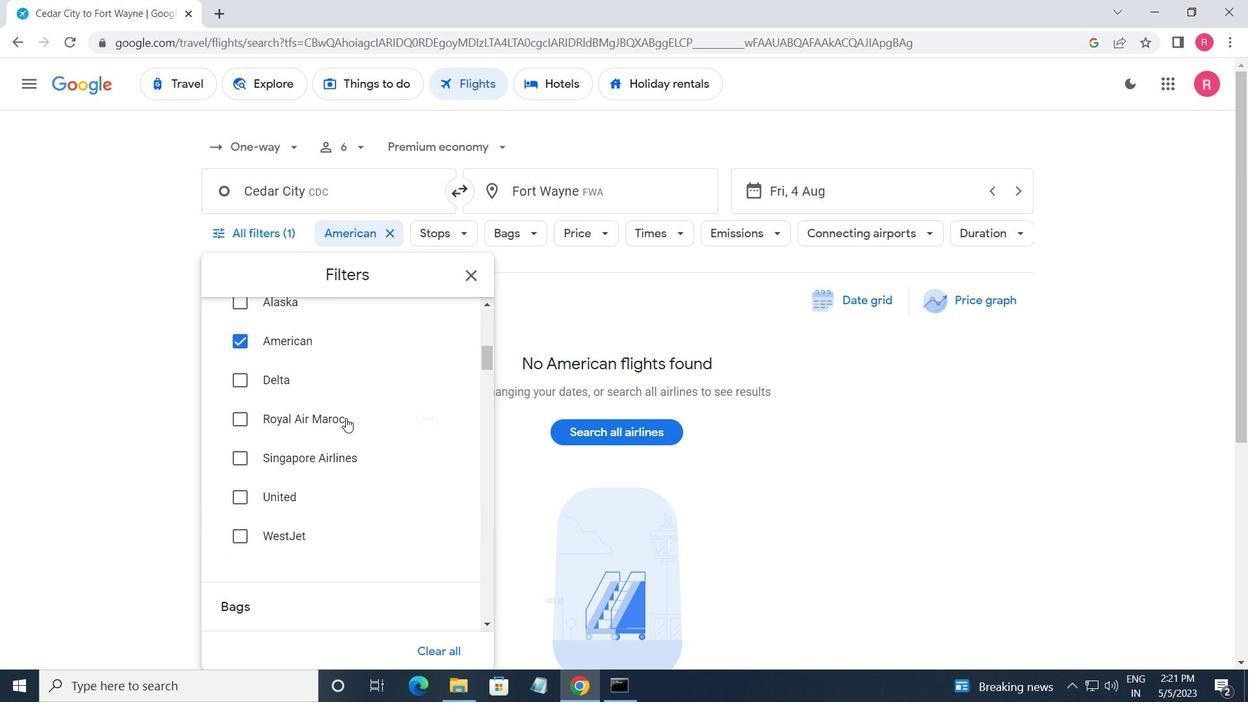 
Action: Mouse moved to (347, 418)
Screenshot: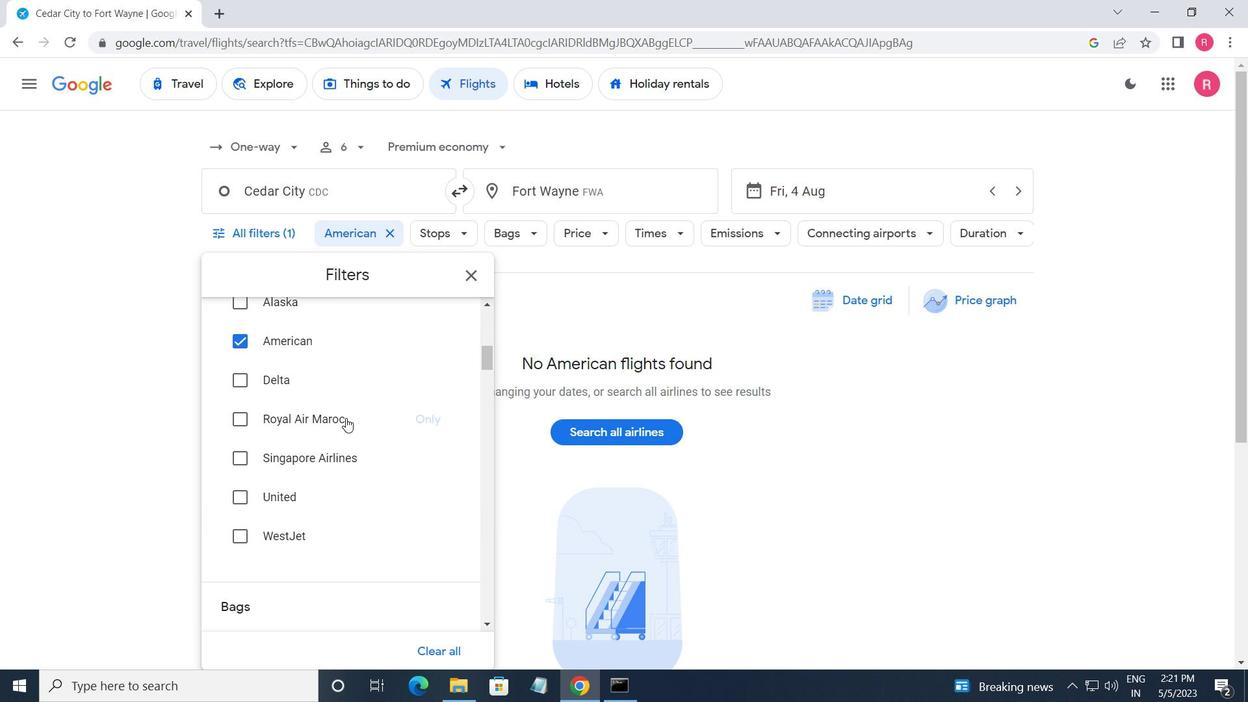 
Action: Mouse scrolled (347, 418) with delta (0, 0)
Screenshot: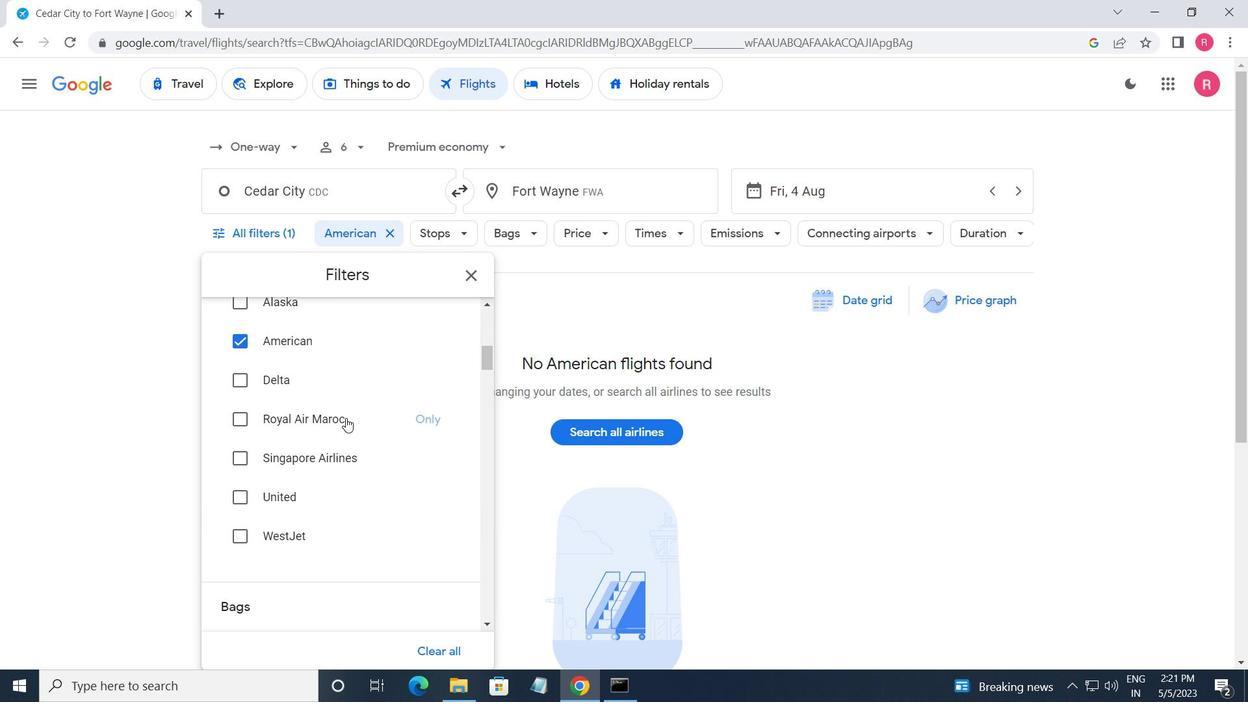 
Action: Mouse moved to (439, 446)
Screenshot: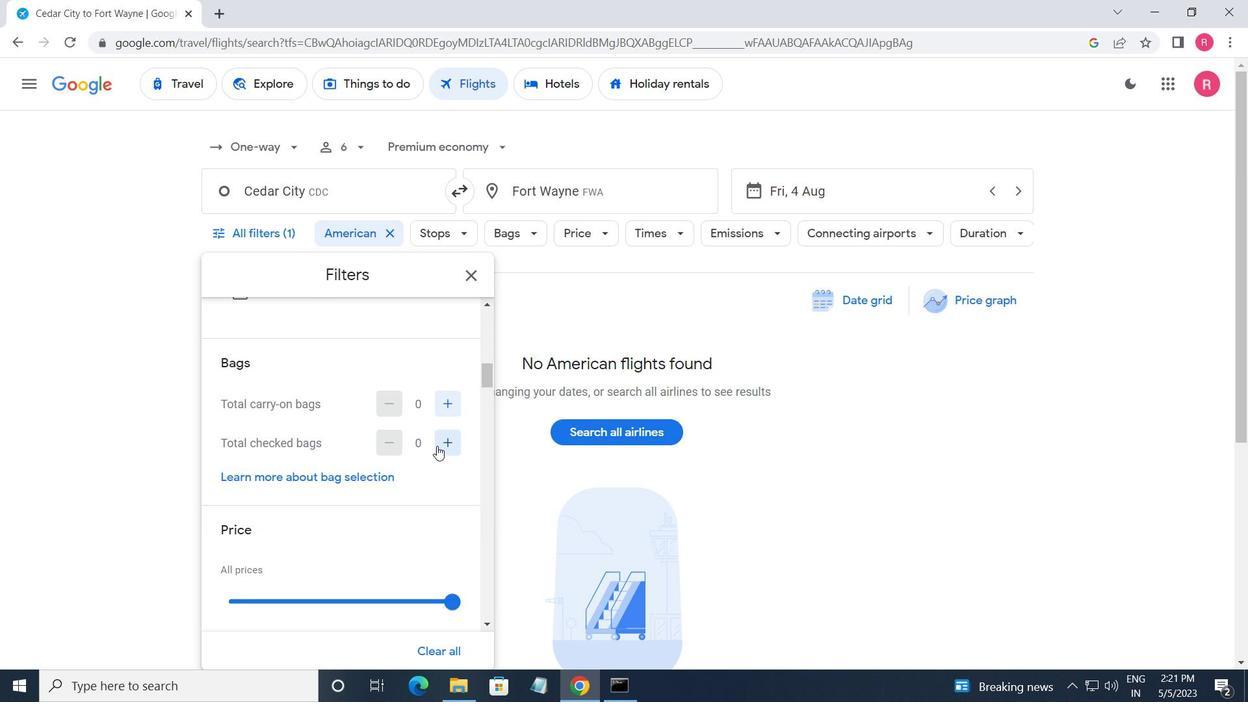 
Action: Mouse pressed left at (439, 446)
Screenshot: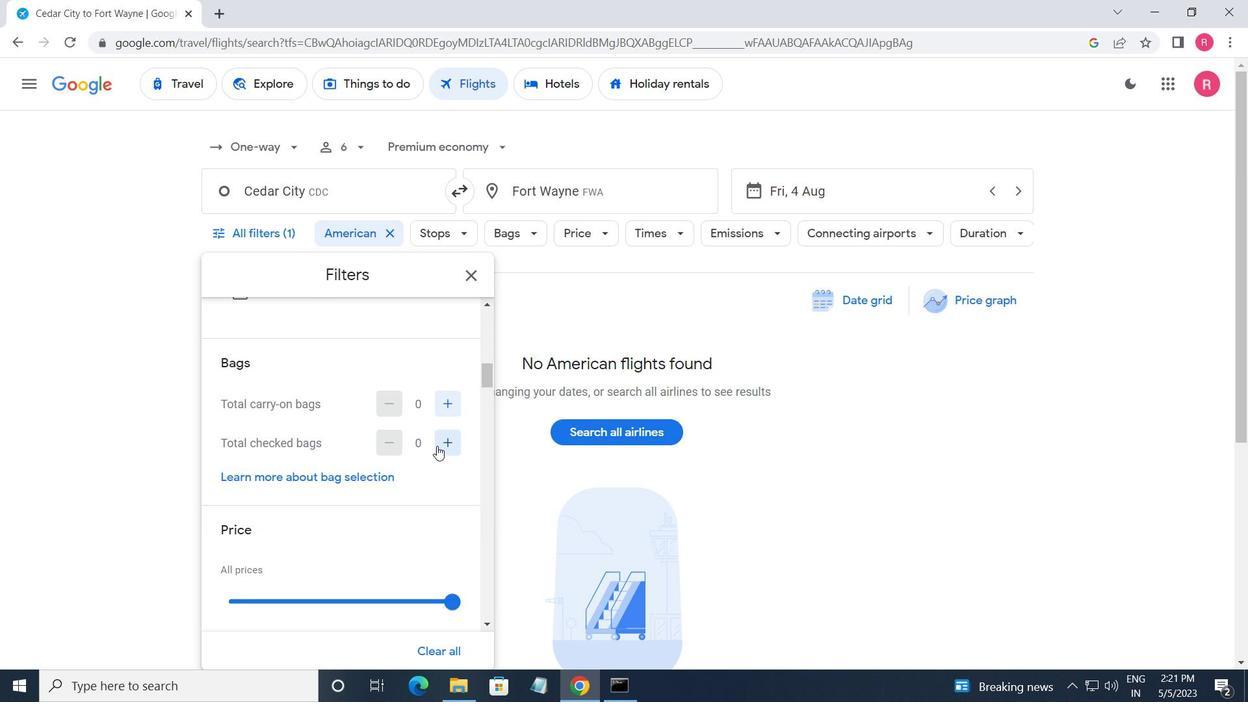 
Action: Mouse pressed left at (439, 446)
Screenshot: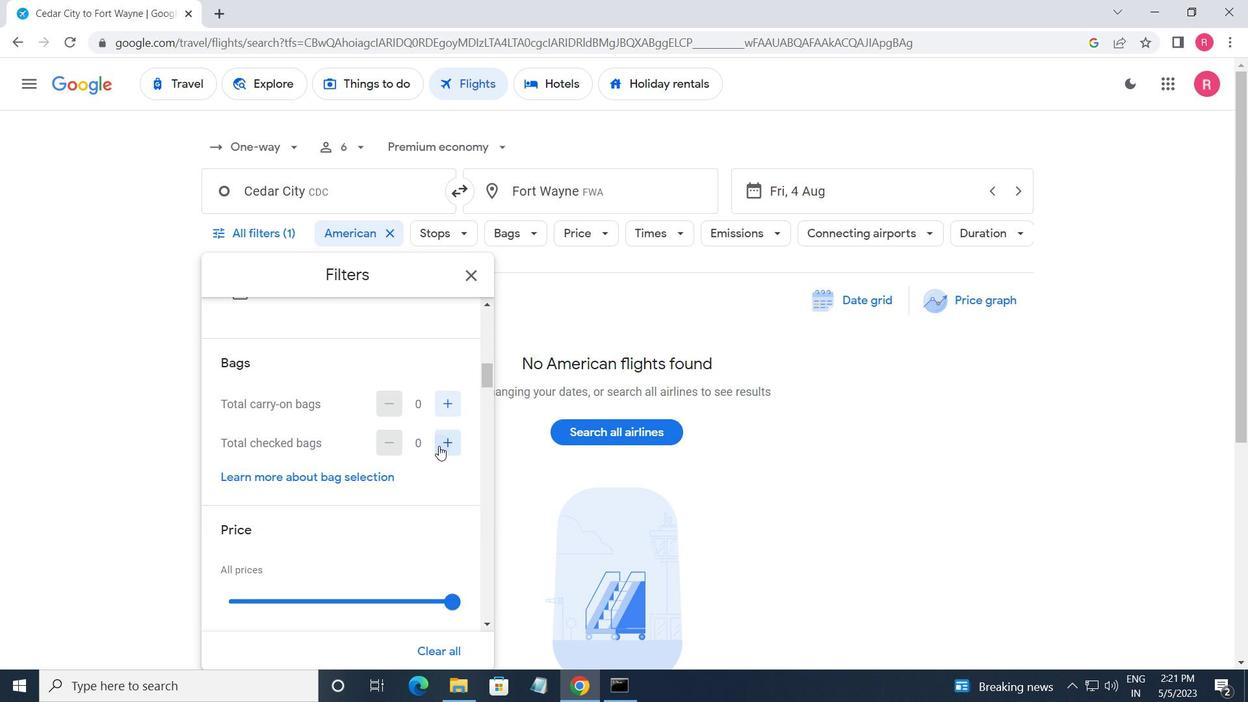 
Action: Mouse pressed left at (439, 446)
Screenshot: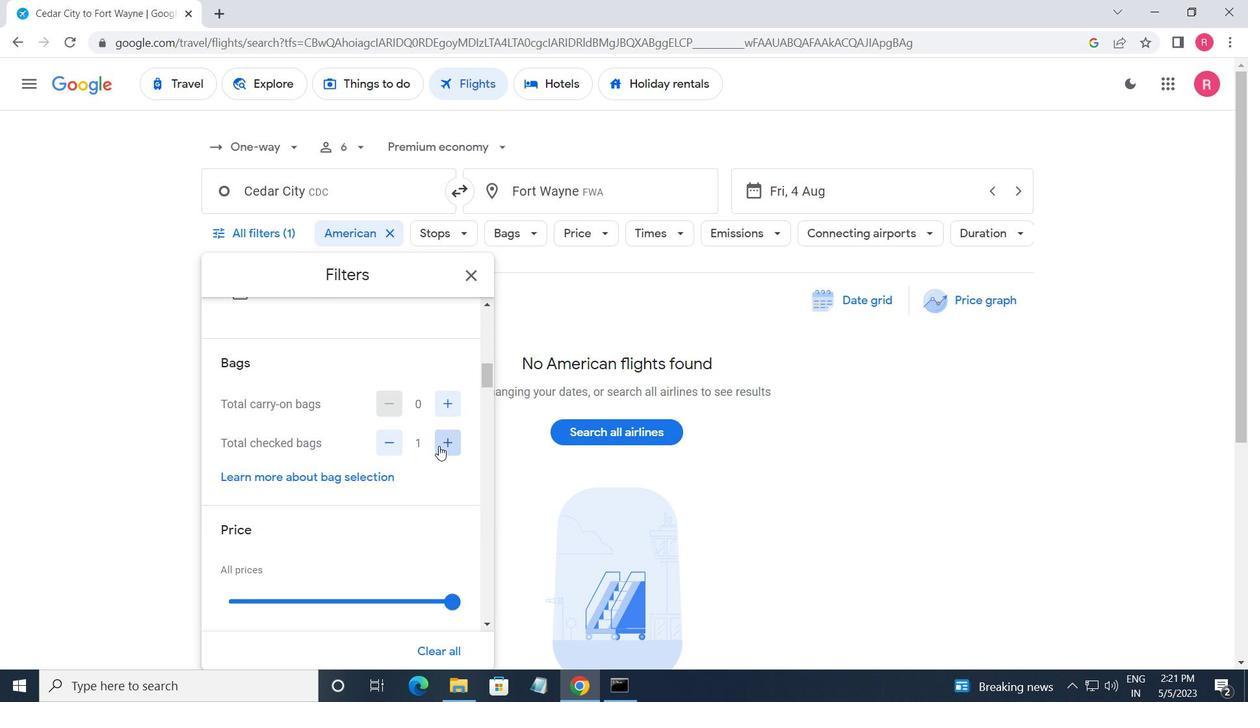 
Action: Mouse moved to (439, 446)
Screenshot: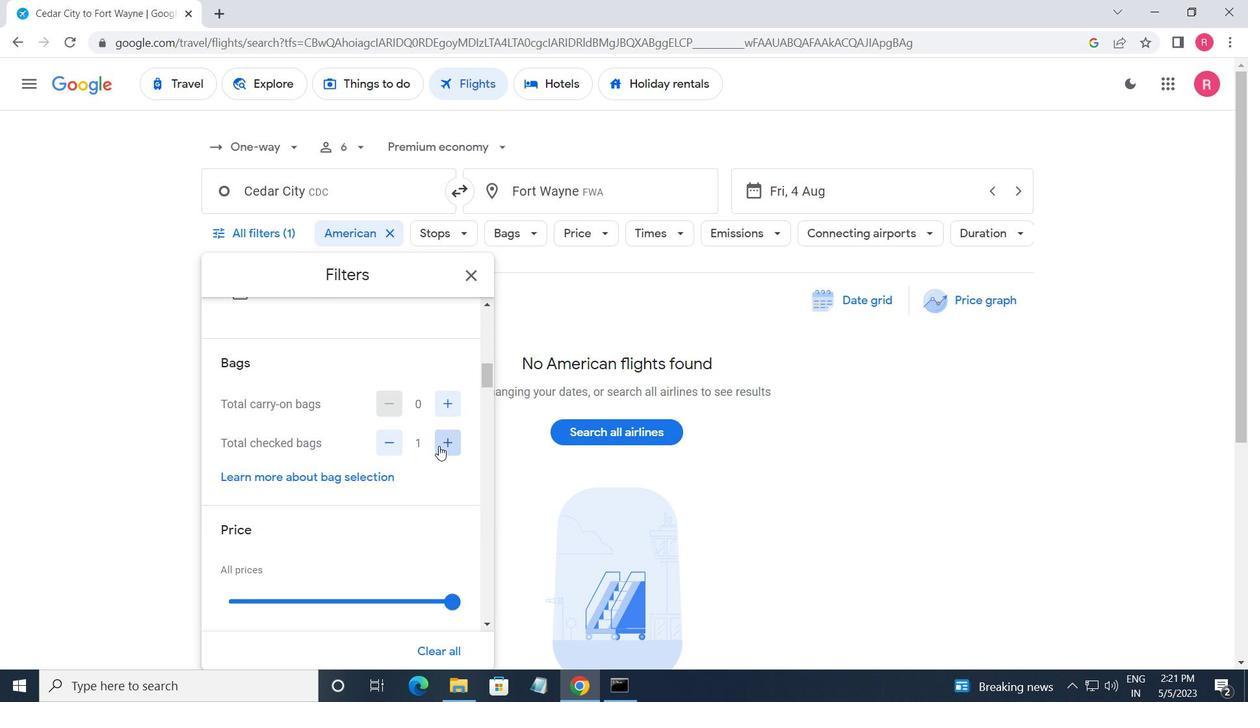 
Action: Mouse pressed left at (439, 446)
Screenshot: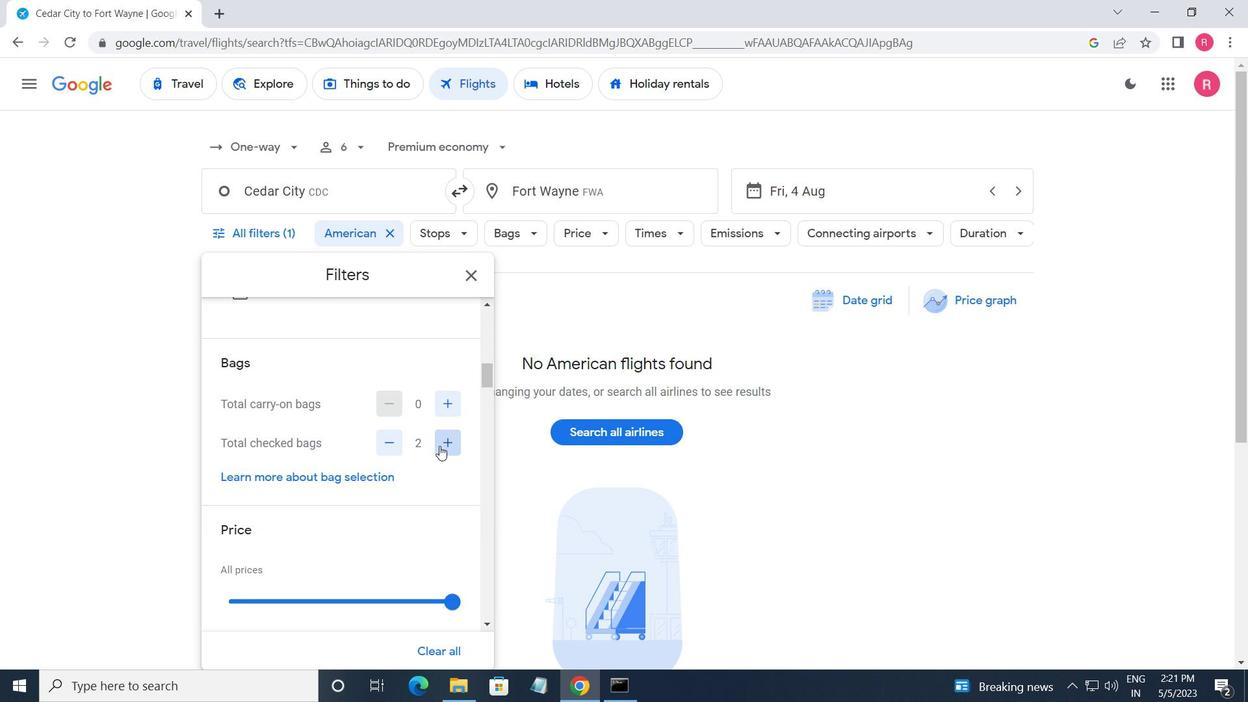 
Action: Mouse pressed left at (439, 446)
Screenshot: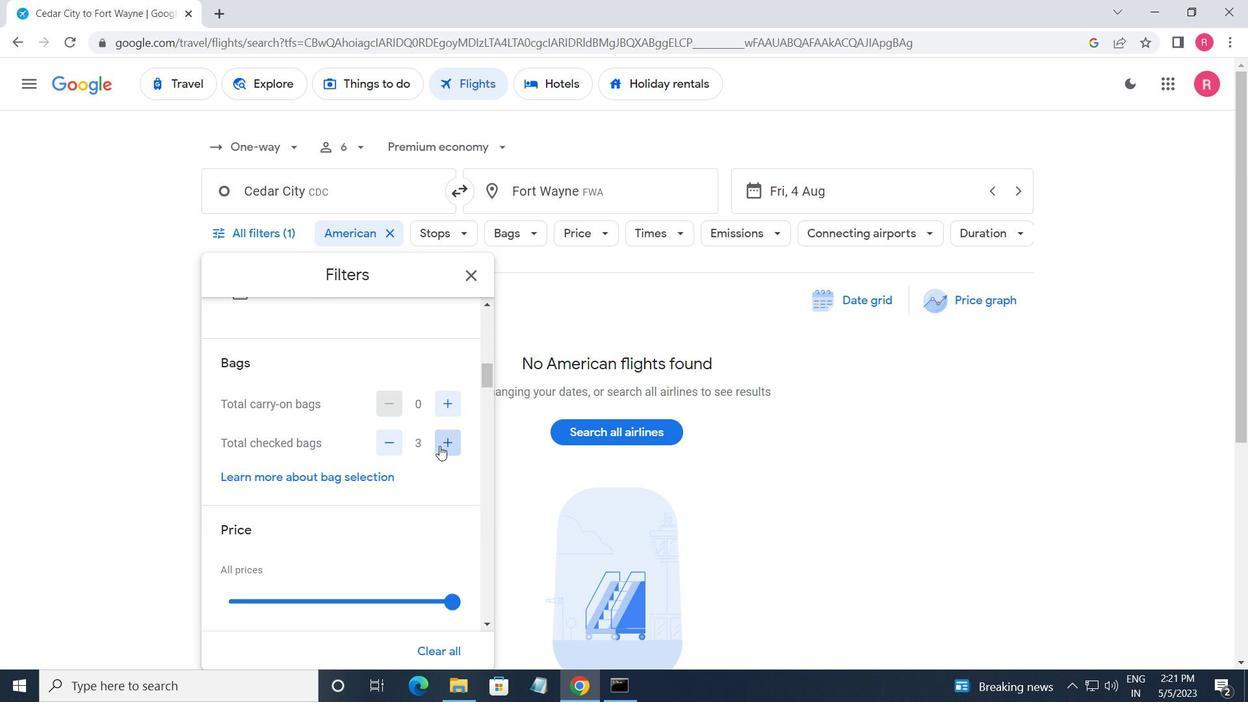 
Action: Mouse pressed left at (439, 446)
Screenshot: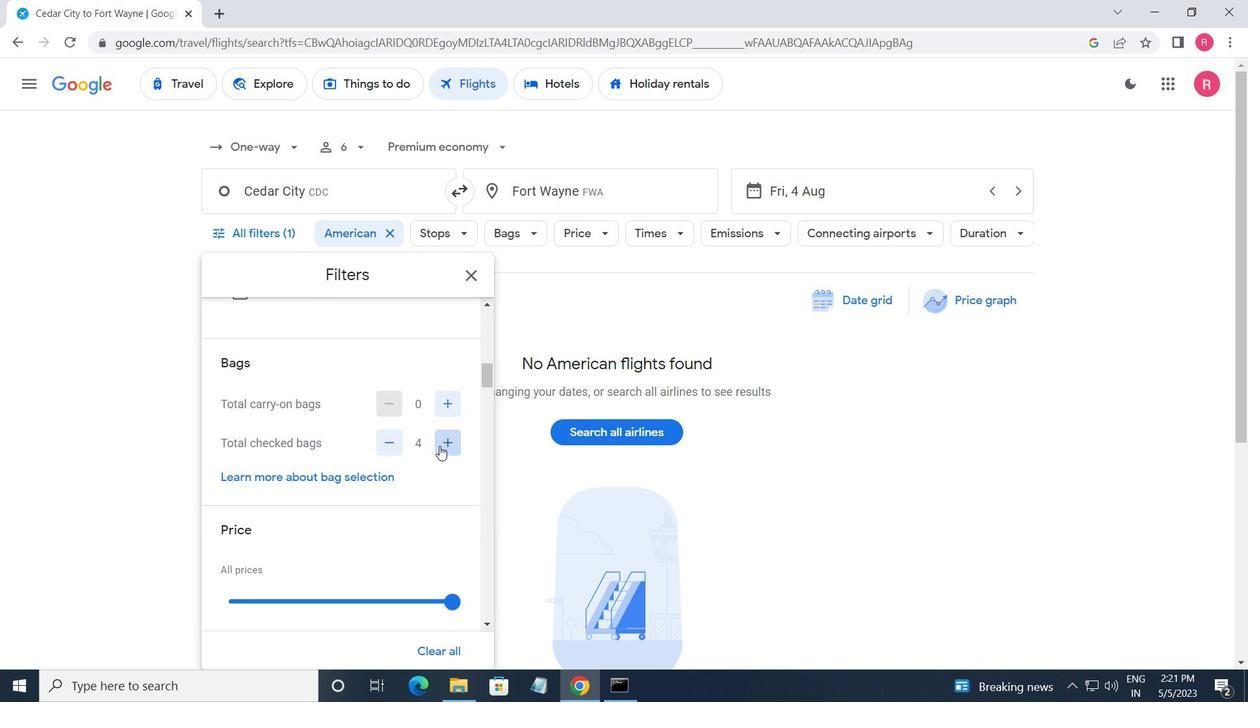 
Action: Mouse pressed left at (439, 446)
Screenshot: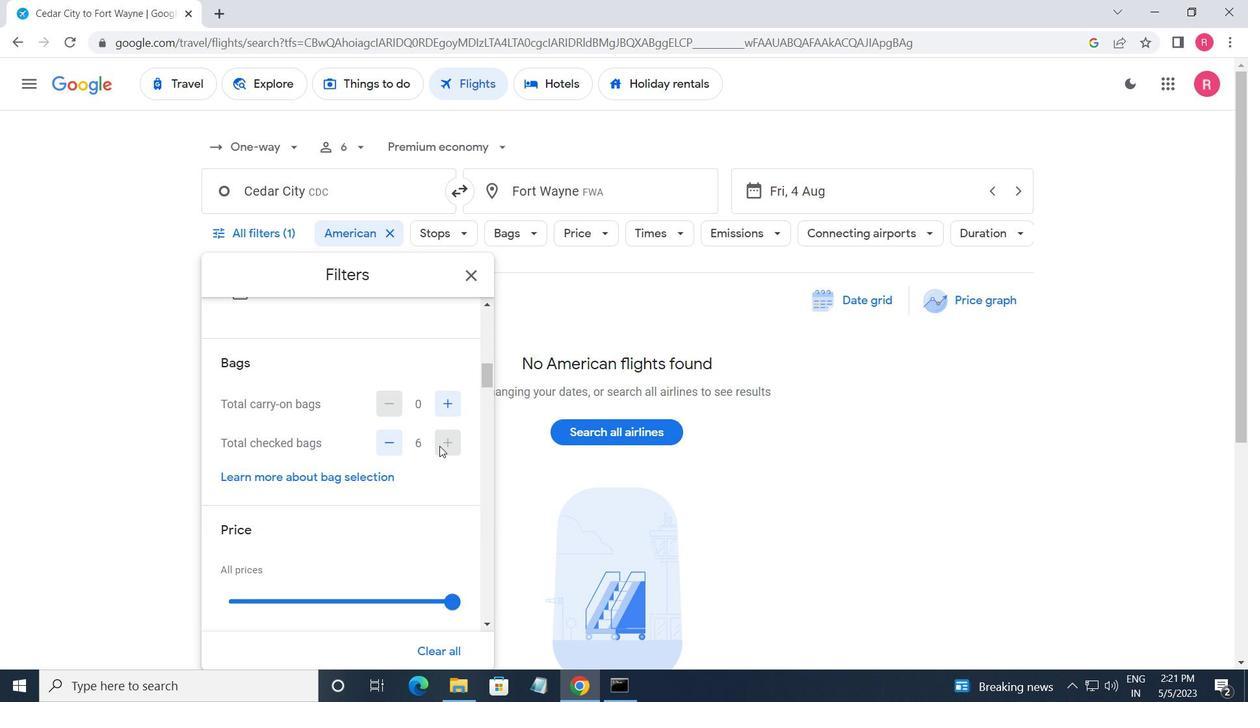 
Action: Mouse moved to (440, 446)
Screenshot: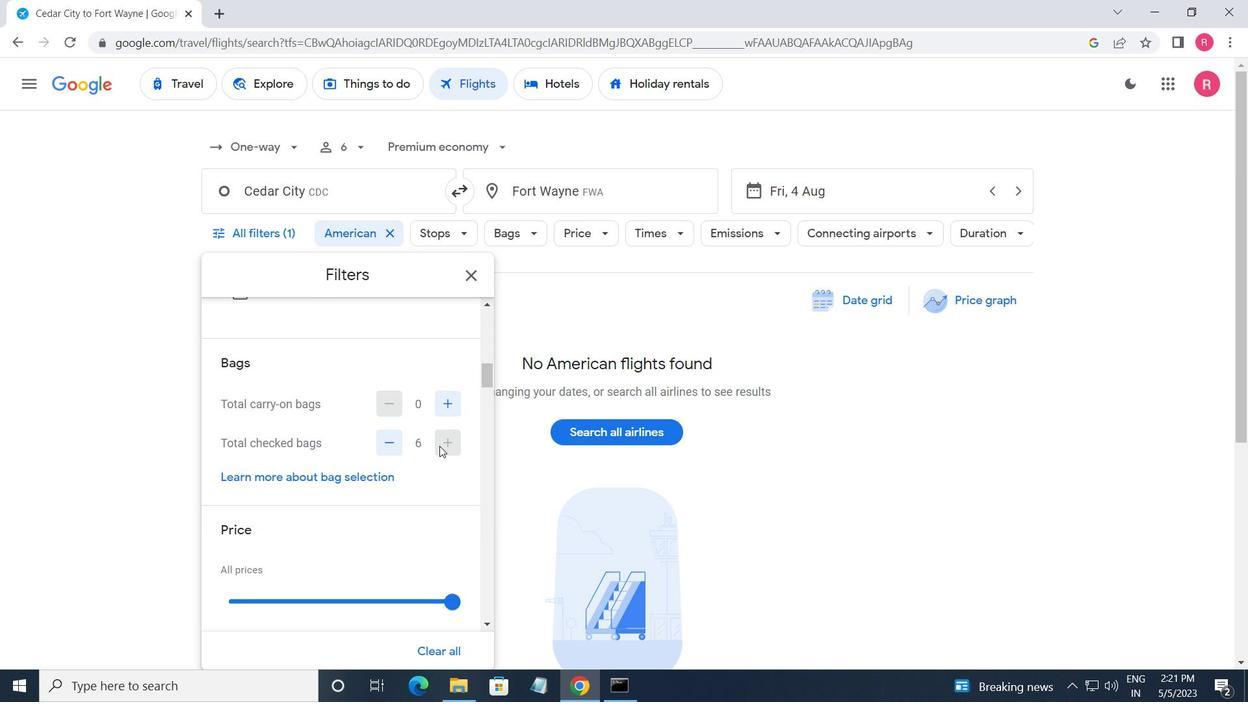
Action: Mouse pressed left at (440, 446)
Screenshot: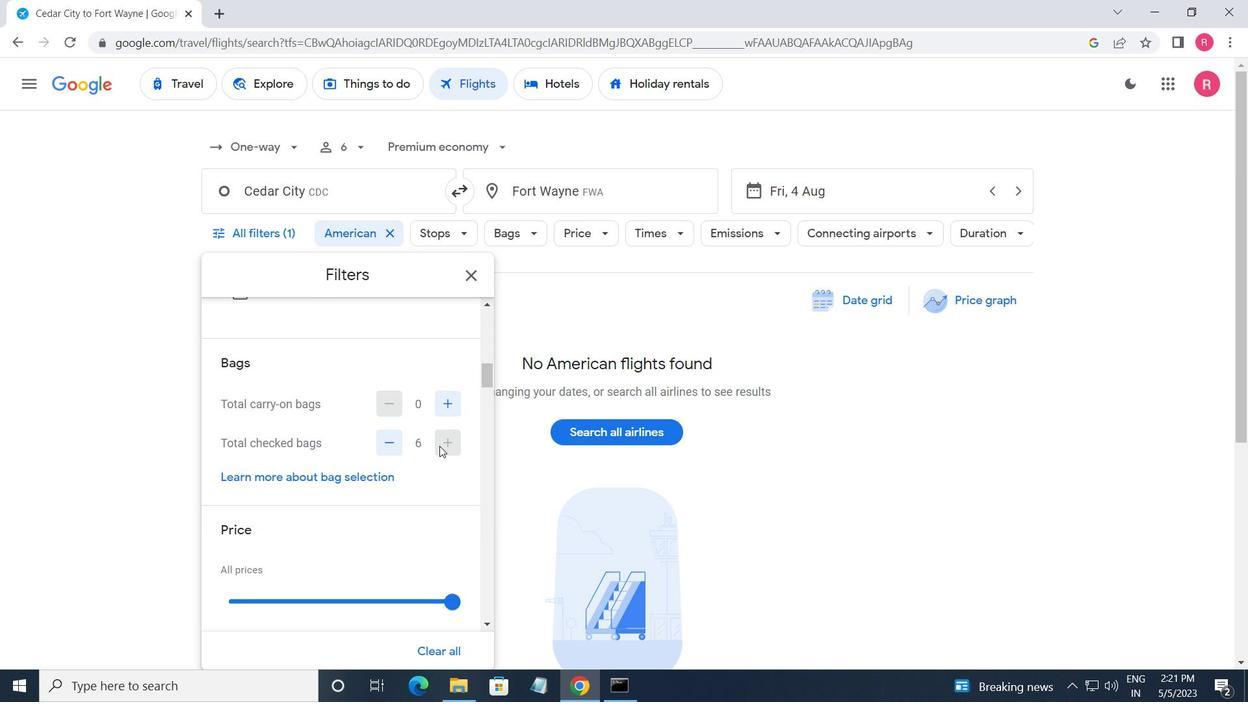 
Action: Mouse moved to (394, 453)
Screenshot: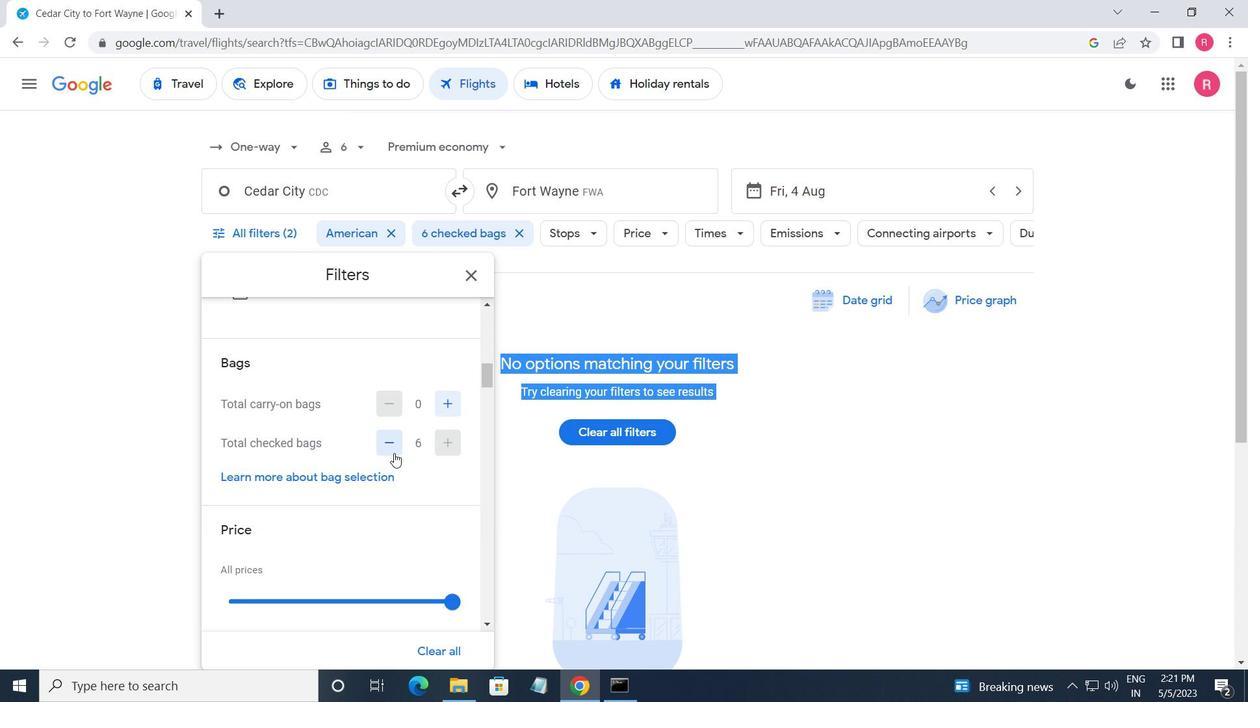 
Action: Mouse scrolled (394, 452) with delta (0, 0)
Screenshot: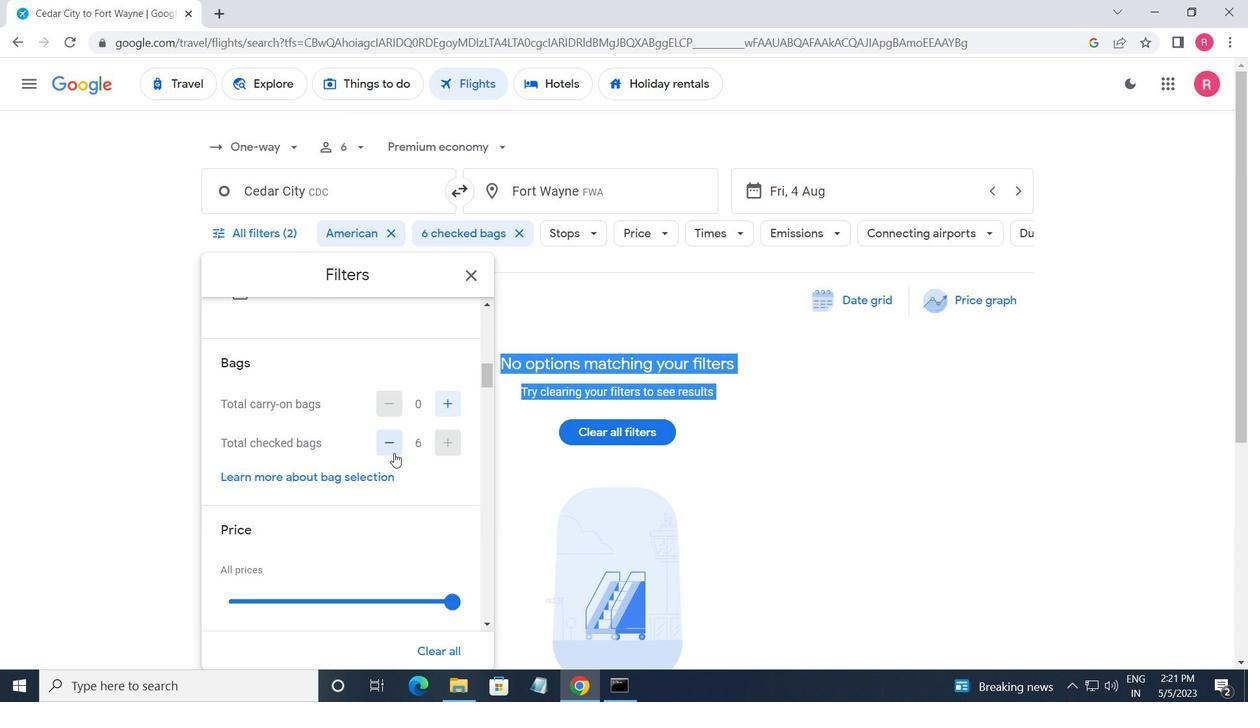 
Action: Mouse moved to (400, 452)
Screenshot: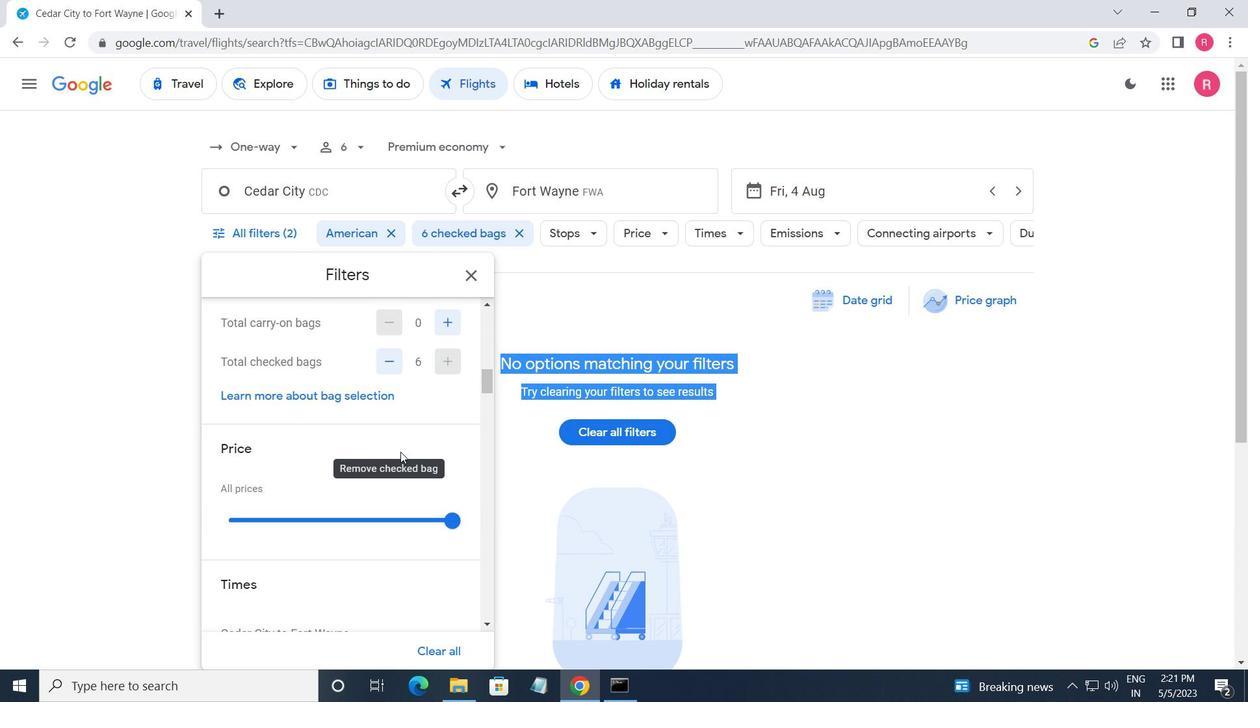
Action: Mouse scrolled (400, 451) with delta (0, 0)
Screenshot: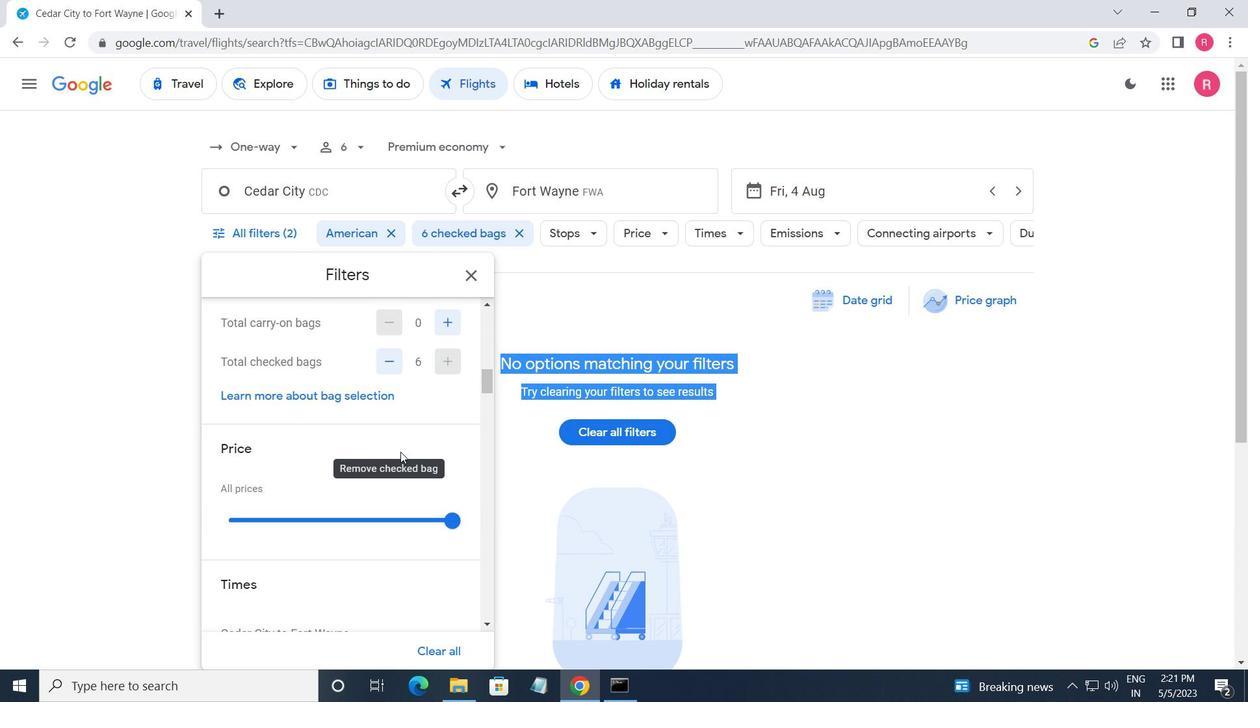 
Action: Mouse moved to (401, 453)
Screenshot: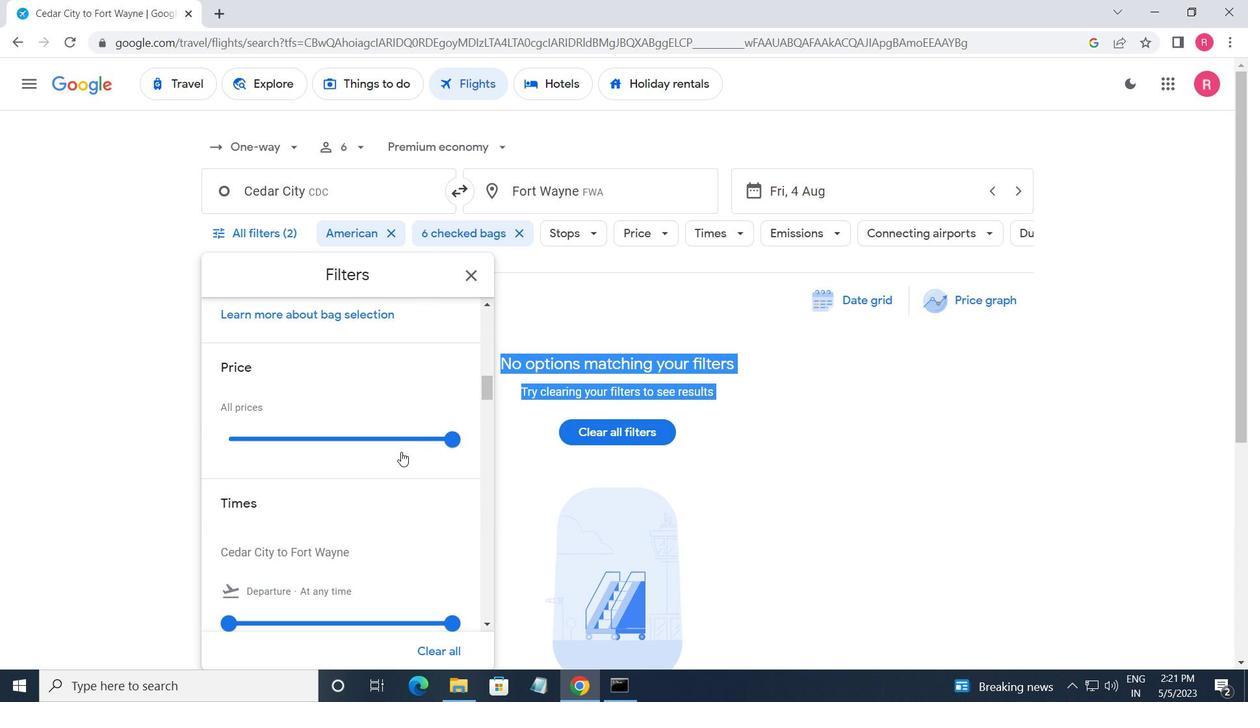 
Action: Mouse scrolled (401, 452) with delta (0, 0)
Screenshot: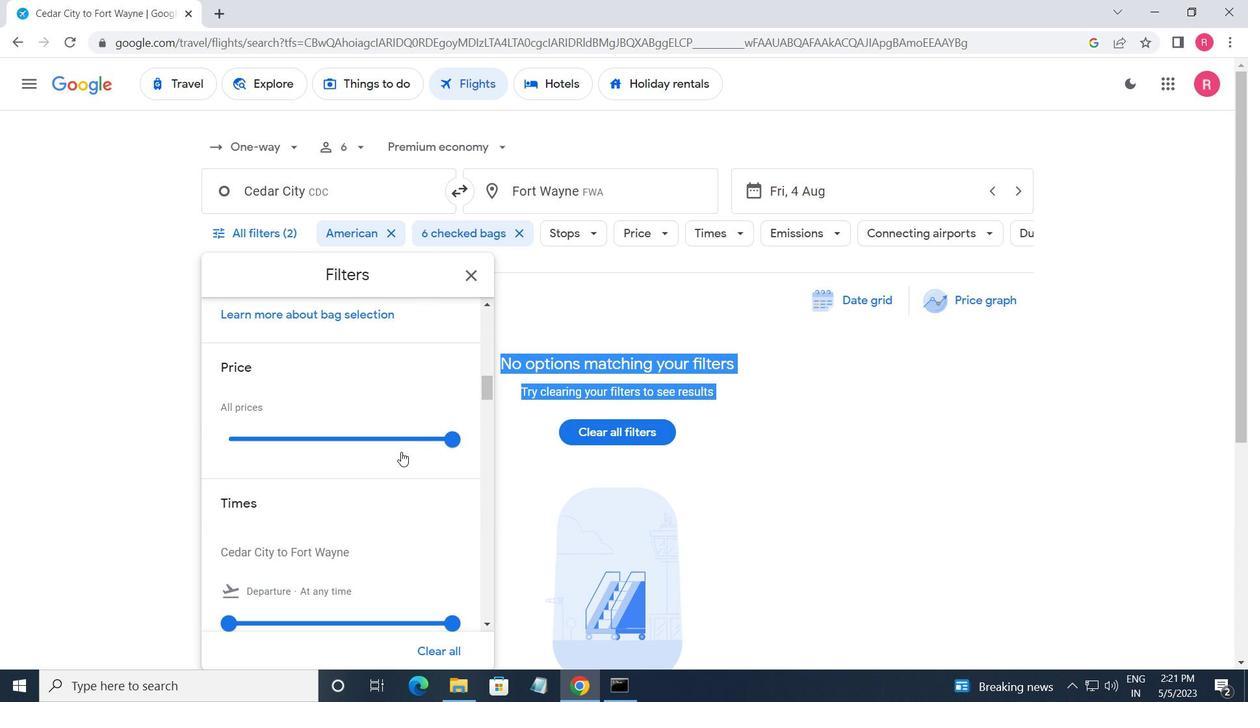 
Action: Mouse moved to (447, 360)
Screenshot: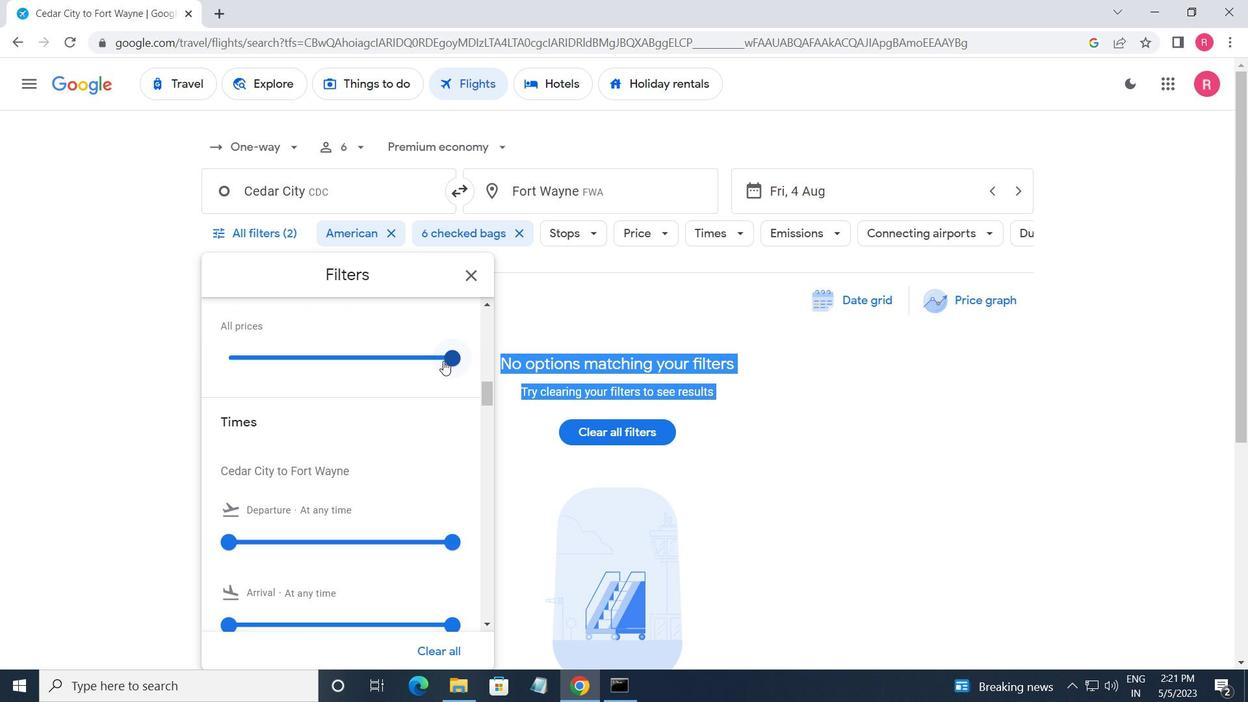 
Action: Mouse pressed left at (447, 360)
Screenshot: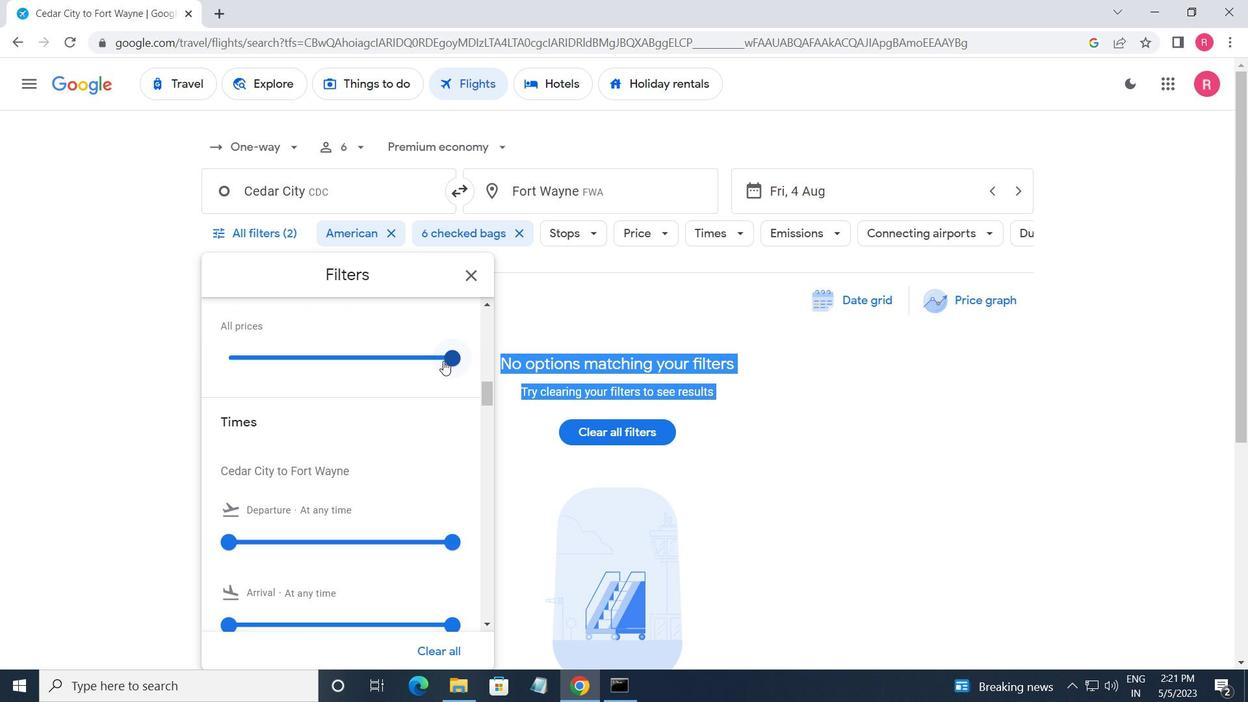 
Action: Mouse moved to (390, 424)
Screenshot: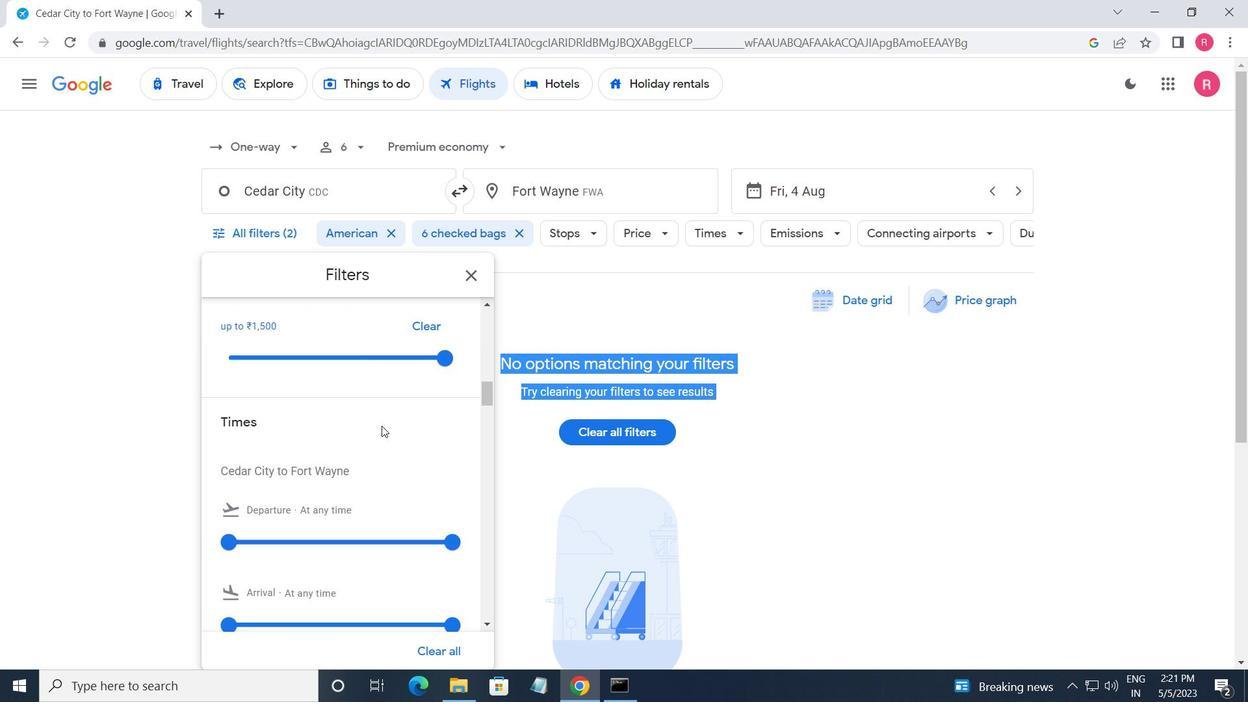 
Action: Mouse scrolled (390, 423) with delta (0, 0)
Screenshot: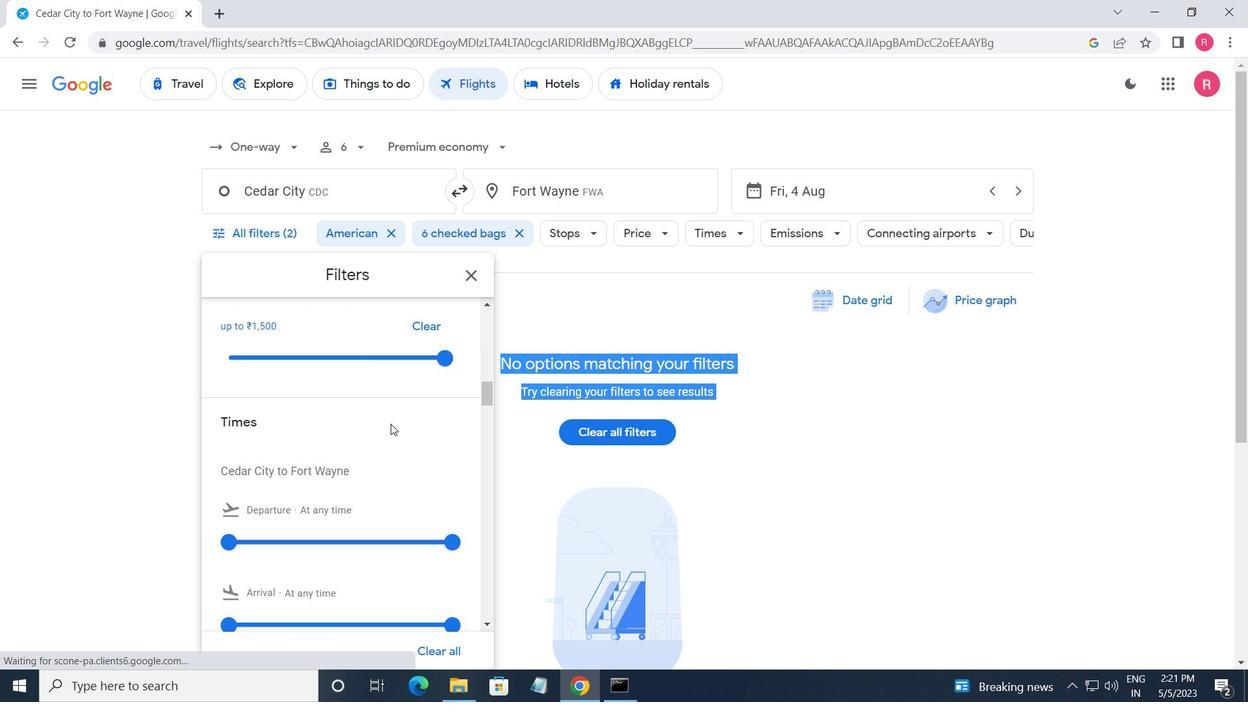 
Action: Mouse moved to (227, 458)
Screenshot: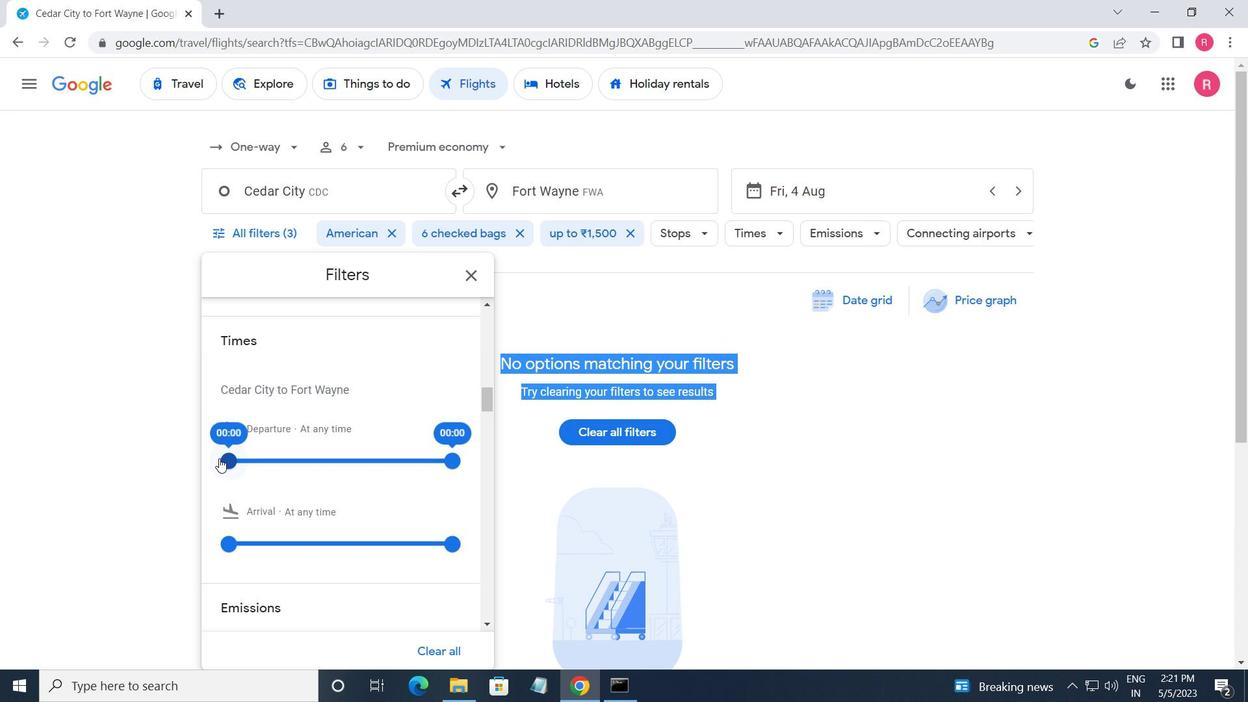 
Action: Mouse pressed left at (227, 458)
Screenshot: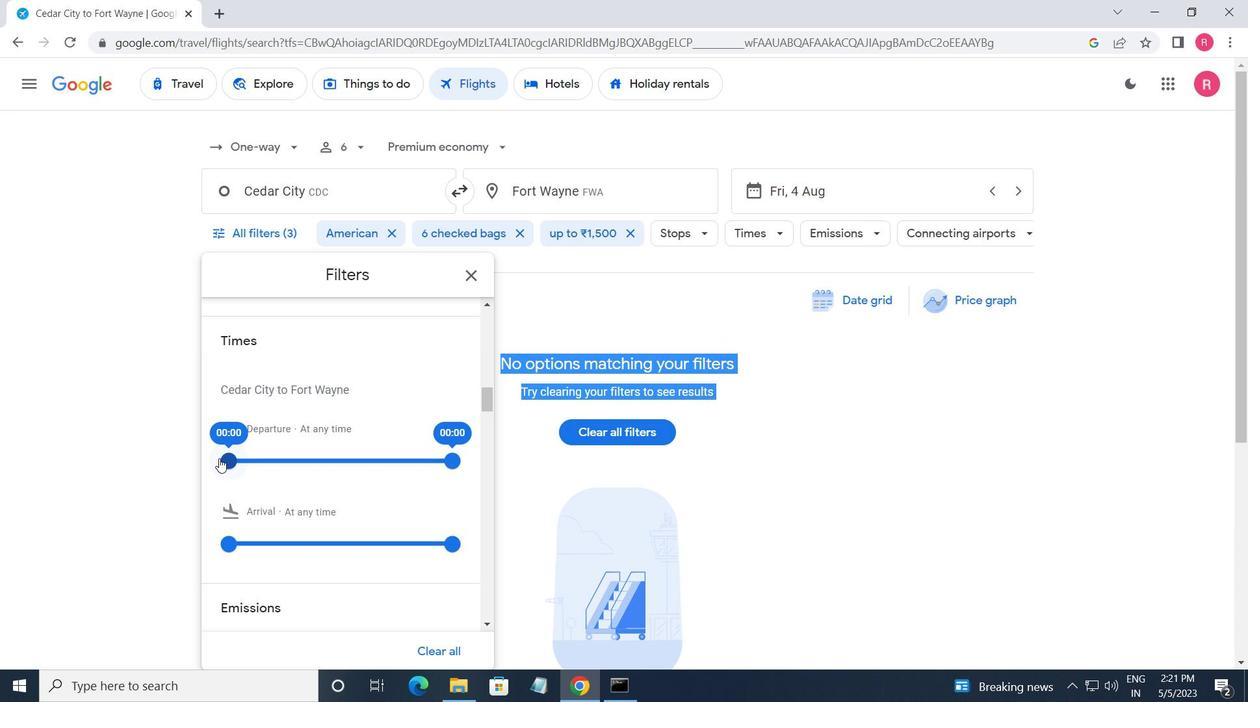 
Action: Mouse moved to (439, 458)
Screenshot: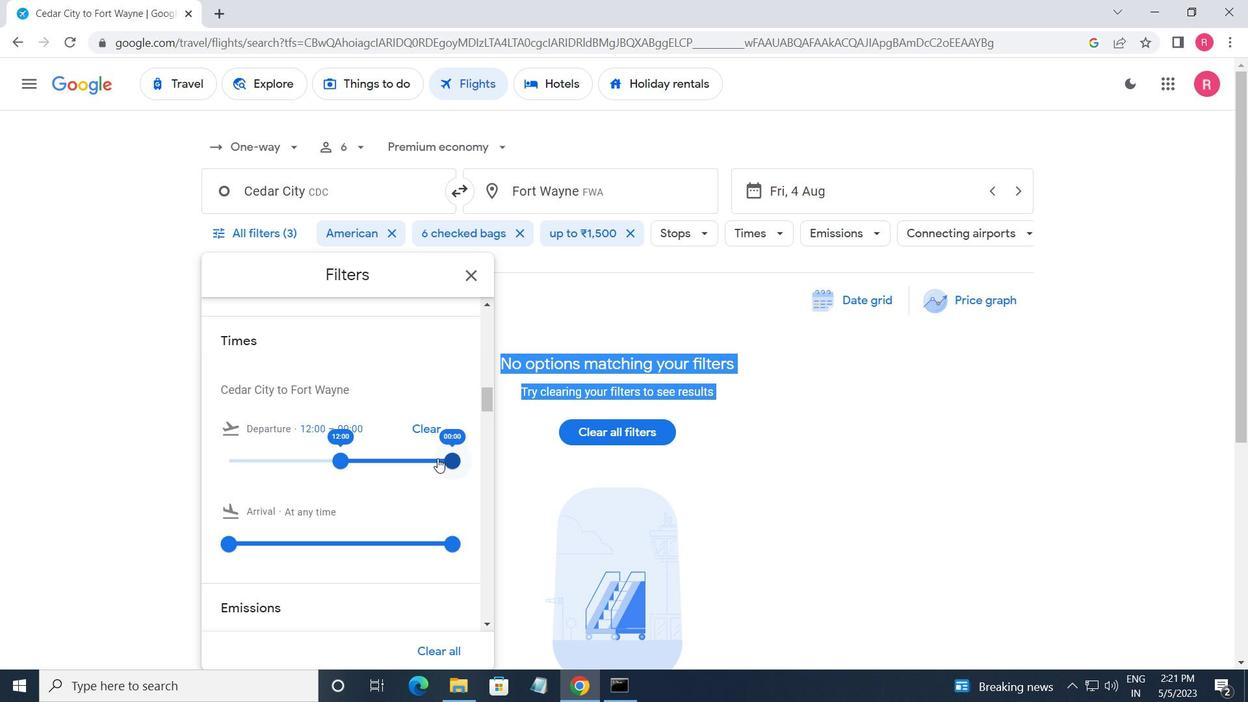 
Action: Mouse pressed left at (439, 458)
Screenshot: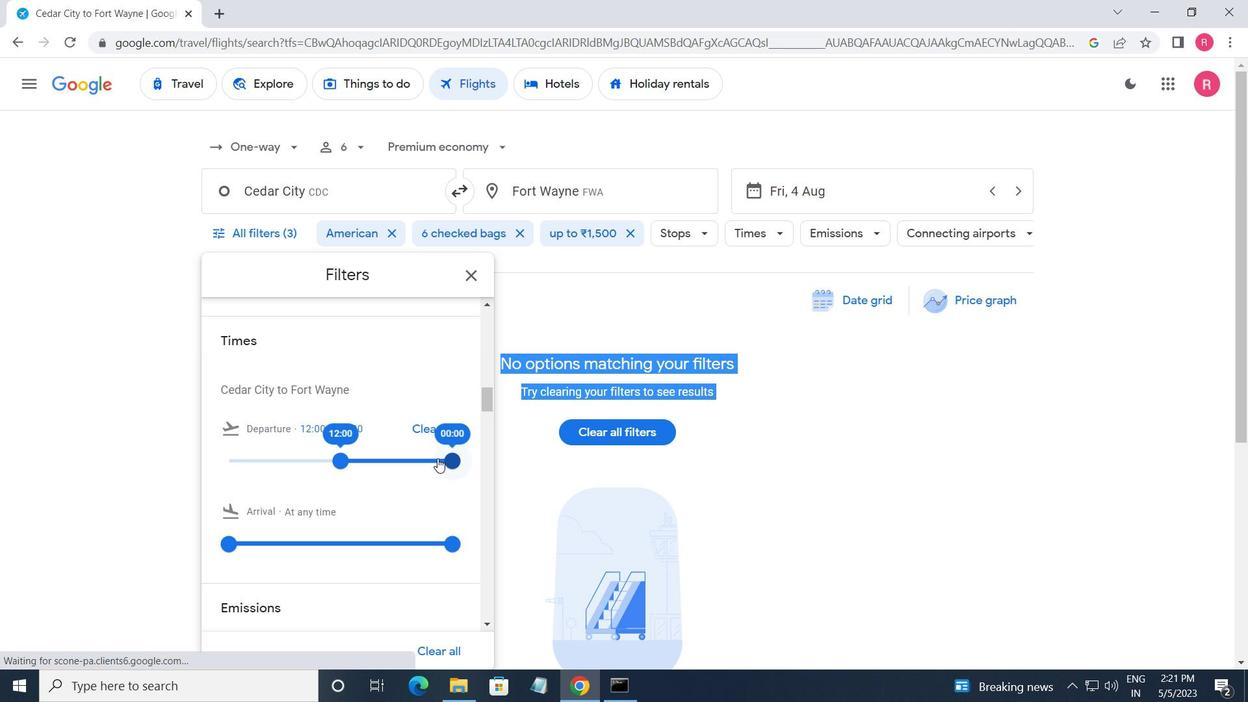 
Action: Mouse moved to (468, 278)
Screenshot: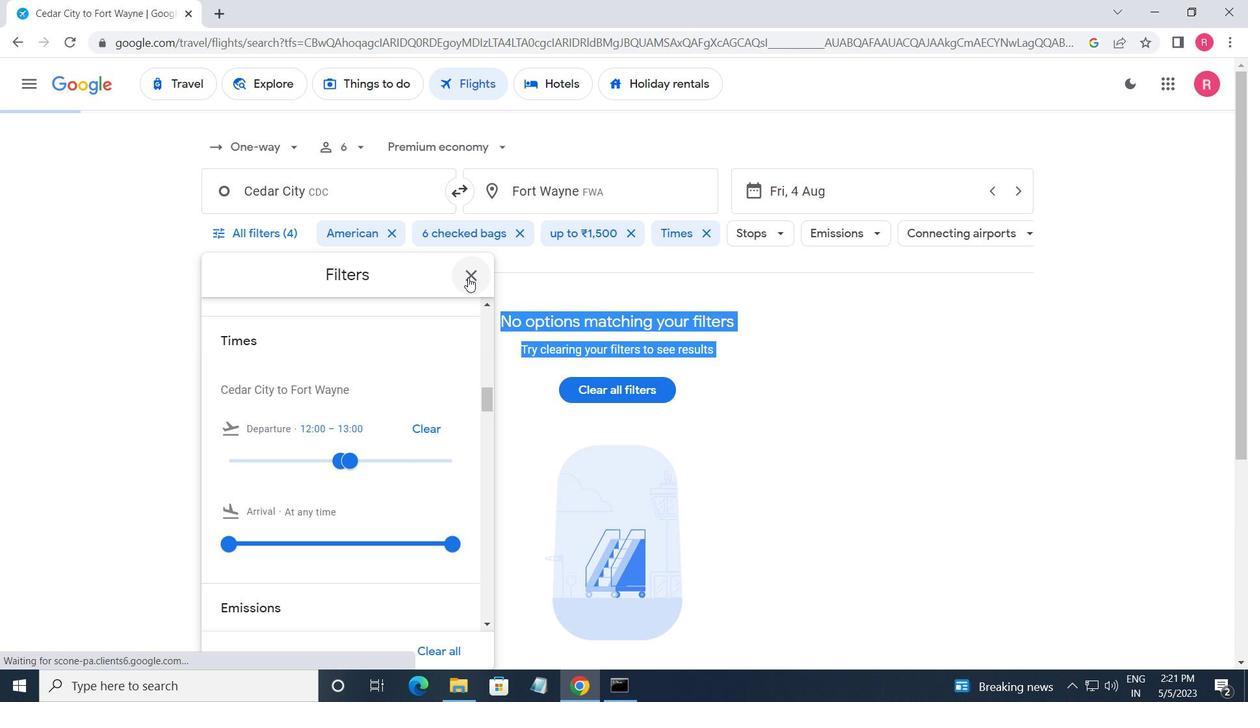 
Action: Mouse pressed left at (468, 278)
Screenshot: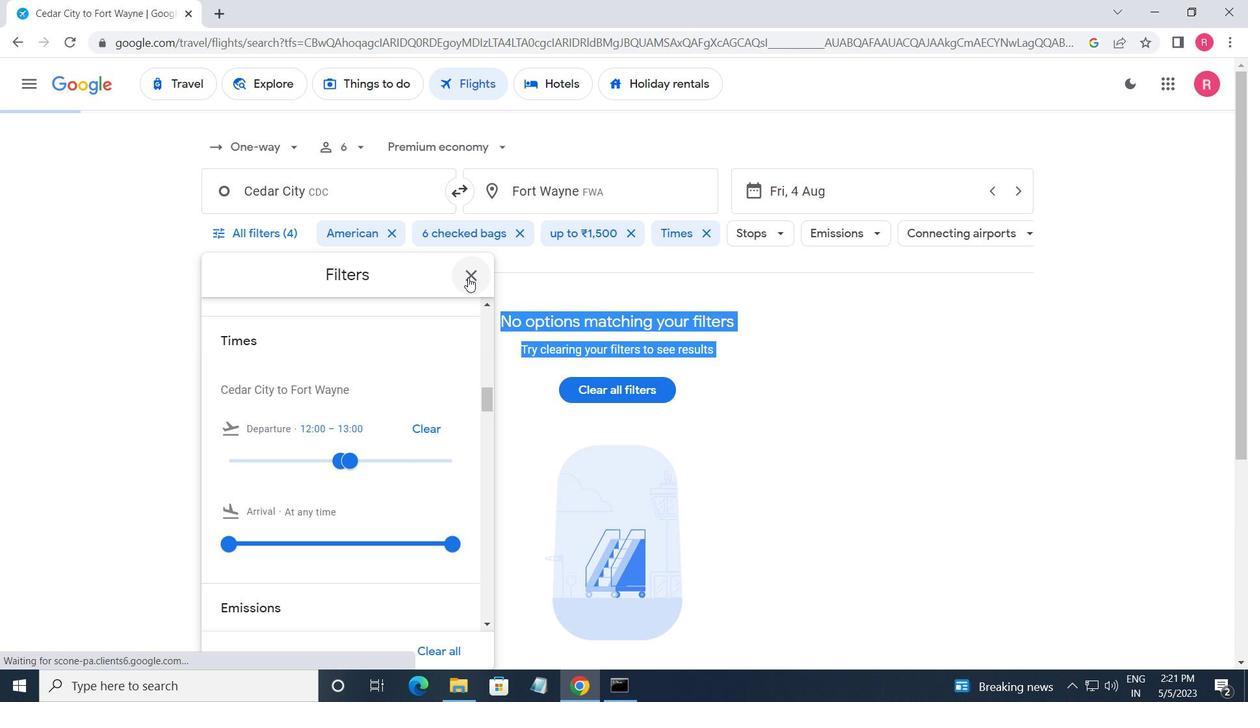 
